 Task: Font style For heading Use Arabic Typesetting with dark cornflower blue 2 colour & Underline. font size for heading '18 Pt. 'Change the font style of data to Batangand font size to  9 Pt. Change the alignment of both headline & data to  Align left. In the sheet  analysisMonthlySales_Analysis_2022
Action: Mouse moved to (113, 126)
Screenshot: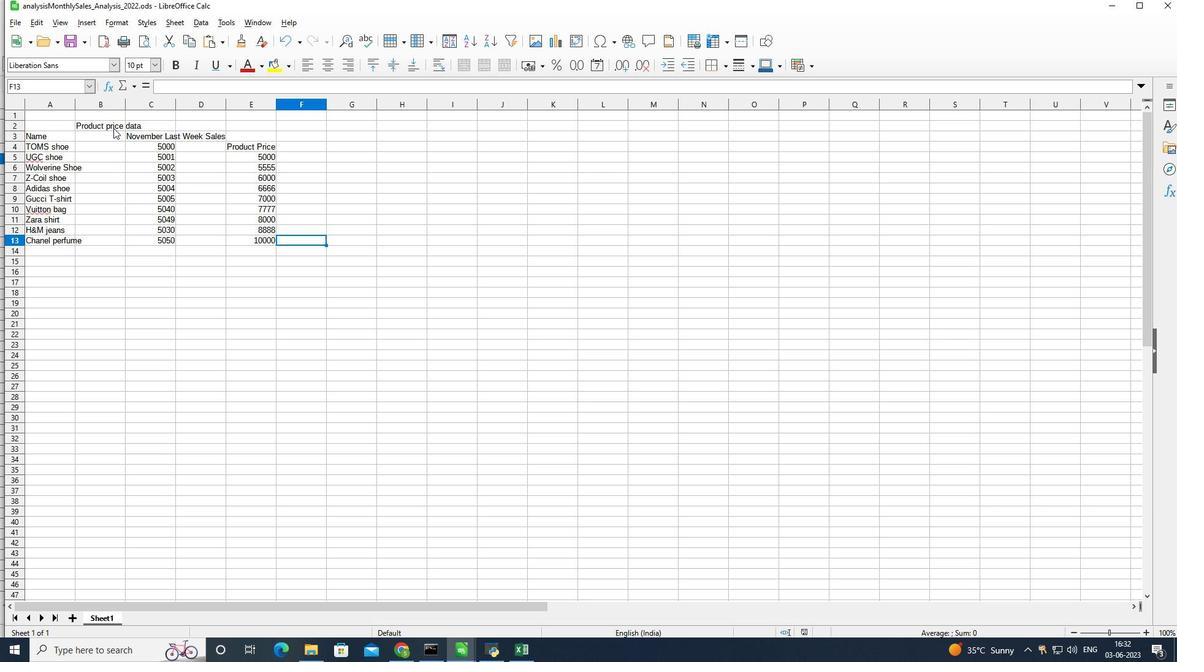 
Action: Mouse pressed left at (113, 126)
Screenshot: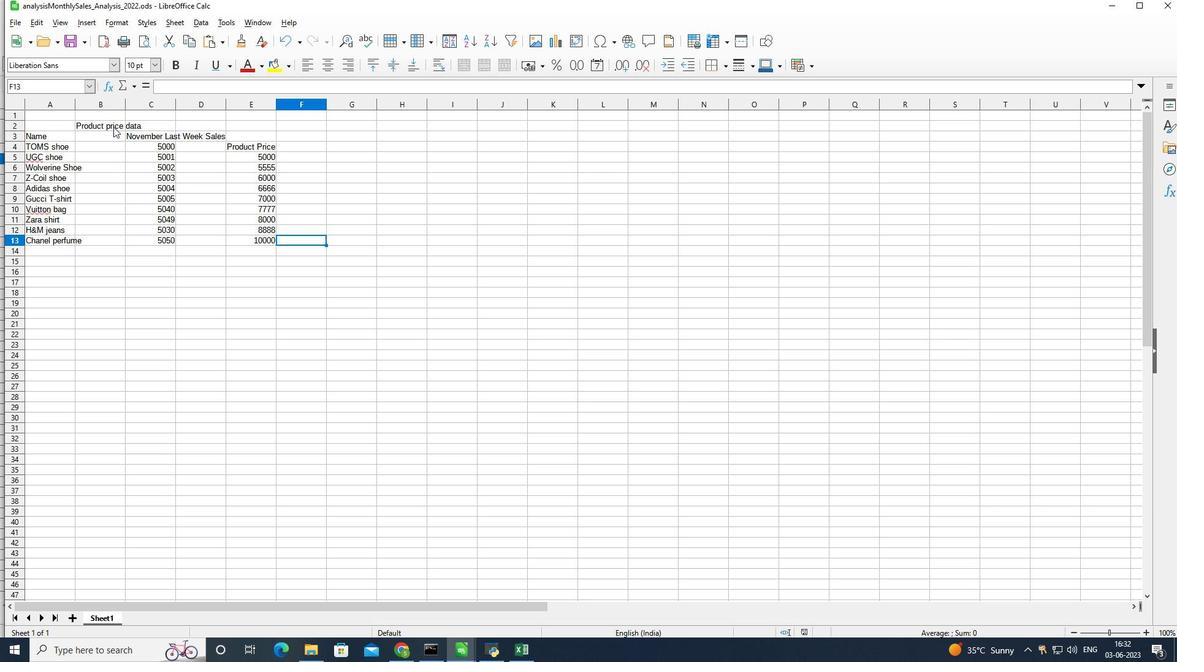 
Action: Mouse pressed left at (113, 126)
Screenshot: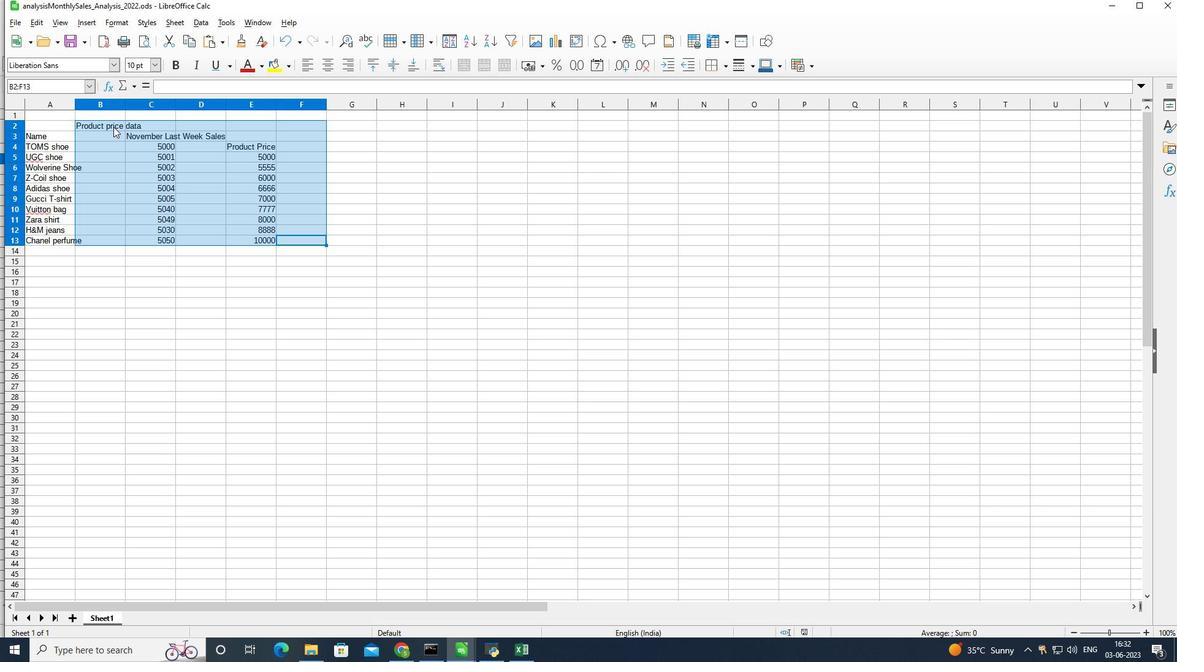 
Action: Mouse pressed left at (113, 126)
Screenshot: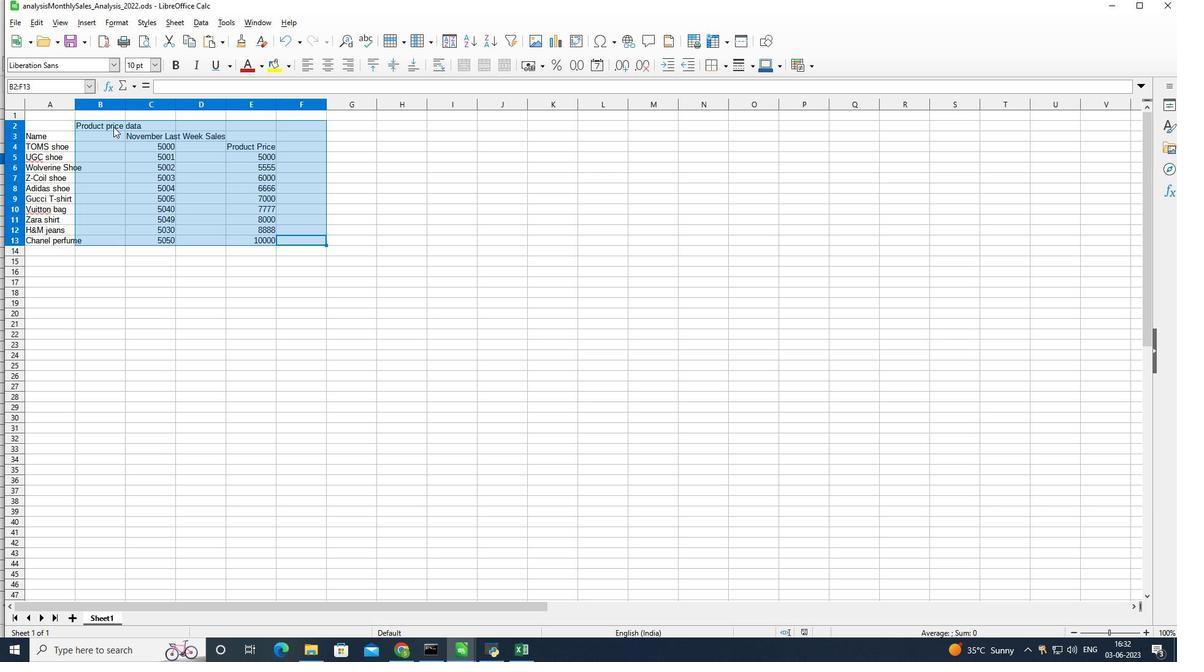 
Action: Mouse moved to (117, 301)
Screenshot: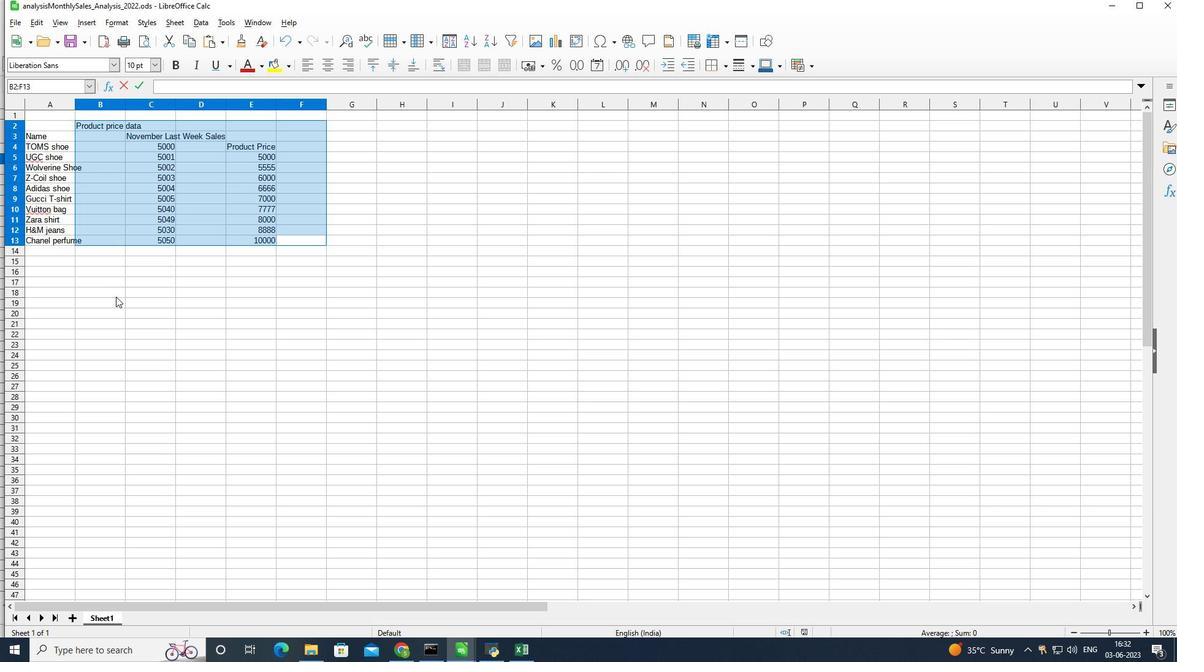
Action: Mouse pressed left at (117, 301)
Screenshot: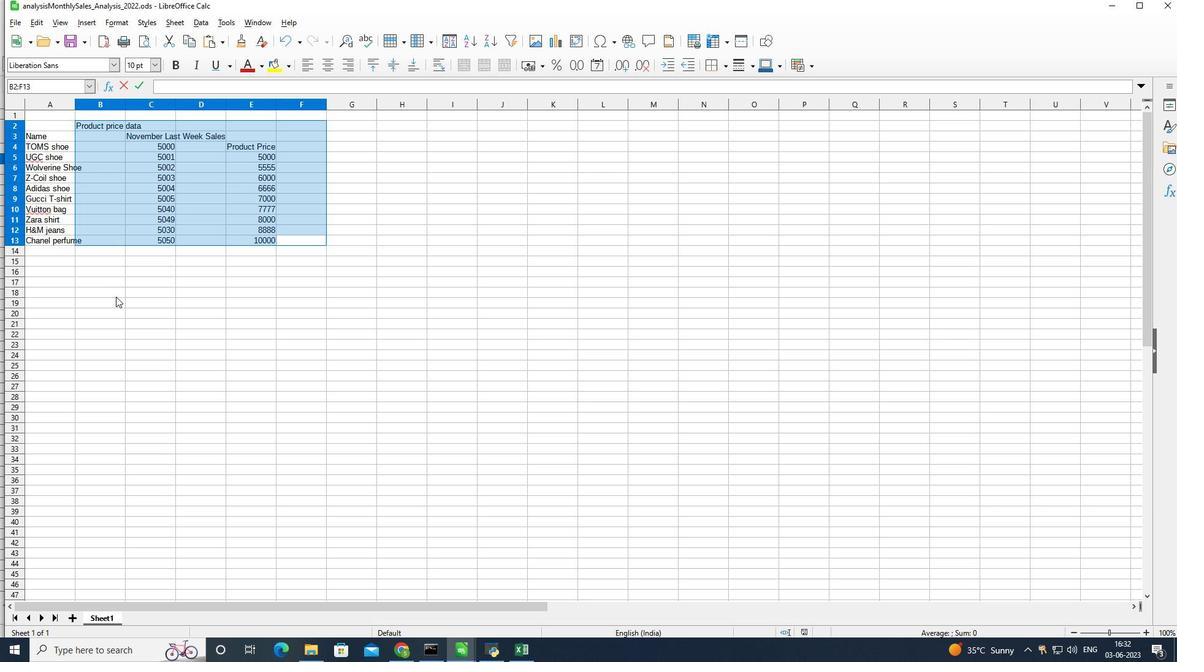 
Action: Mouse moved to (93, 121)
Screenshot: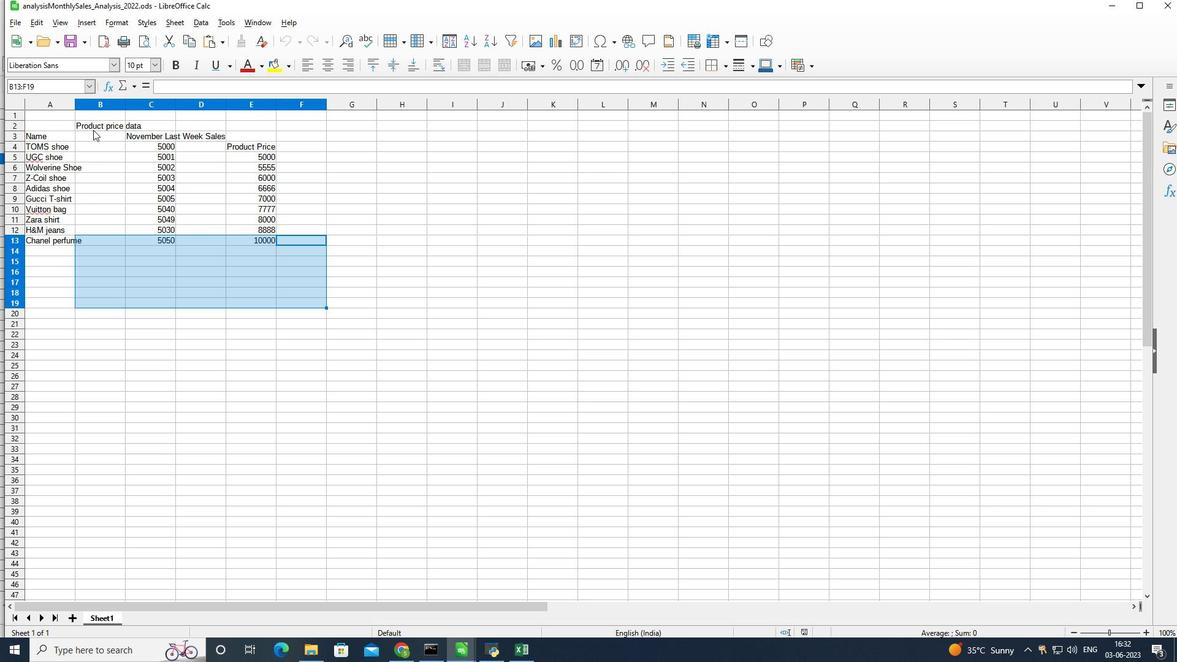 
Action: Mouse pressed left at (93, 121)
Screenshot: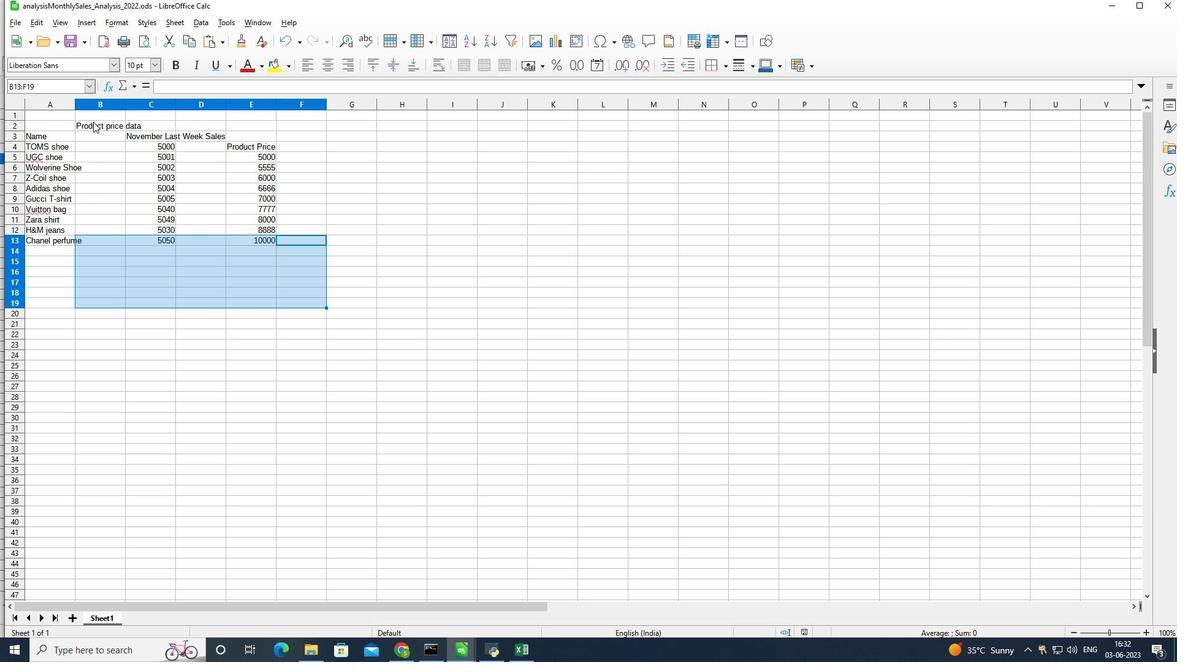 
Action: Mouse moved to (66, 261)
Screenshot: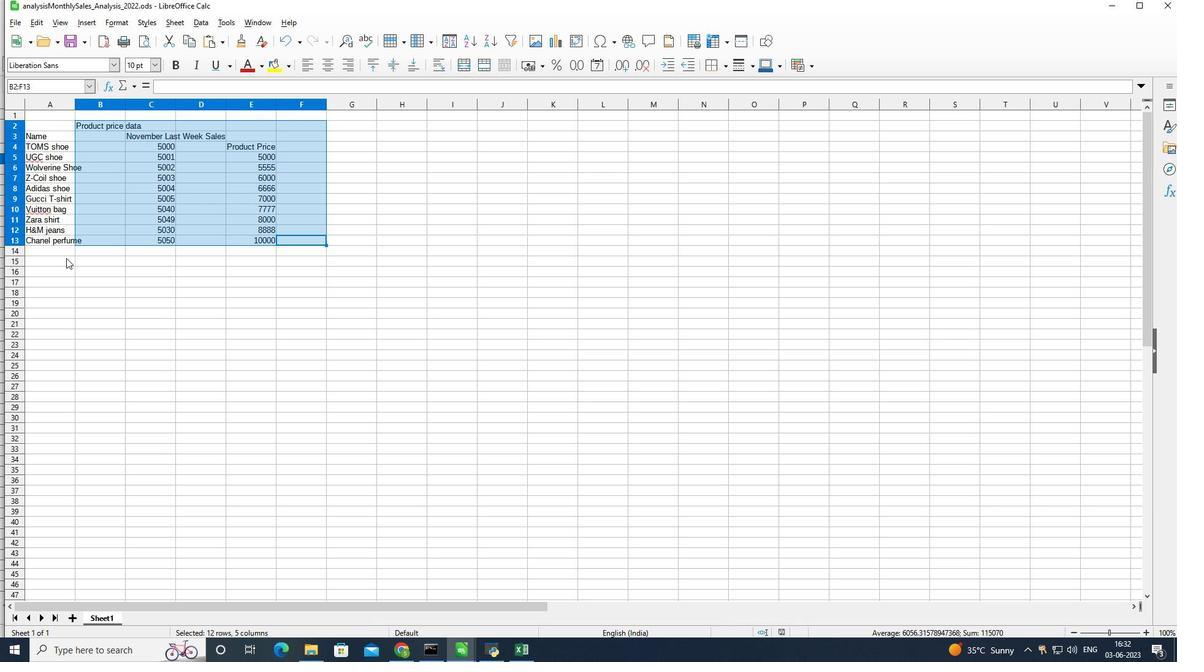 
Action: Mouse pressed left at (66, 261)
Screenshot: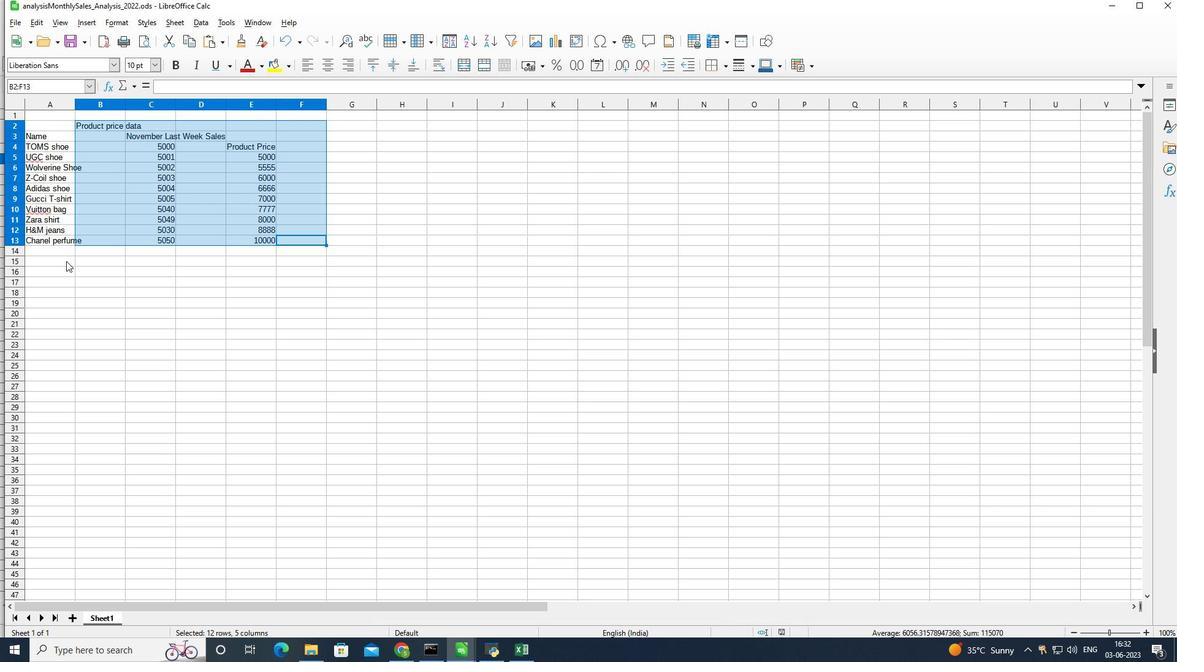 
Action: Mouse moved to (104, 316)
Screenshot: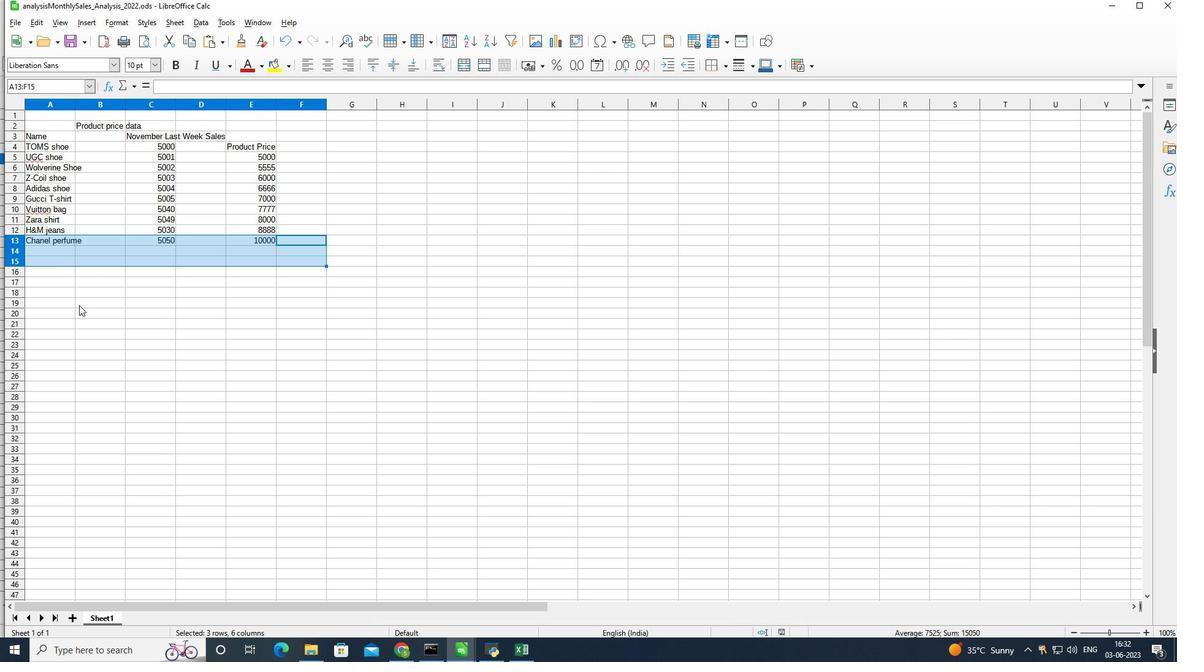 
Action: Mouse pressed left at (104, 316)
Screenshot: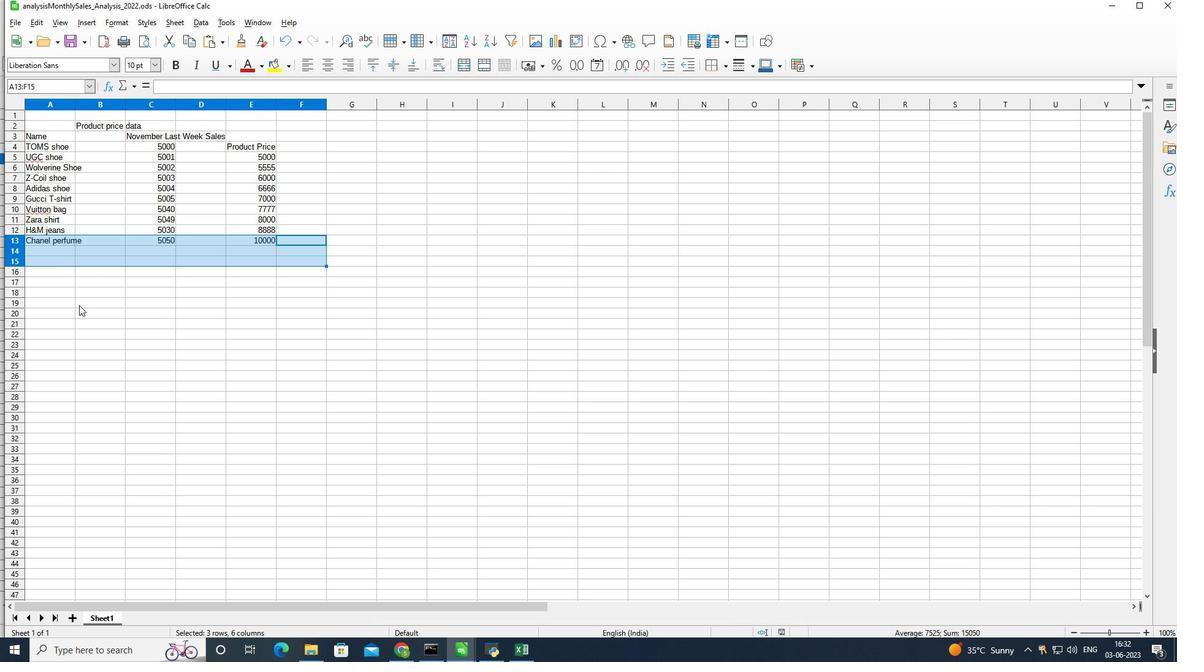
Action: Mouse moved to (349, 348)
Screenshot: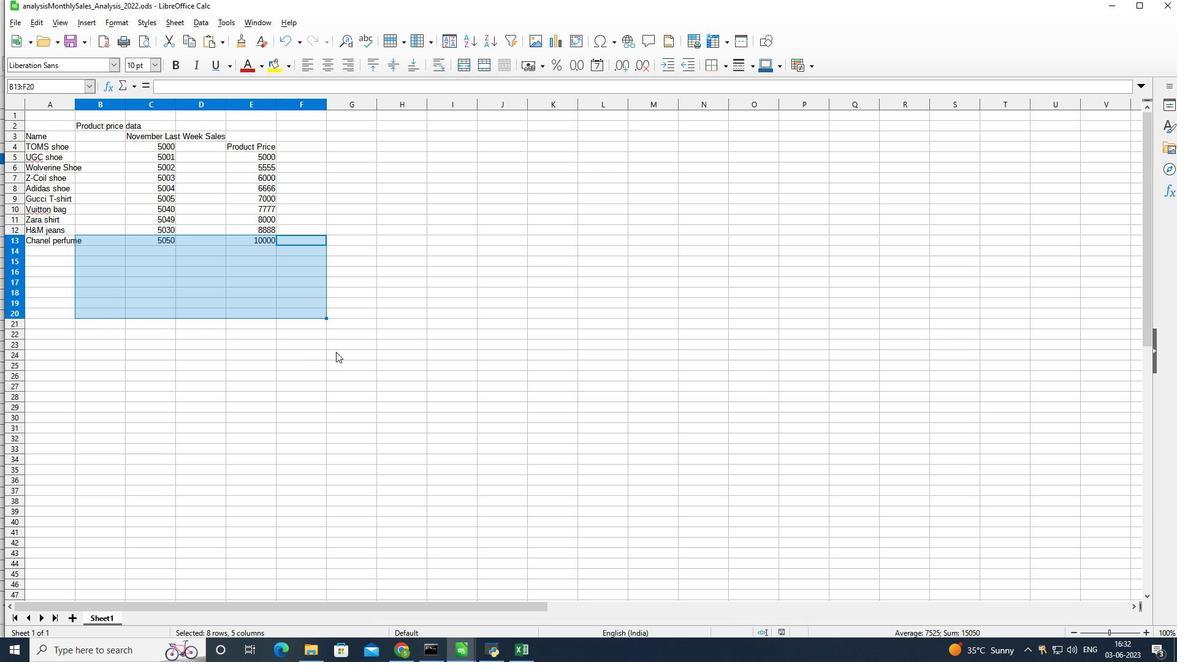 
Action: Mouse pressed left at (343, 350)
Screenshot: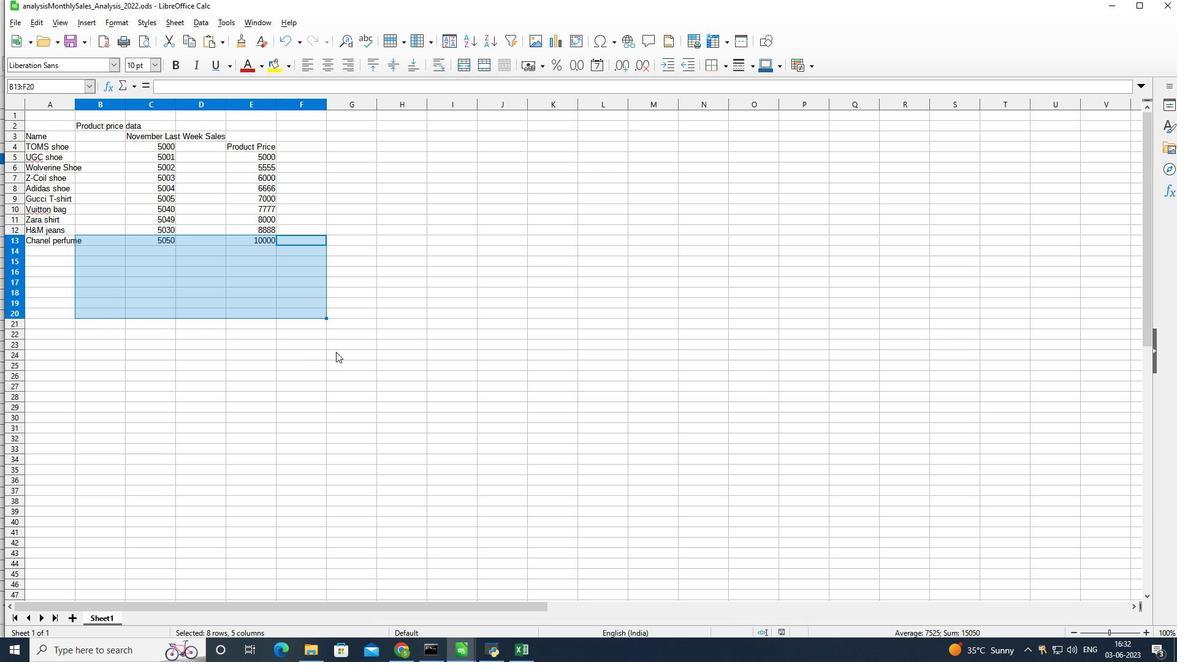 
Action: Mouse moved to (603, 314)
Screenshot: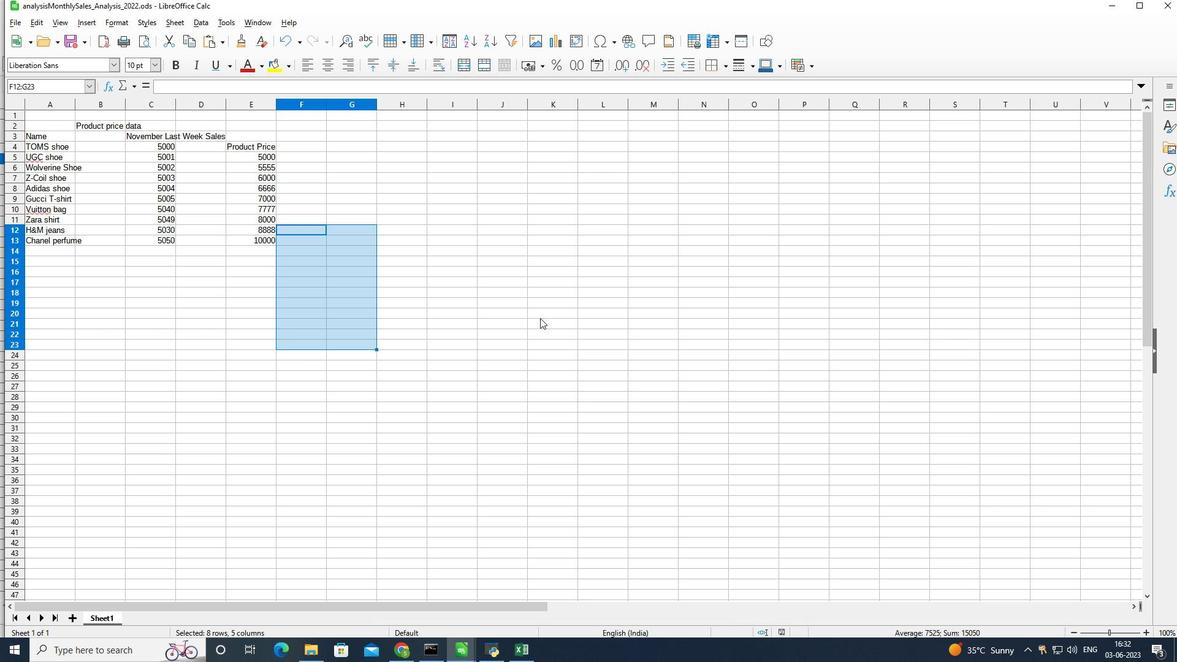 
Action: Mouse pressed left at (603, 314)
Screenshot: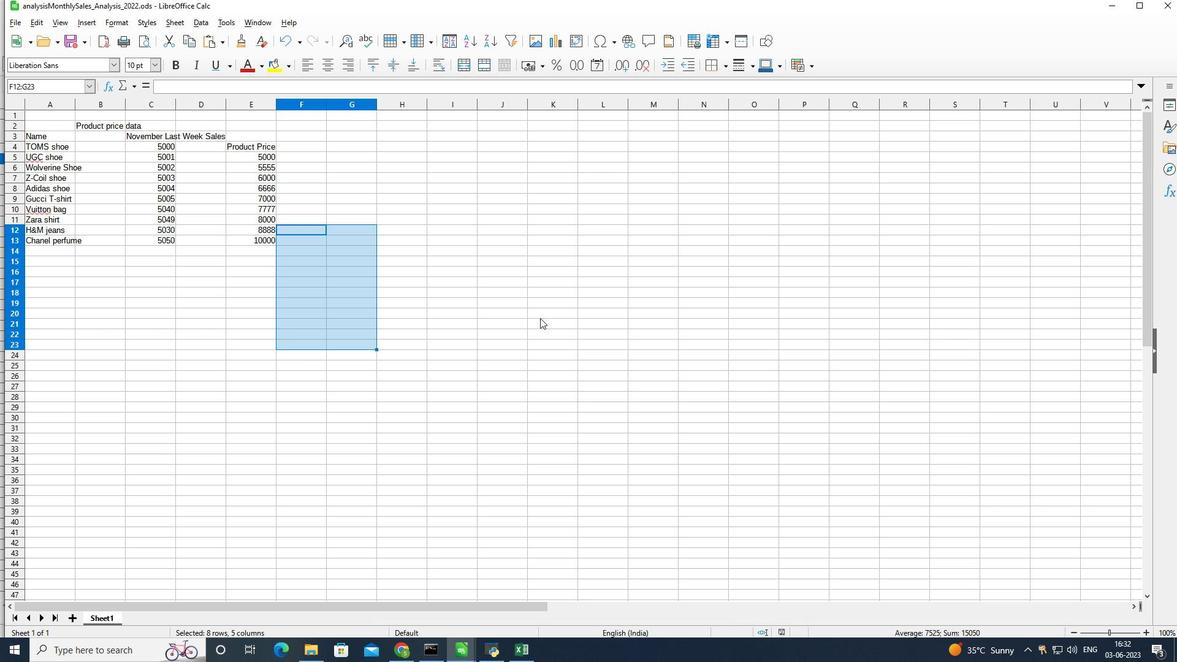
Action: Mouse moved to (712, 305)
Screenshot: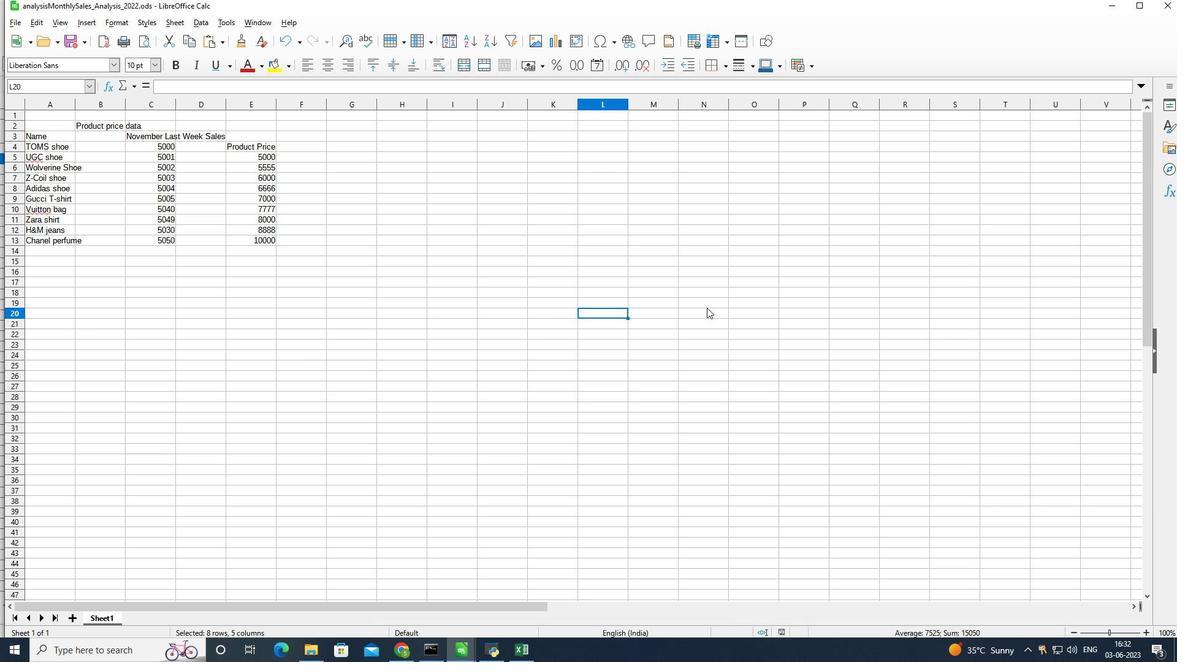 
Action: Mouse pressed left at (712, 305)
Screenshot: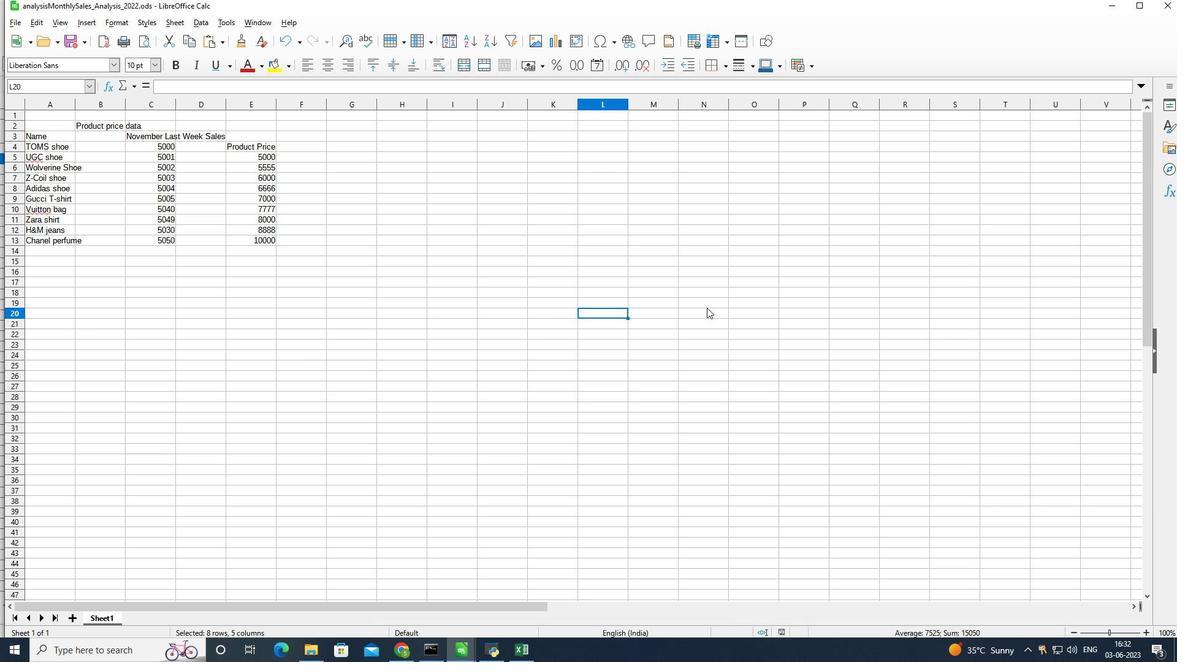
Action: Mouse moved to (812, 282)
Screenshot: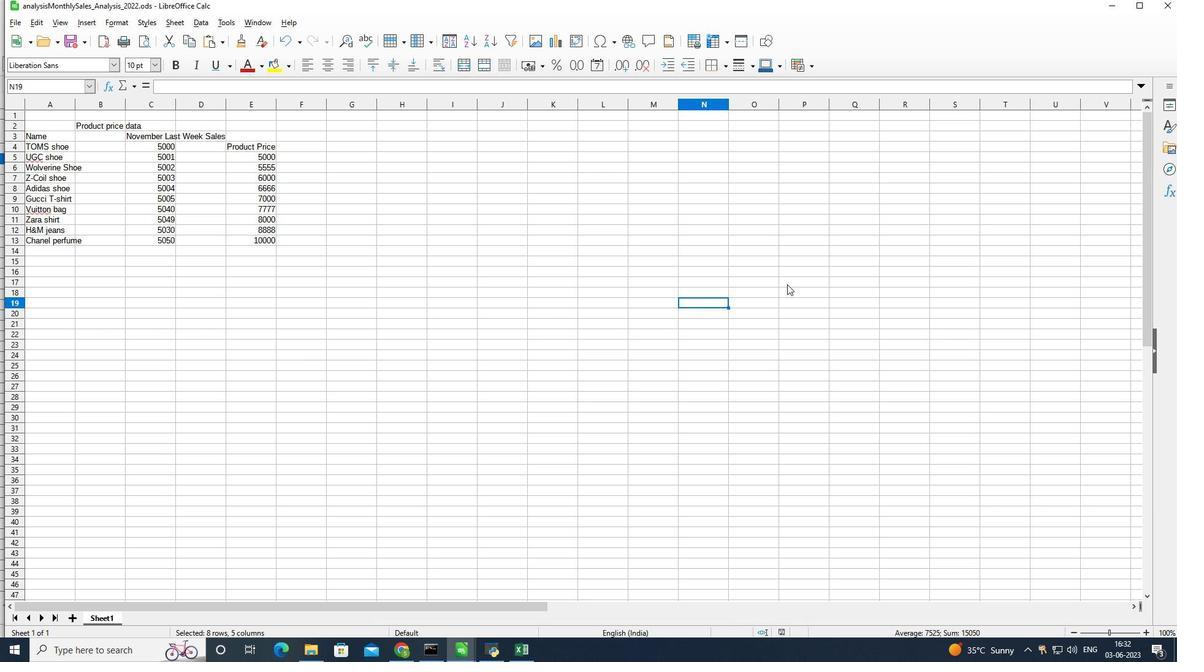 
Action: Mouse pressed left at (812, 282)
Screenshot: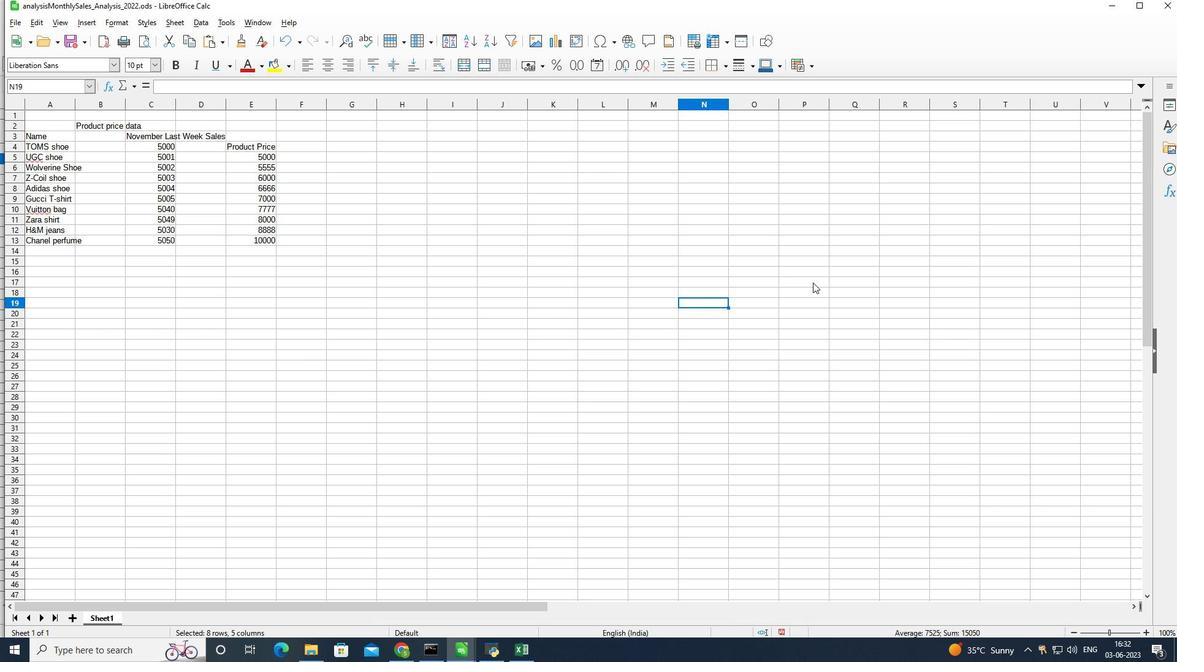 
Action: Mouse moved to (134, 185)
Screenshot: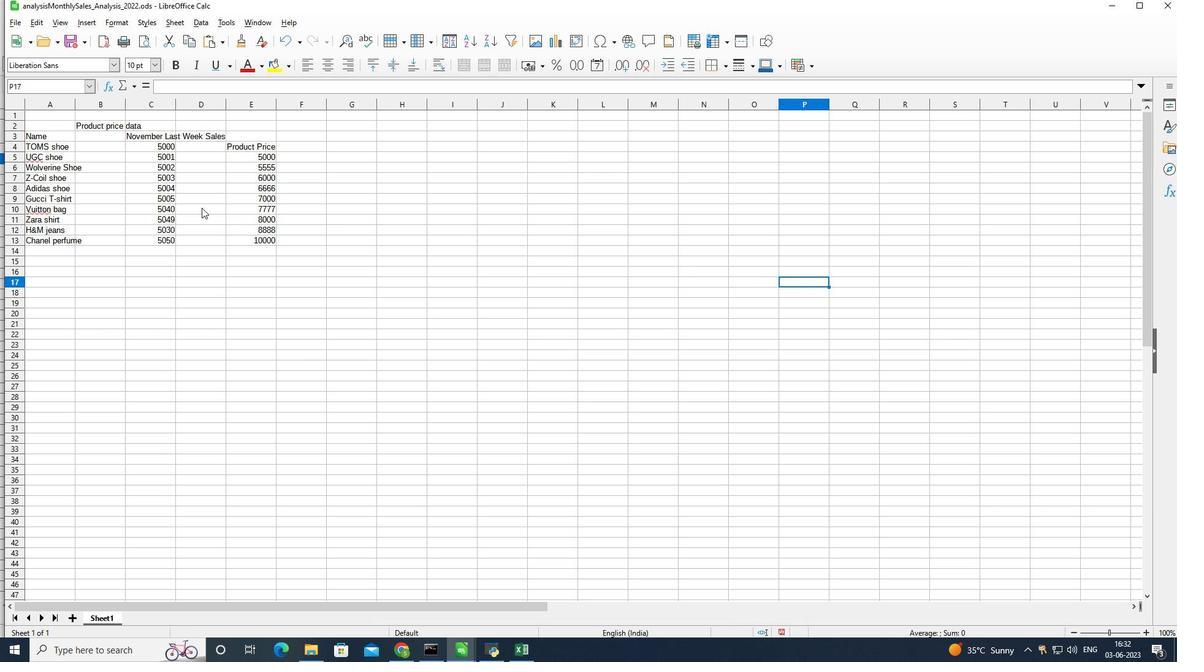 
Action: Mouse pressed left at (134, 185)
Screenshot: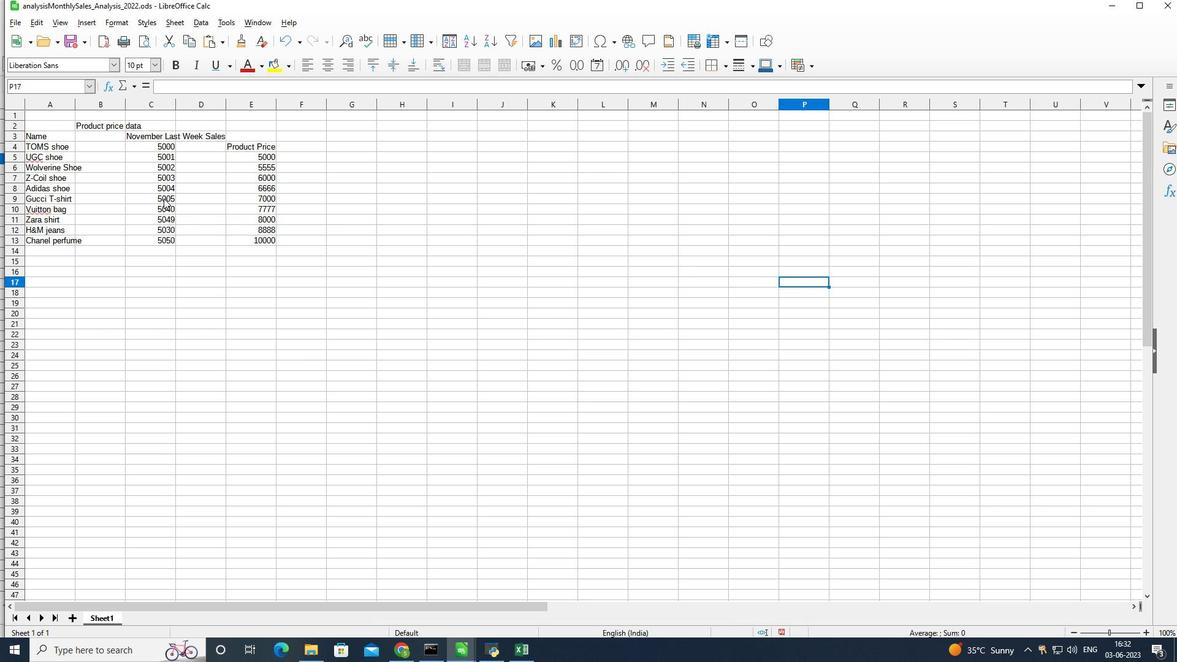 
Action: Mouse moved to (97, 125)
Screenshot: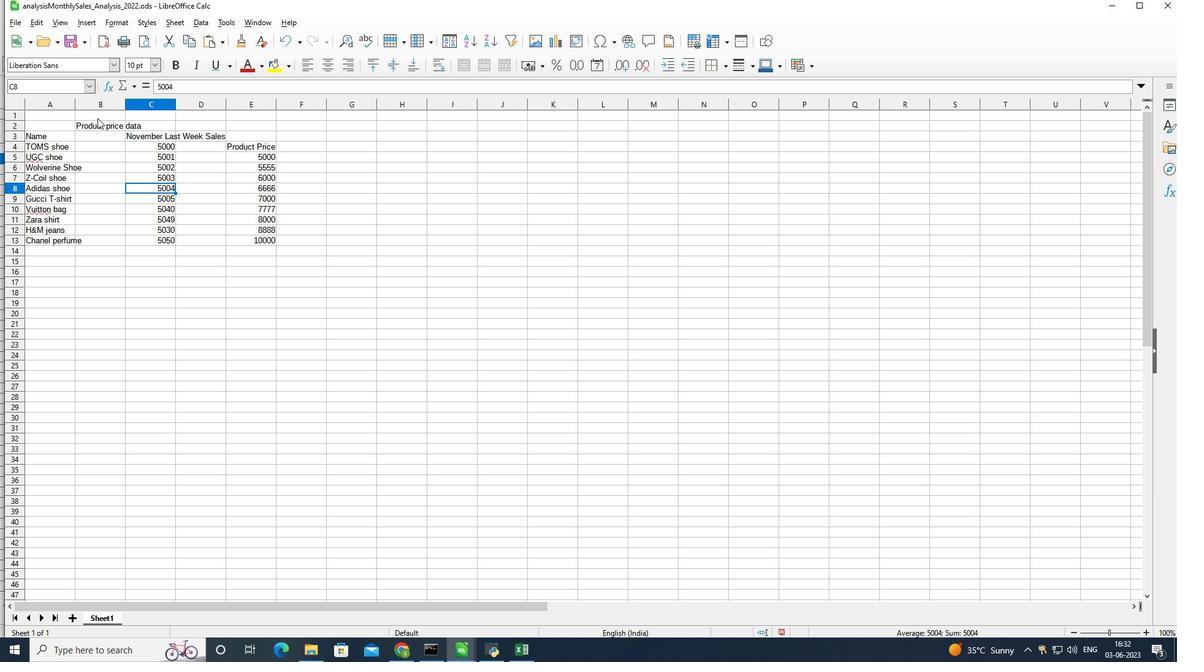 
Action: Mouse pressed left at (97, 125)
Screenshot: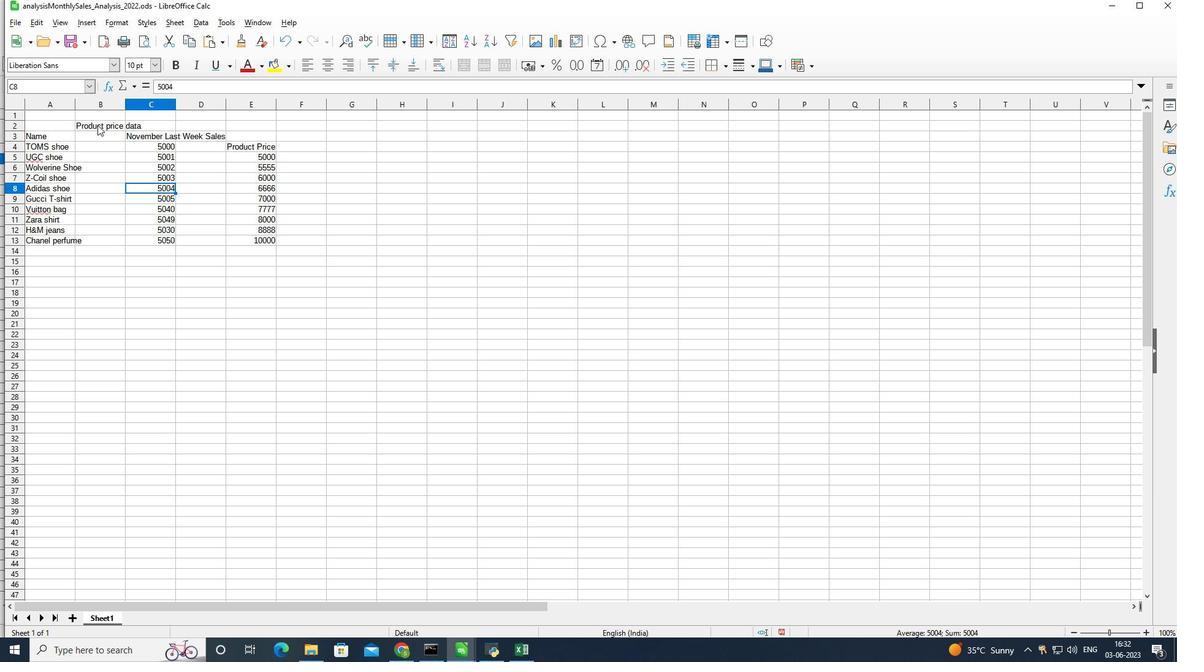 
Action: Mouse pressed left at (97, 125)
Screenshot: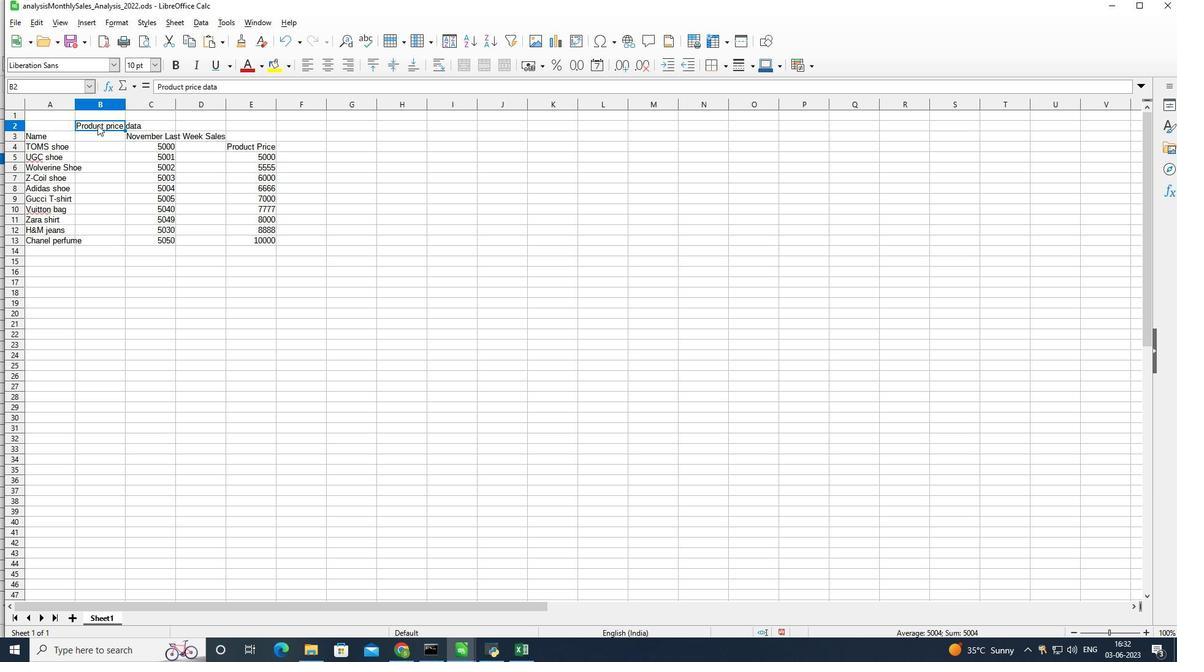 
Action: Mouse pressed left at (97, 125)
Screenshot: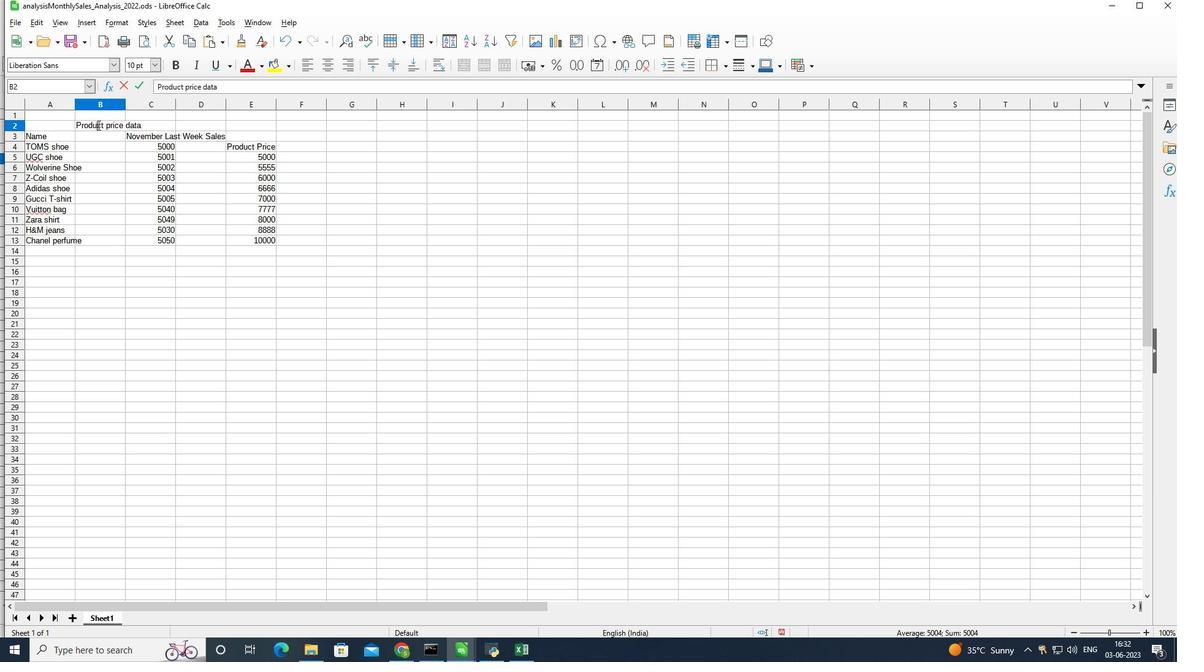 
Action: Mouse moved to (61, 67)
Screenshot: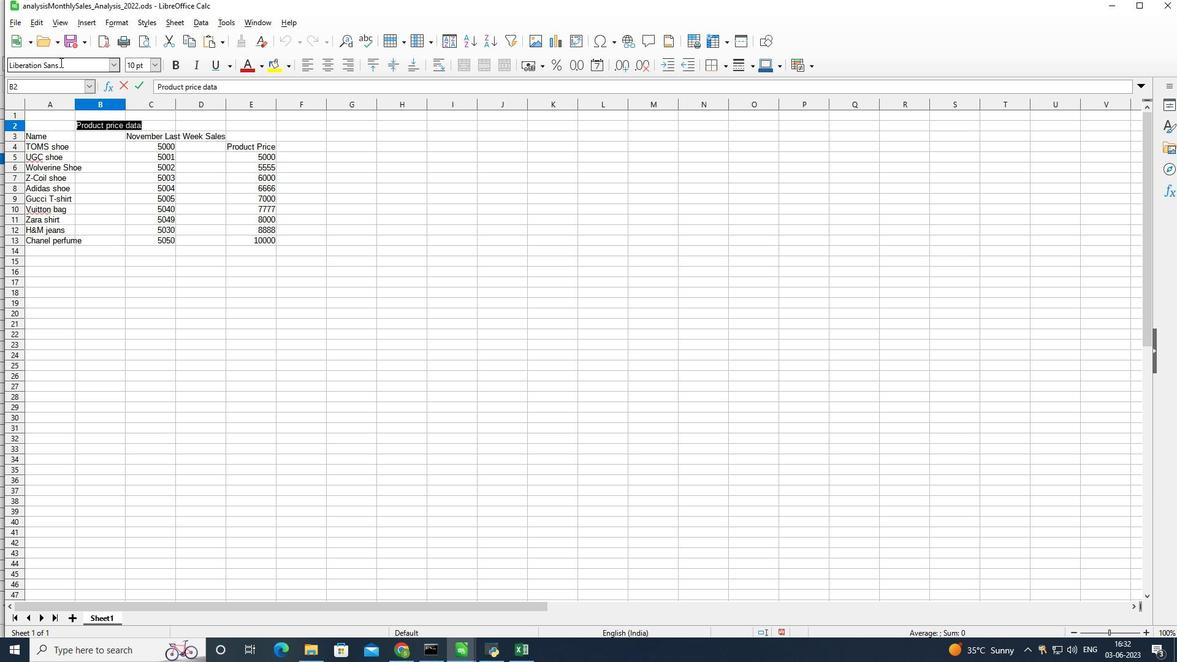 
Action: Mouse pressed left at (61, 67)
Screenshot: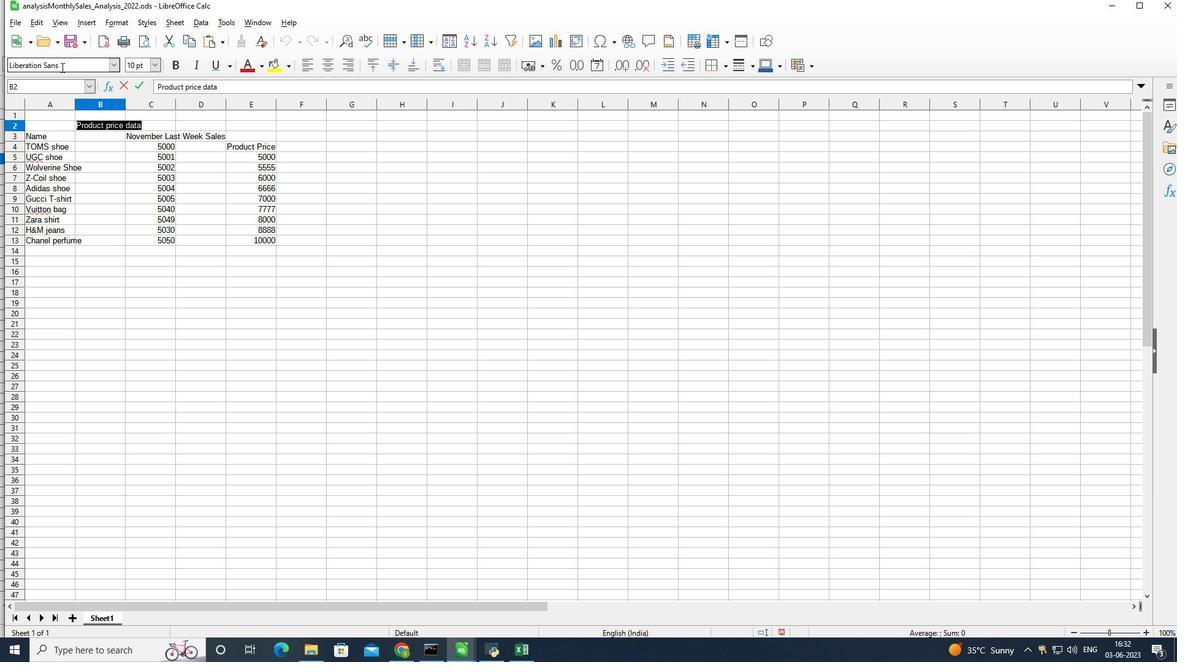 
Action: Mouse moved to (167, 75)
Screenshot: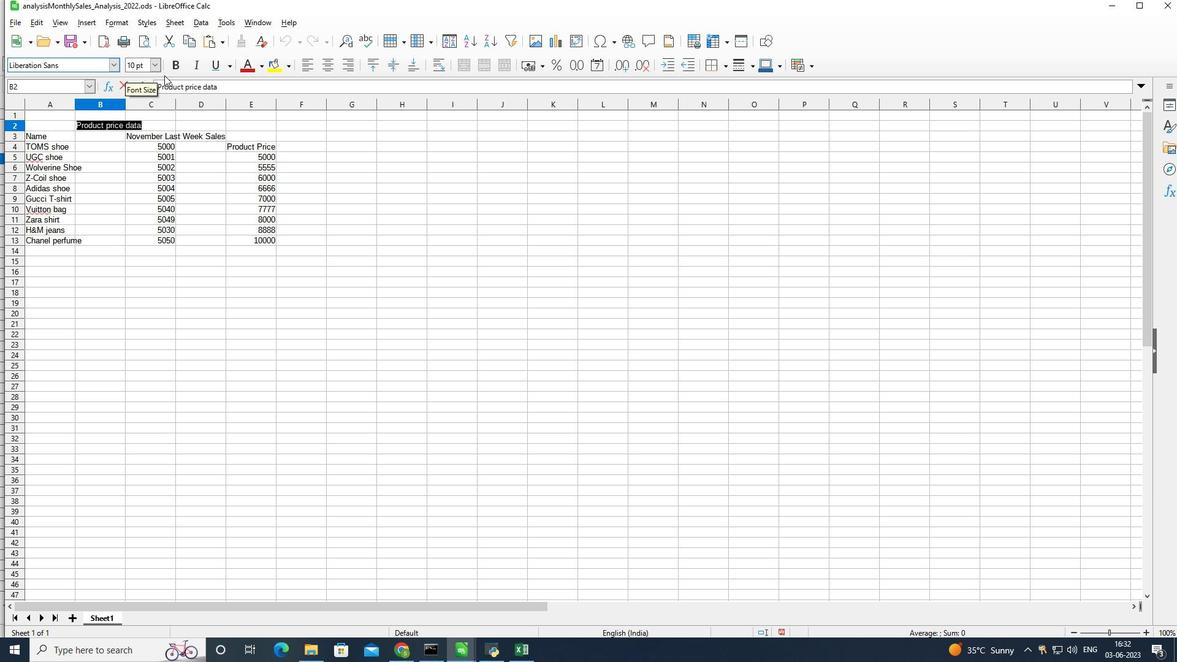 
Action: Key pressed <Key.backspace><Key.backspace><Key.backspace><Key.backspace><Key.backspace><Key.backspace><Key.backspace><Key.backspace><Key.backspace><Key.backspace><Key.backspace><Key.backspace><Key.backspace><Key.backspace><Key.backspace><Key.backspace><Key.backspace><Key.backspace><Key.shift>Arabic<Key.enter>
Screenshot: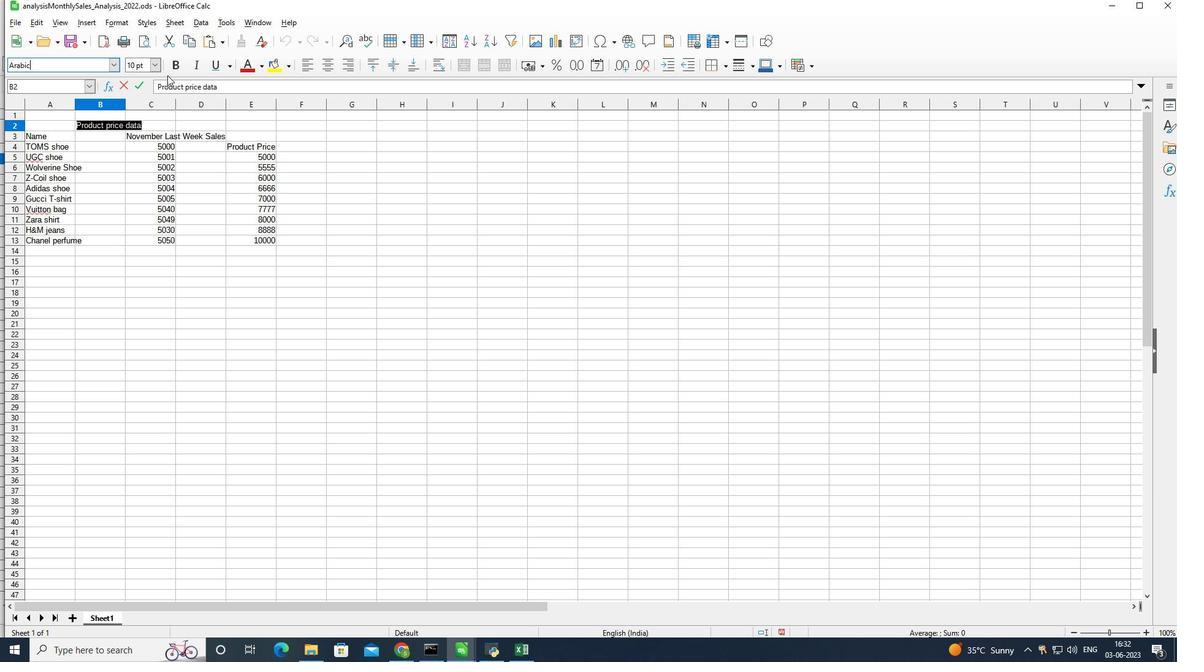 
Action: Mouse moved to (258, 66)
Screenshot: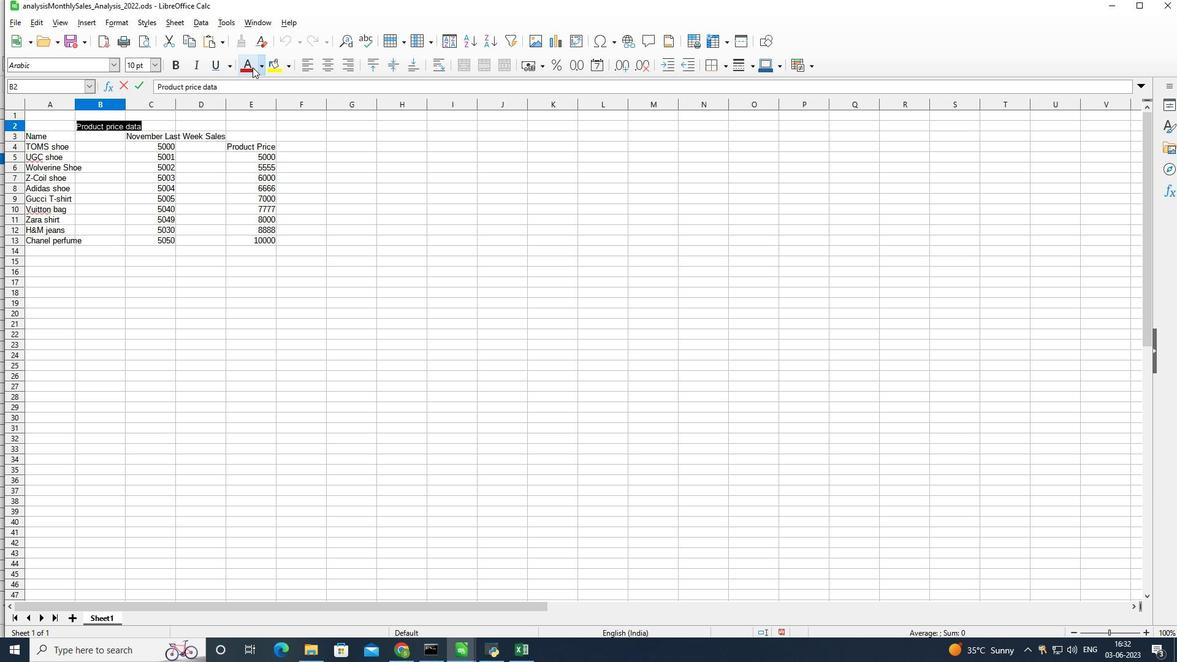 
Action: Mouse pressed left at (258, 66)
Screenshot: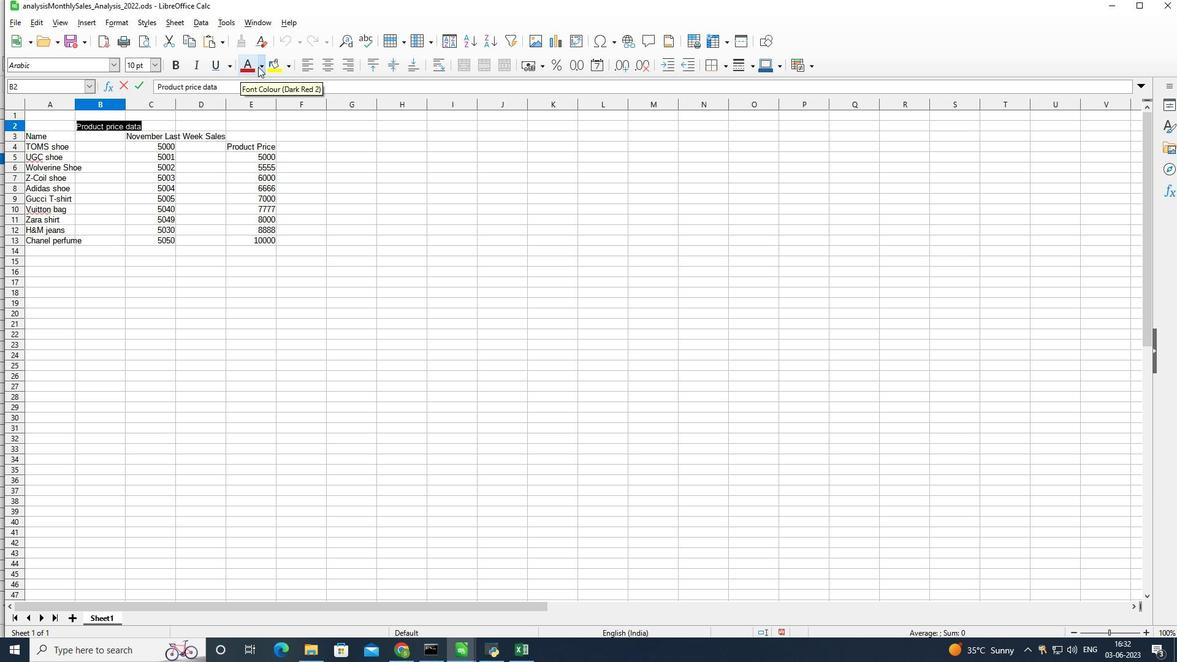 
Action: Mouse moved to (301, 125)
Screenshot: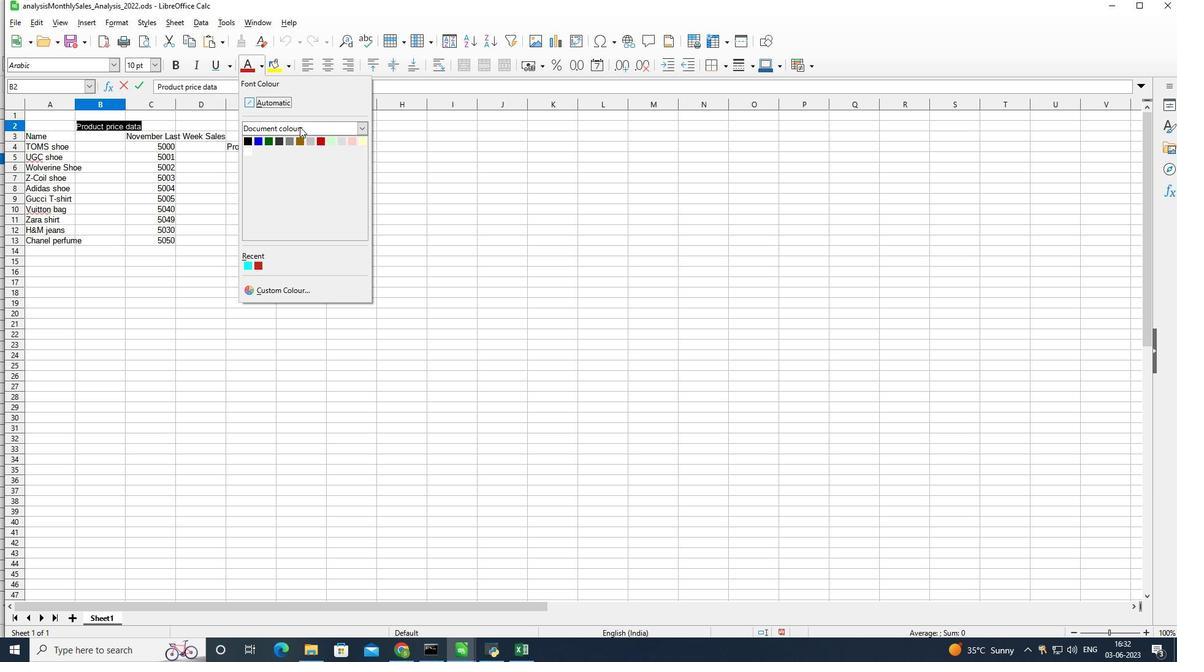 
Action: Mouse pressed left at (301, 125)
Screenshot: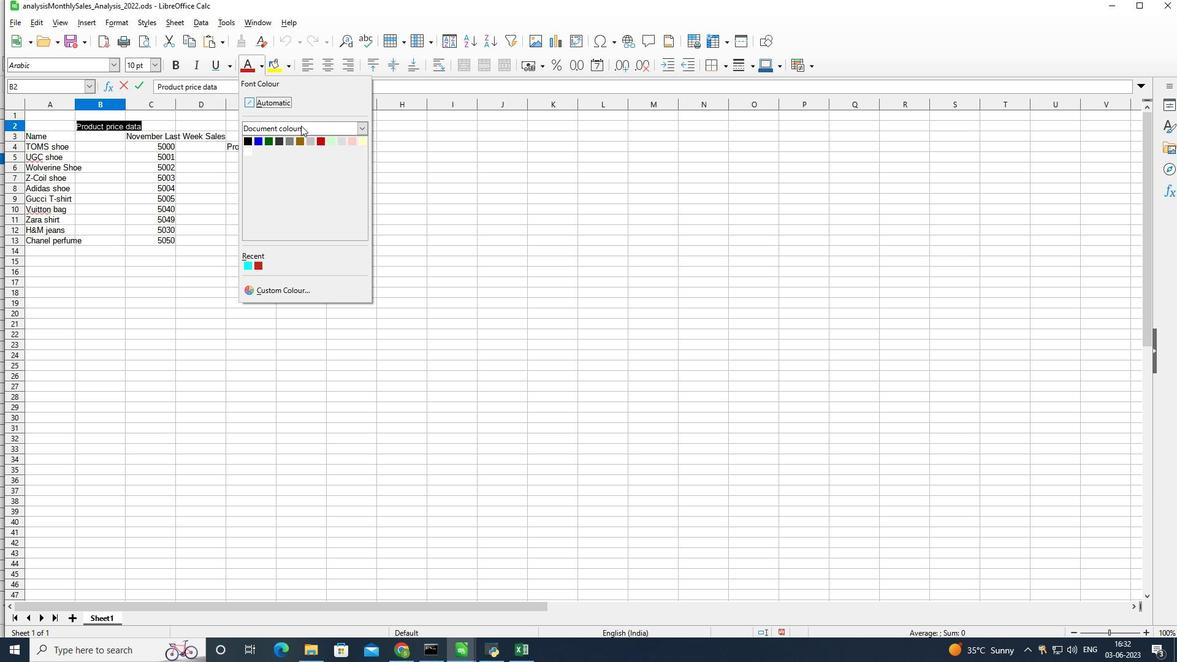 
Action: Mouse moved to (301, 291)
Screenshot: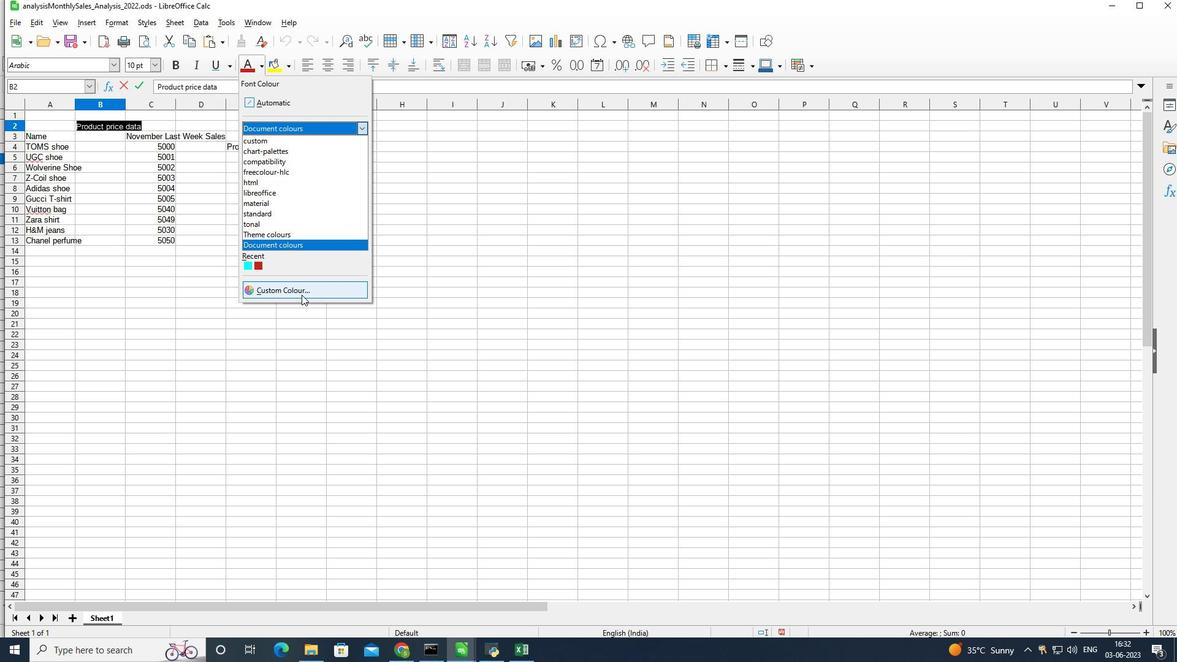 
Action: Mouse pressed left at (301, 291)
Screenshot: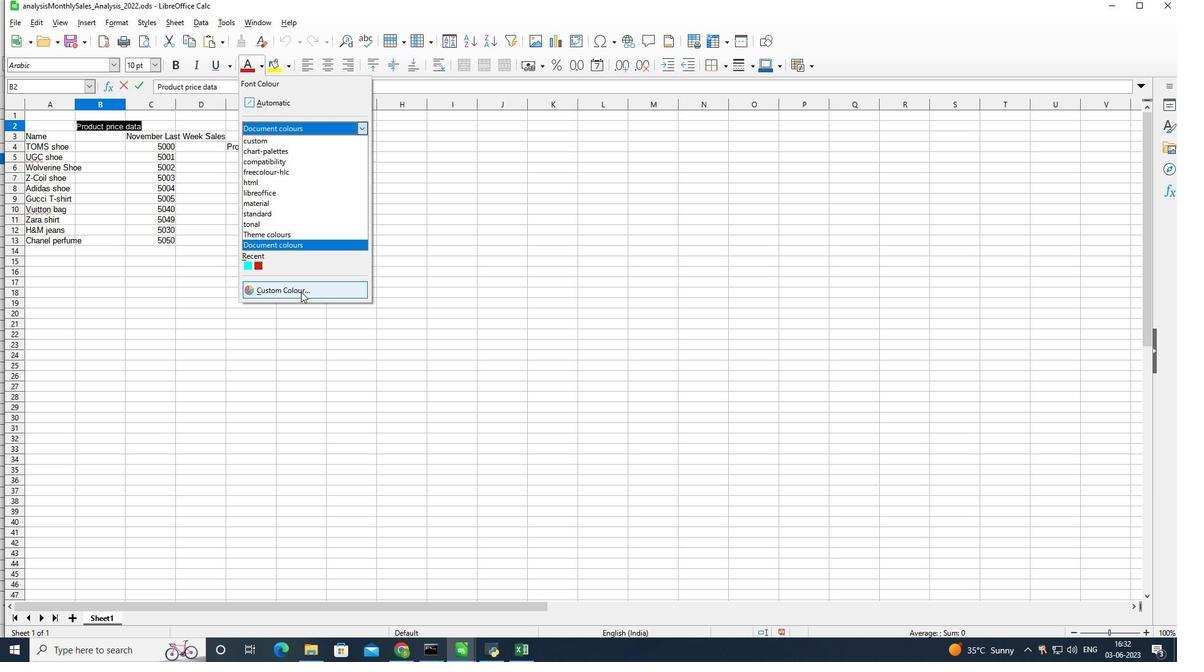 
Action: Mouse moved to (706, 269)
Screenshot: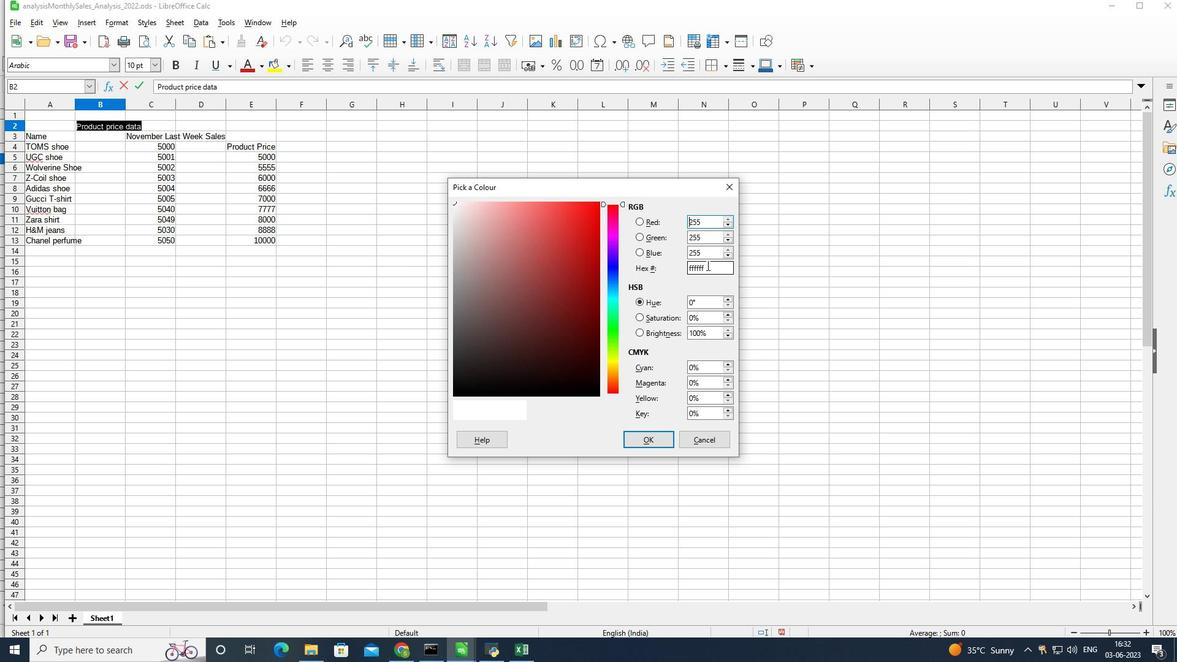
Action: Mouse pressed left at (706, 269)
Screenshot: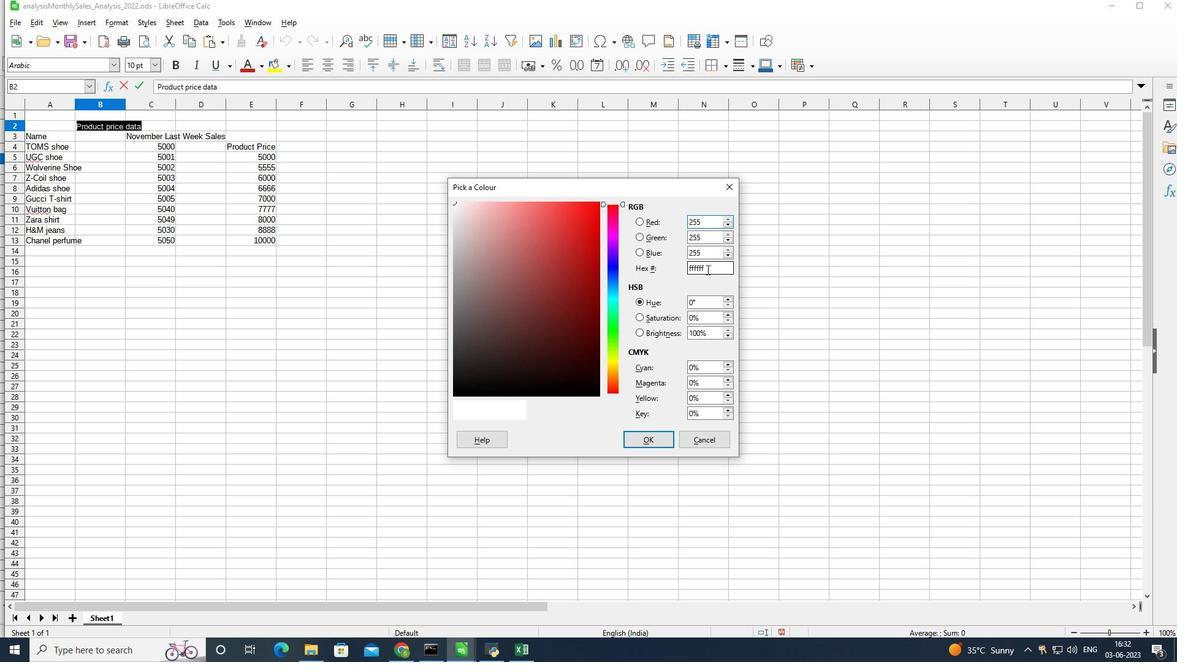 
Action: Mouse moved to (728, 259)
Screenshot: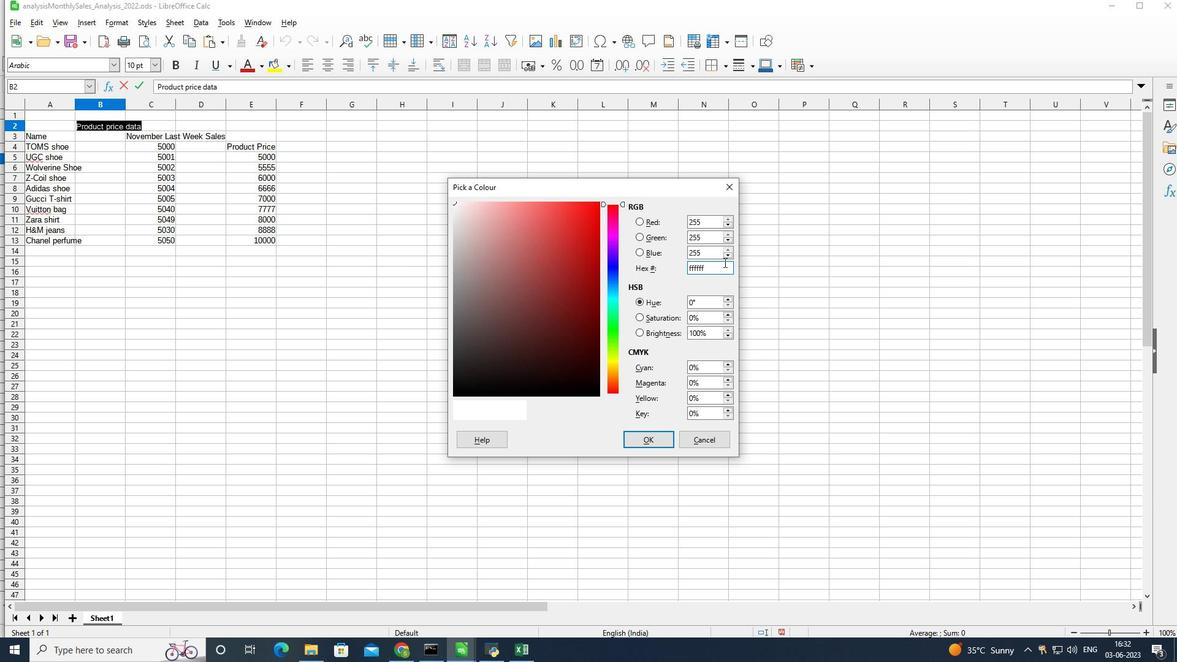 
Action: Key pressed <Key.backspace><Key.backspace><Key.backspace><Key.backspace><Key.backspace><Key.backspace><Key.backspace><Key.backspace><Key.backspace>
Screenshot: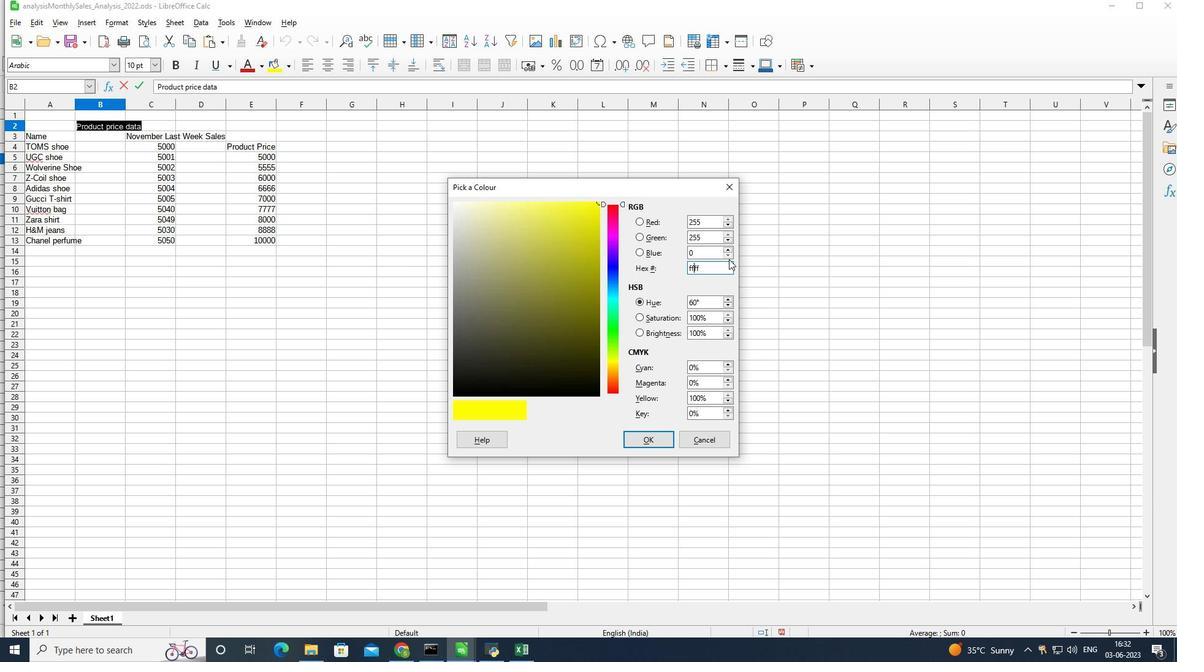 
Action: Mouse moved to (760, 240)
Screenshot: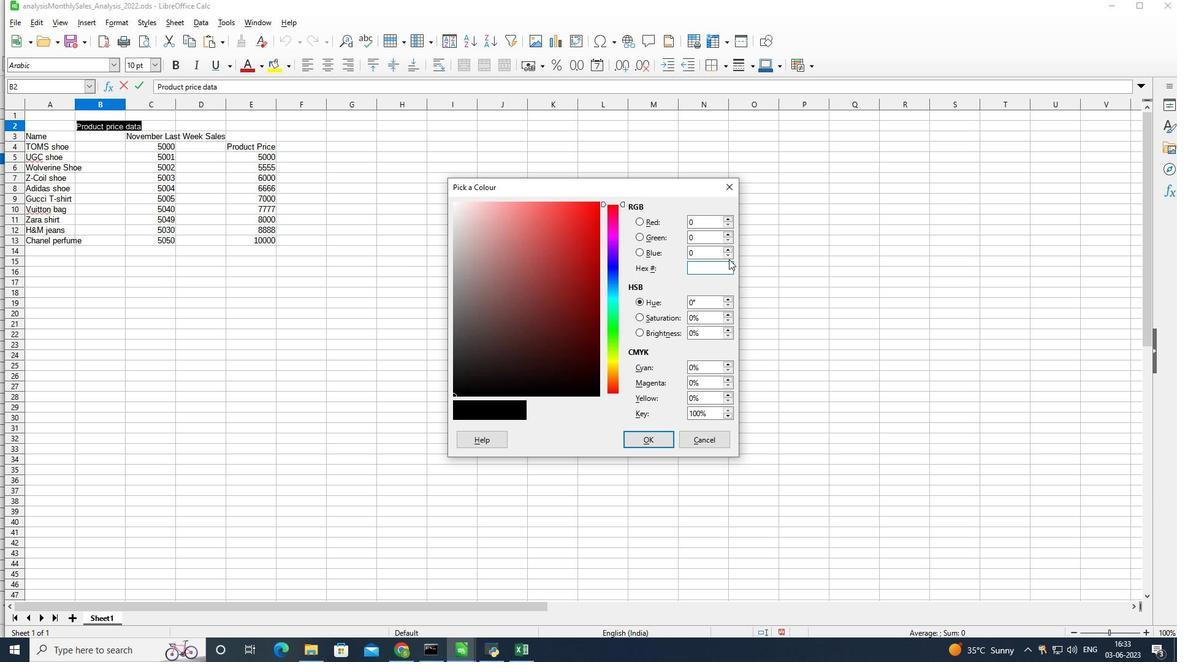 
Action: Key pressed <Key.shift>#a4c2f4<Key.enter>
Screenshot: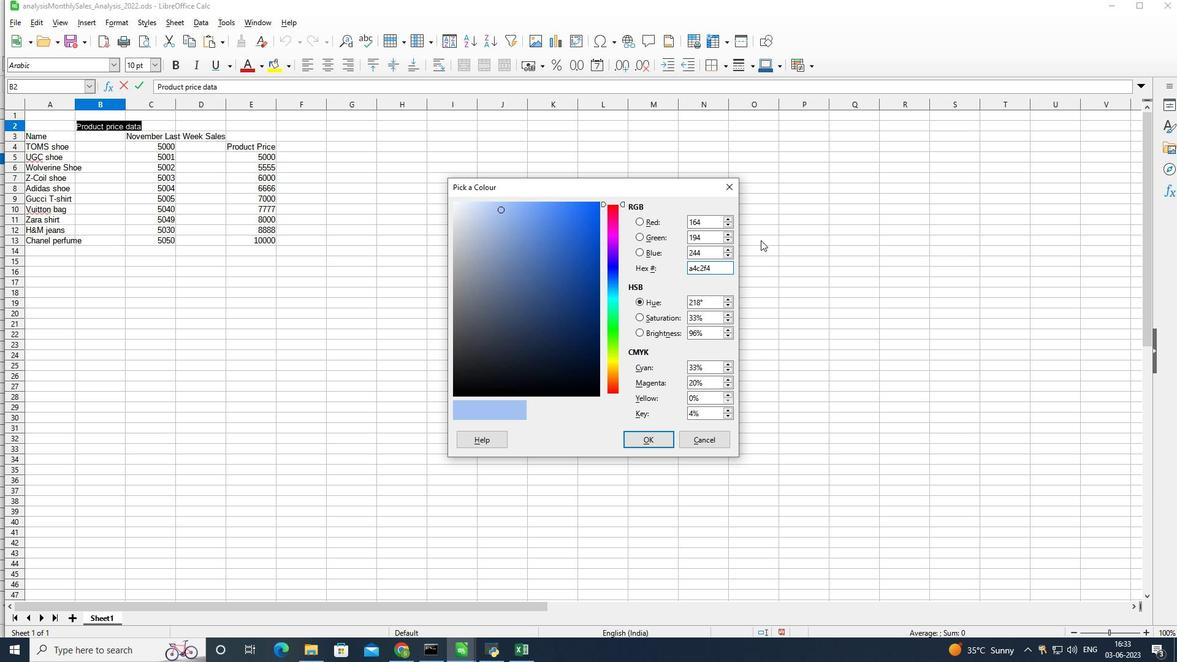 
Action: Mouse moved to (213, 68)
Screenshot: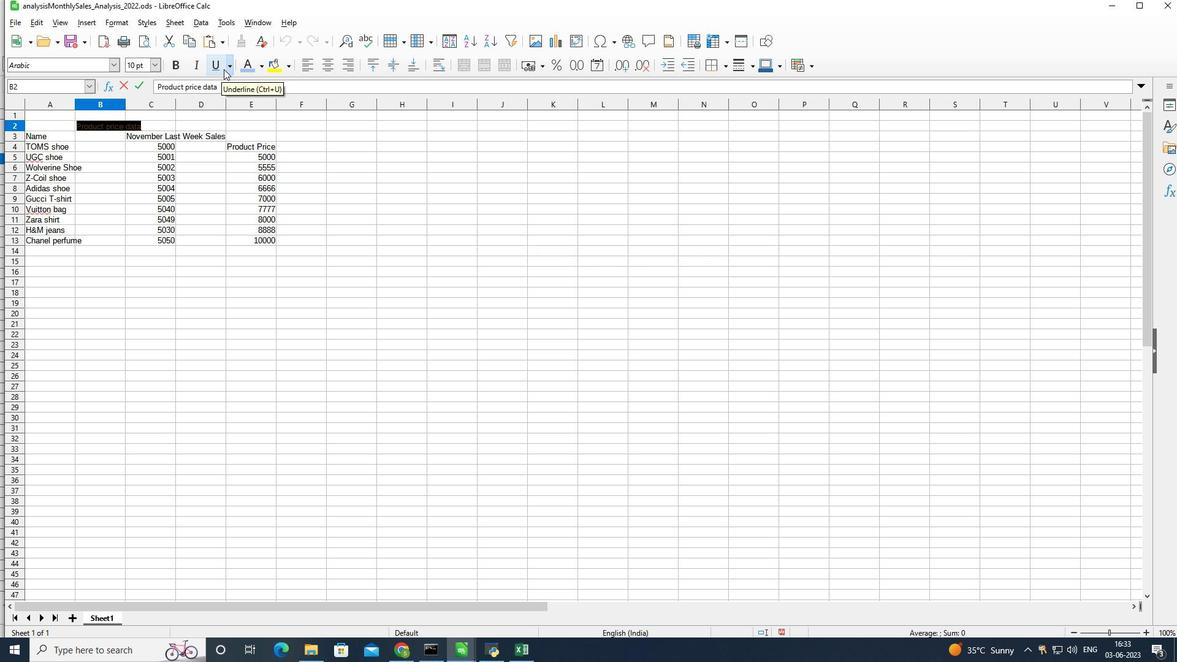 
Action: Mouse pressed left at (213, 68)
Screenshot: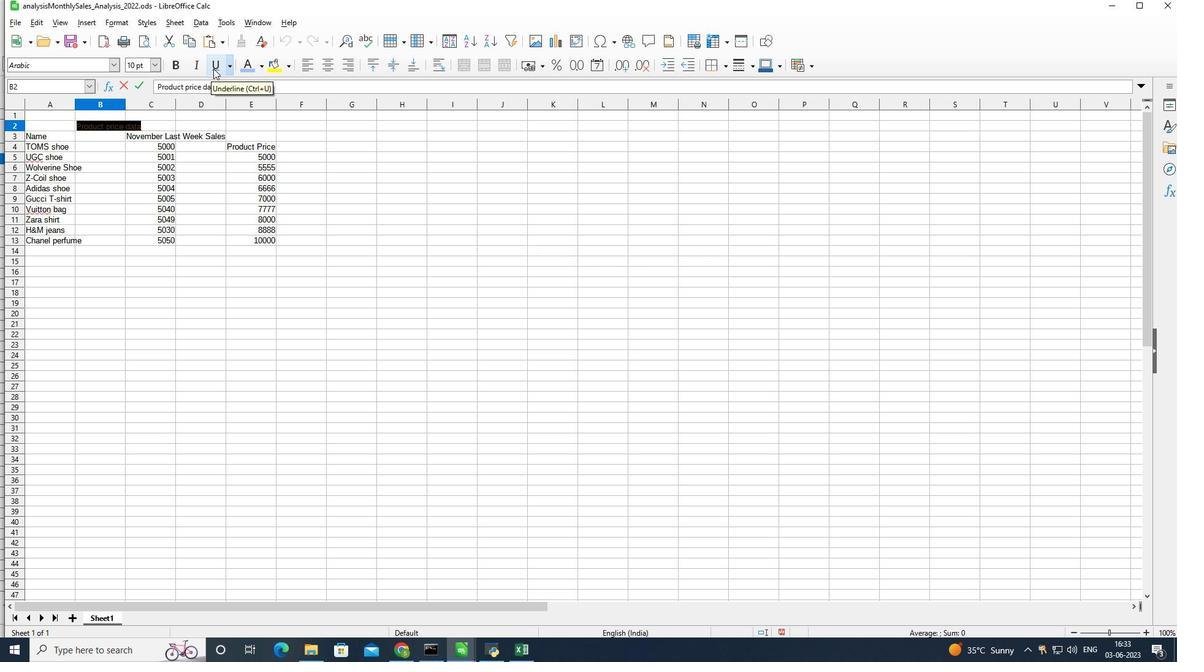 
Action: Mouse moved to (157, 64)
Screenshot: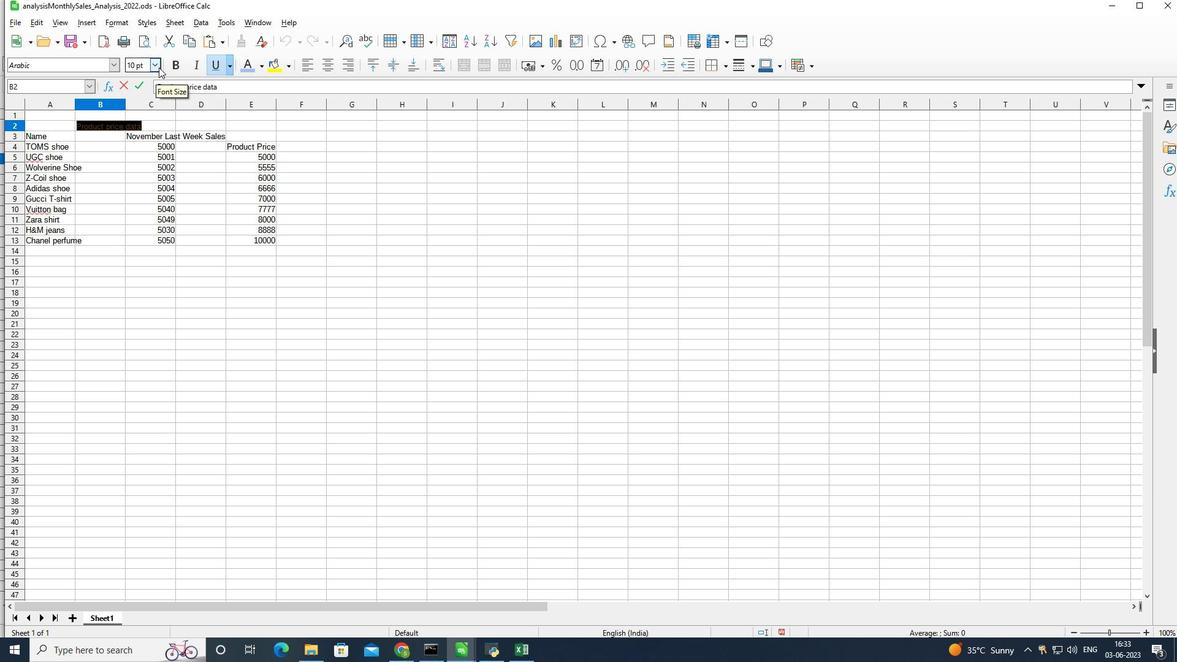 
Action: Mouse pressed left at (157, 64)
Screenshot: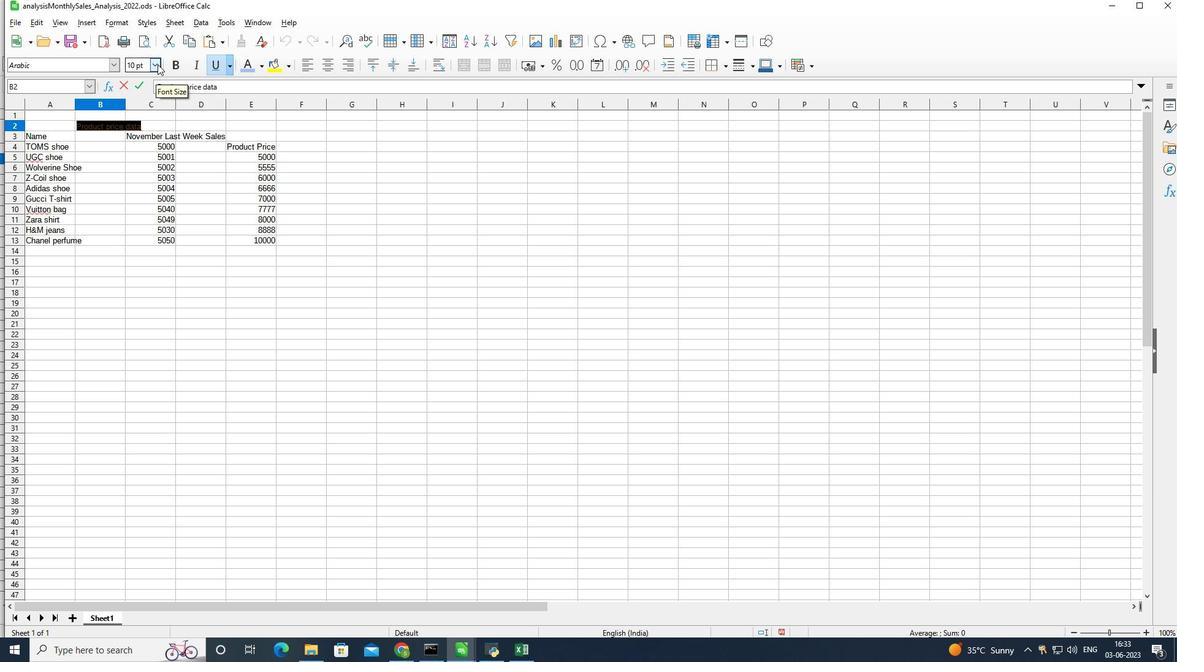 
Action: Mouse moved to (133, 199)
Screenshot: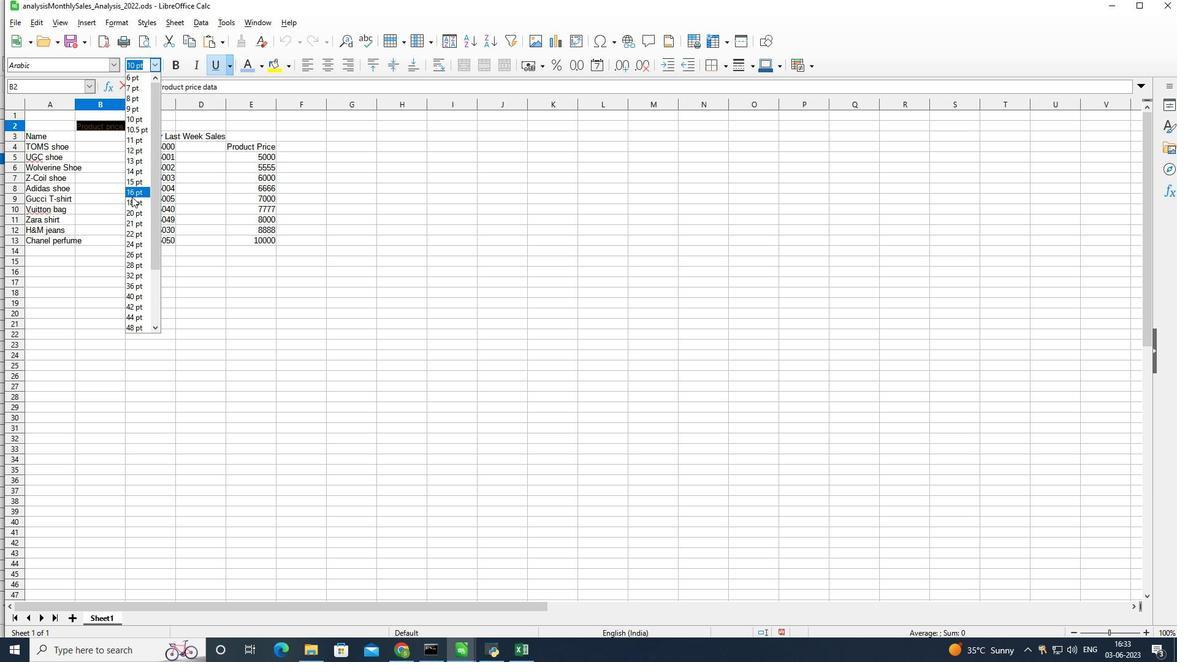 
Action: Mouse pressed left at (133, 199)
Screenshot: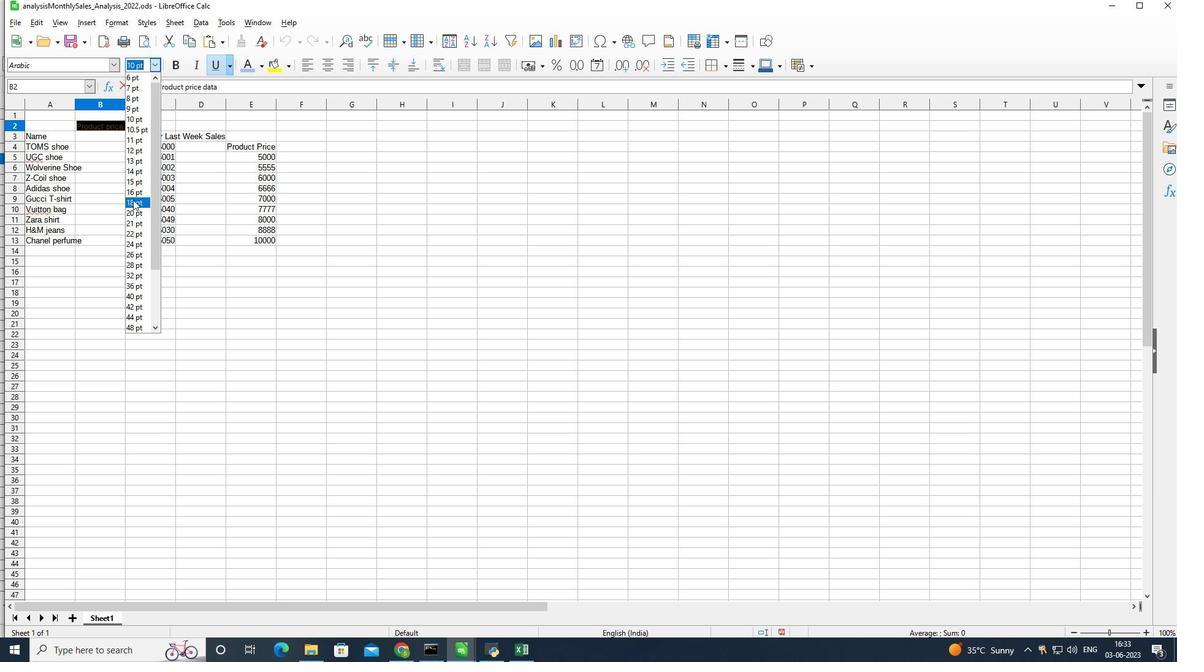 
Action: Mouse moved to (139, 192)
Screenshot: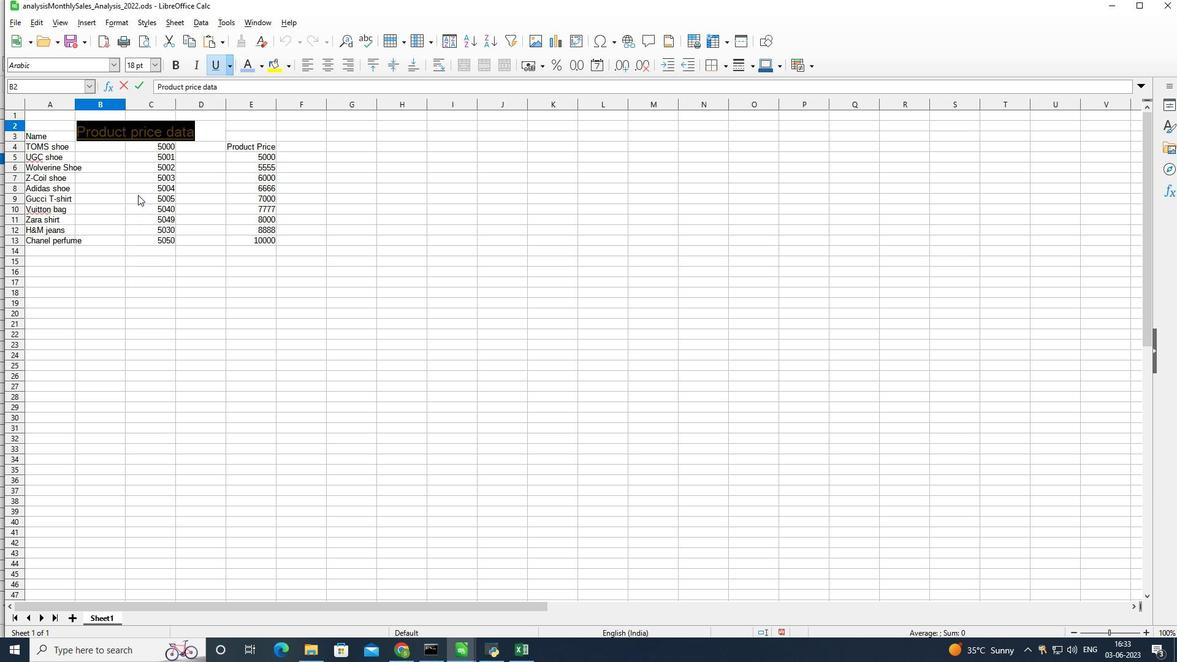 
Action: Mouse pressed left at (139, 192)
Screenshot: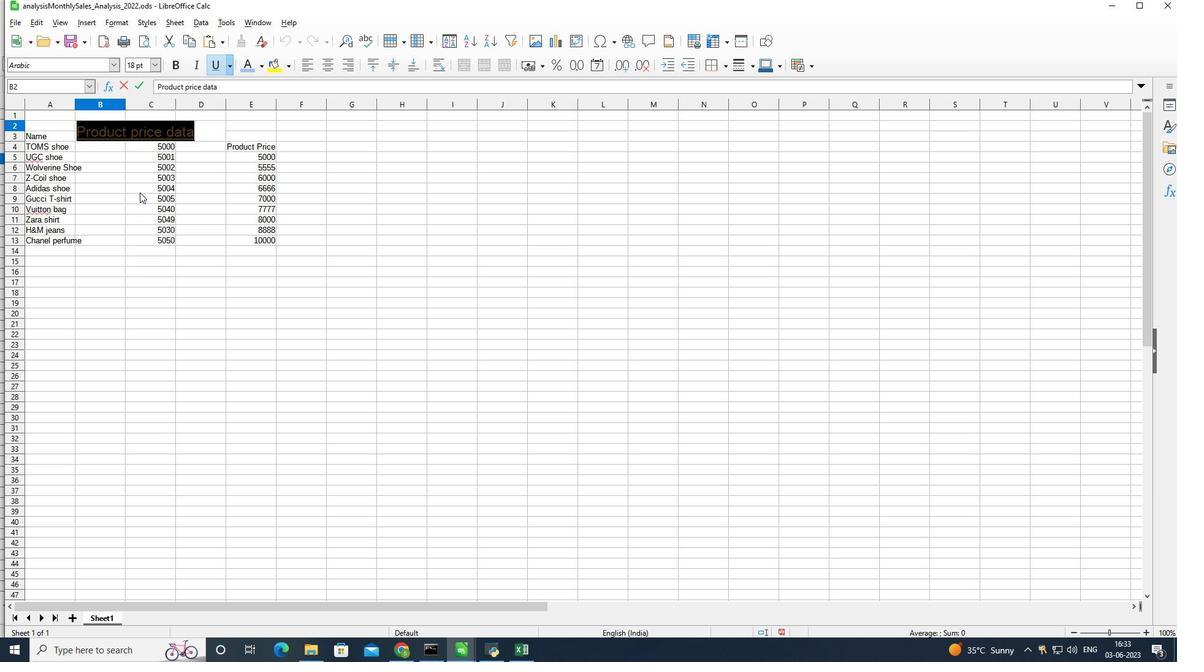 
Action: Mouse moved to (37, 141)
Screenshot: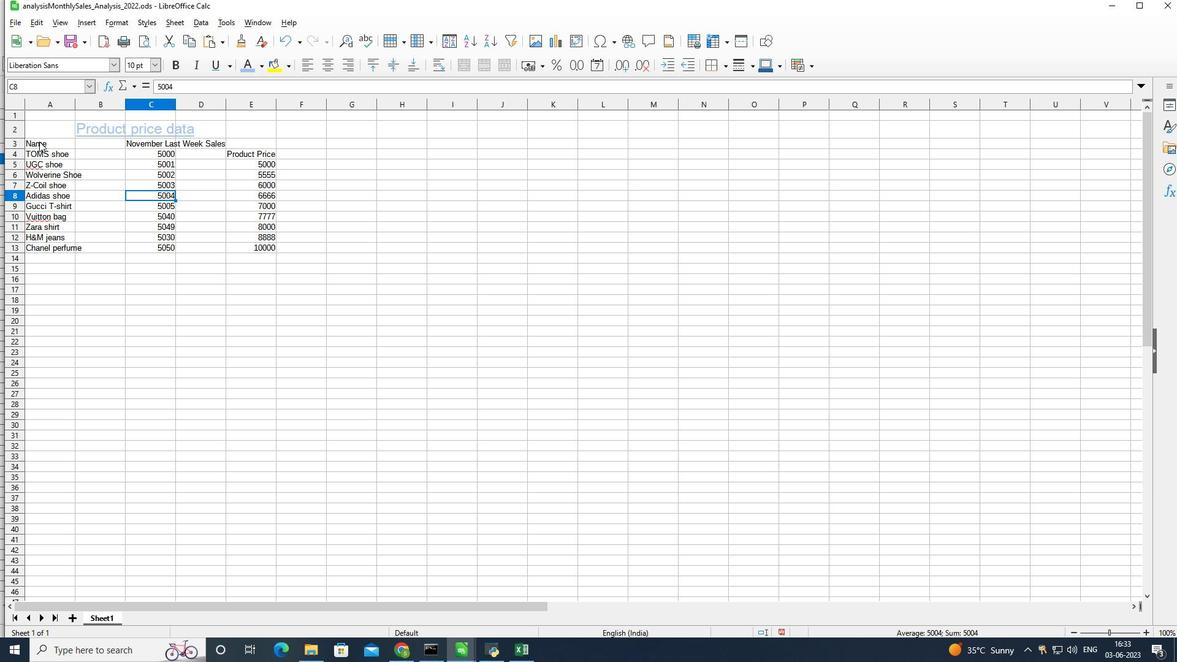 
Action: Mouse pressed left at (37, 141)
Screenshot: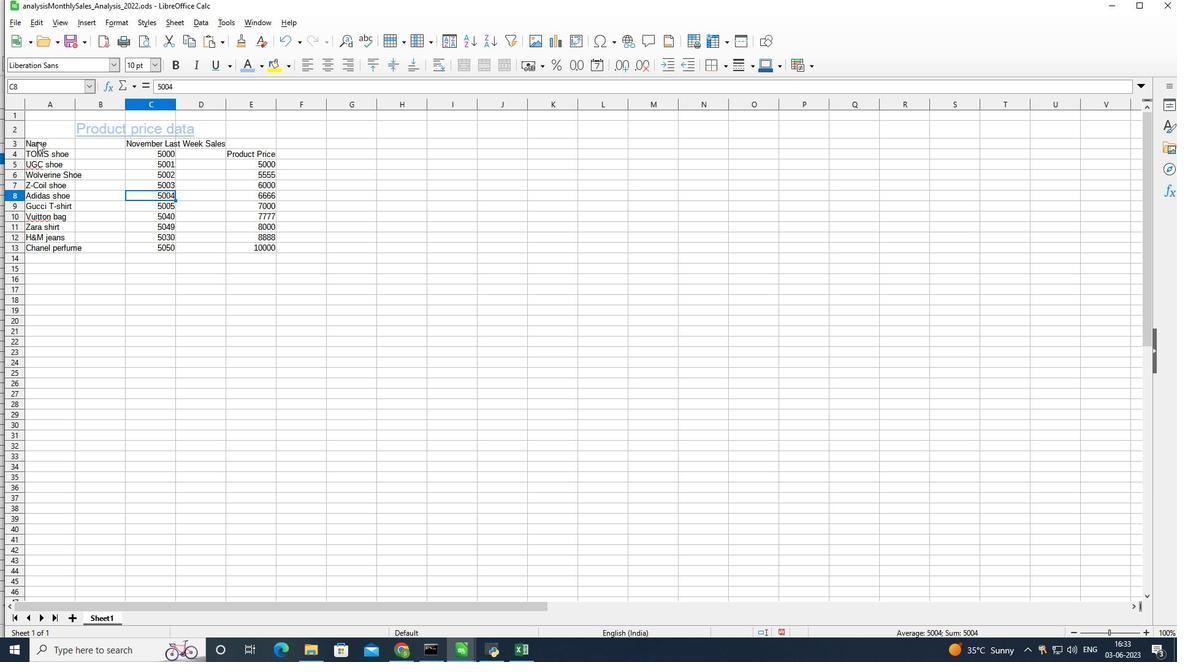 
Action: Mouse pressed left at (37, 141)
Screenshot: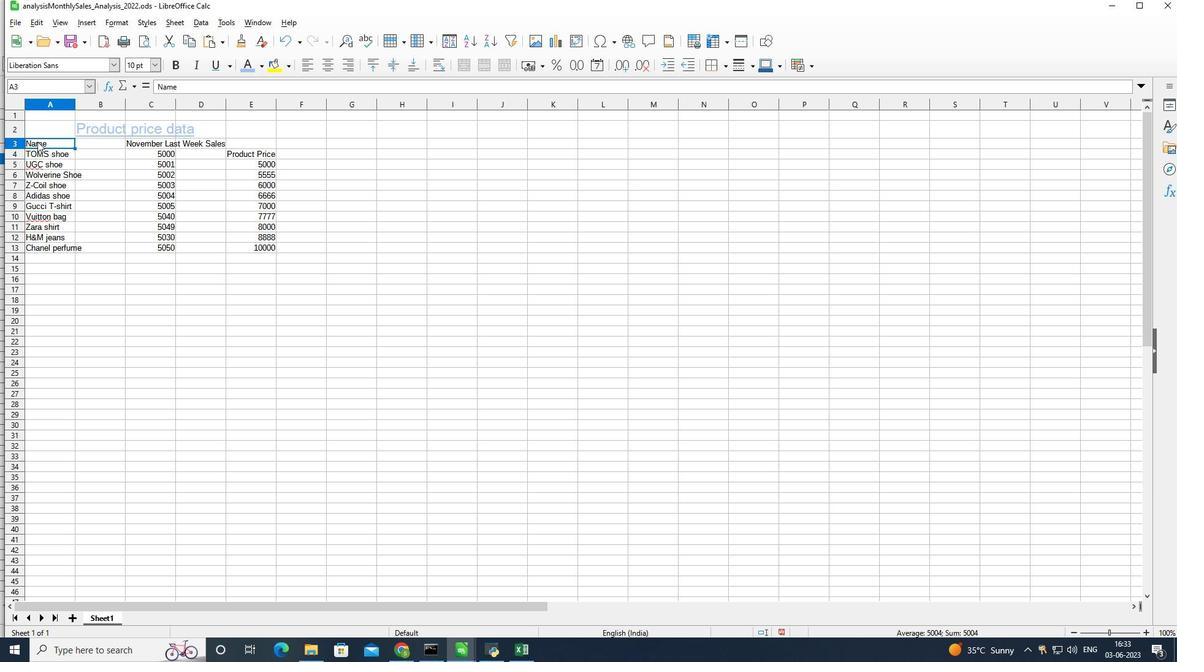 
Action: Mouse moved to (26, 140)
Screenshot: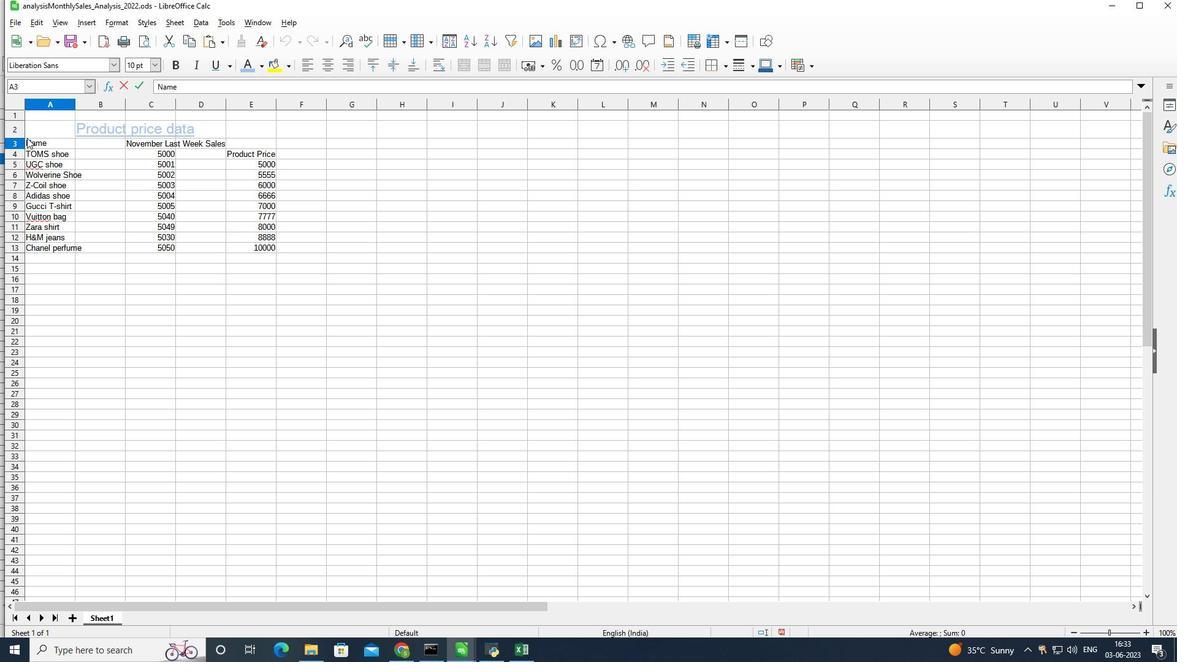
Action: Mouse pressed left at (26, 140)
Screenshot: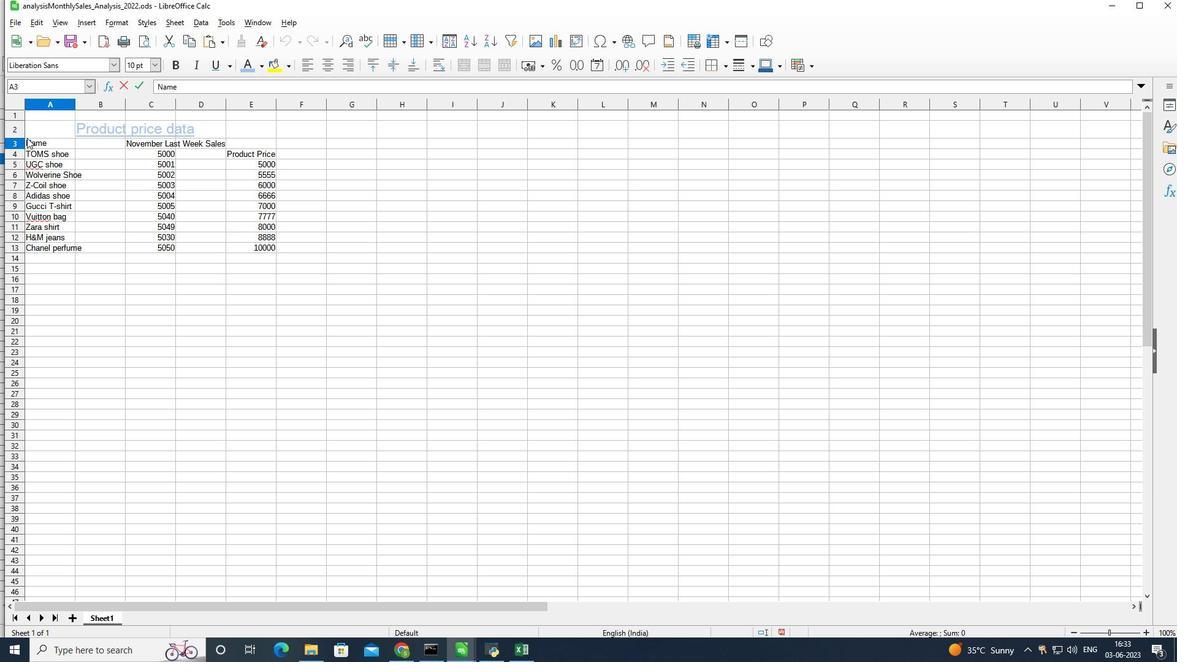 
Action: Mouse moved to (55, 144)
Screenshot: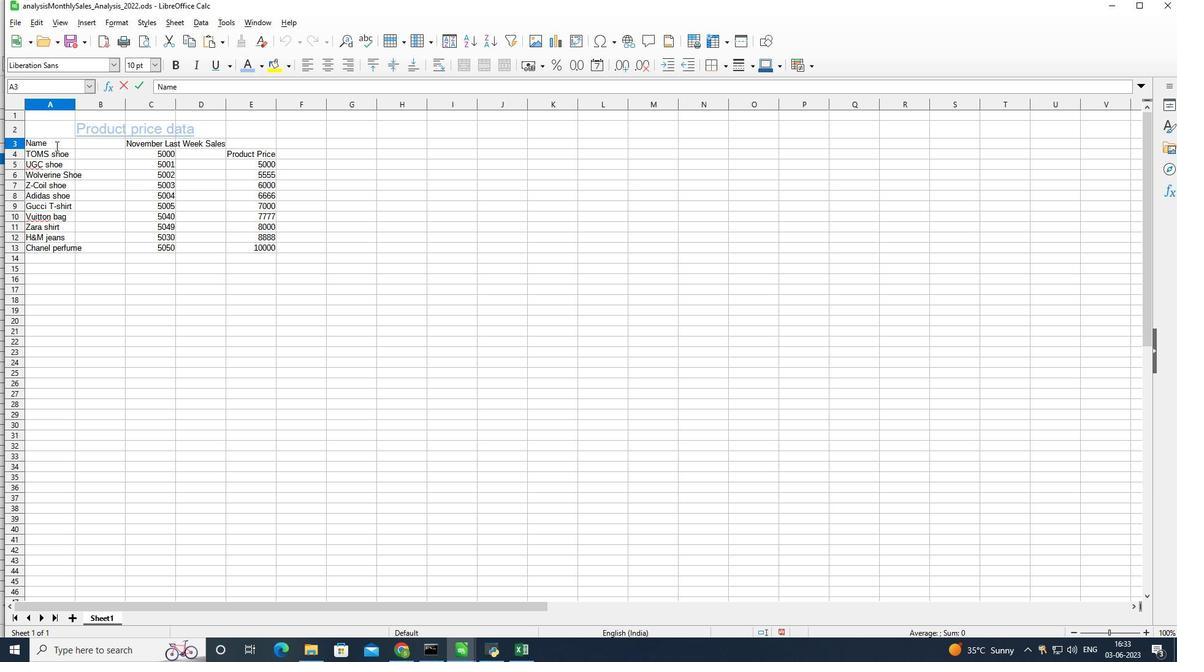 
Action: Mouse pressed left at (55, 144)
Screenshot: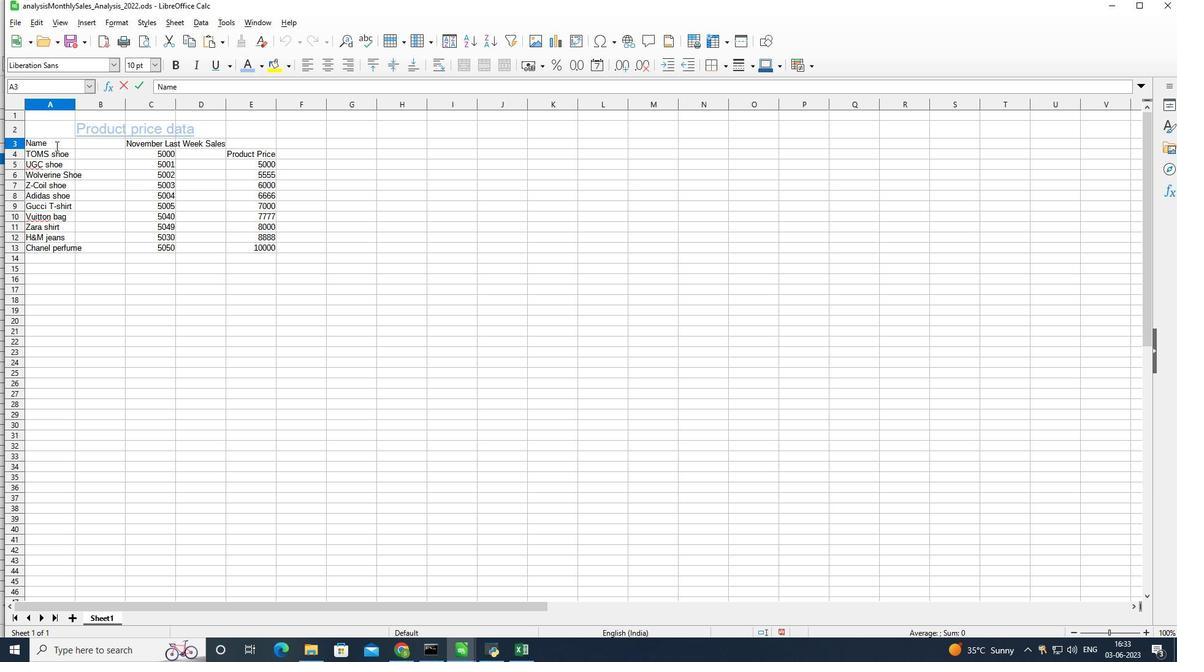 
Action: Mouse moved to (54, 144)
Screenshot: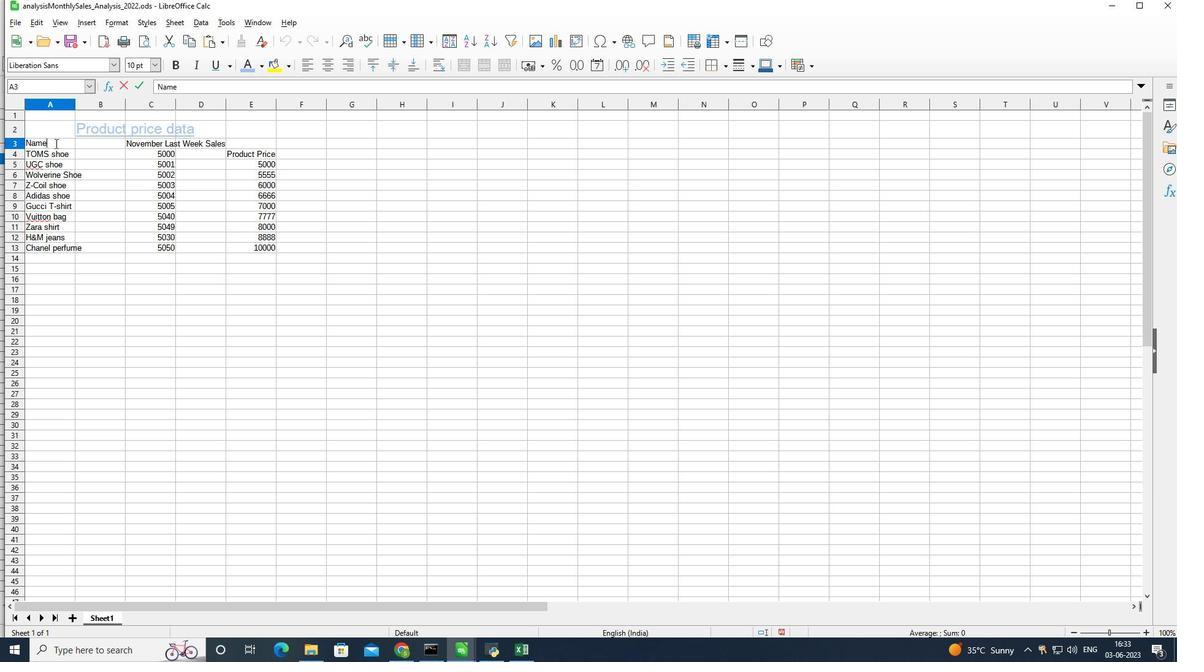 
Action: Mouse pressed left at (54, 144)
Screenshot: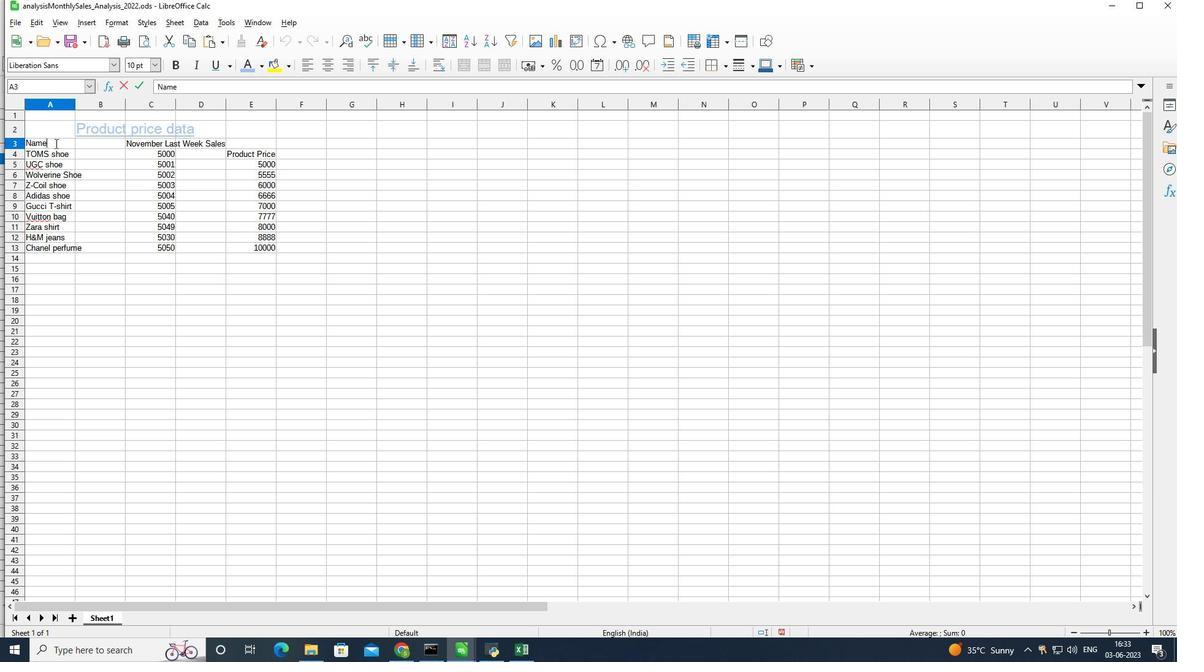
Action: Mouse moved to (61, 177)
Screenshot: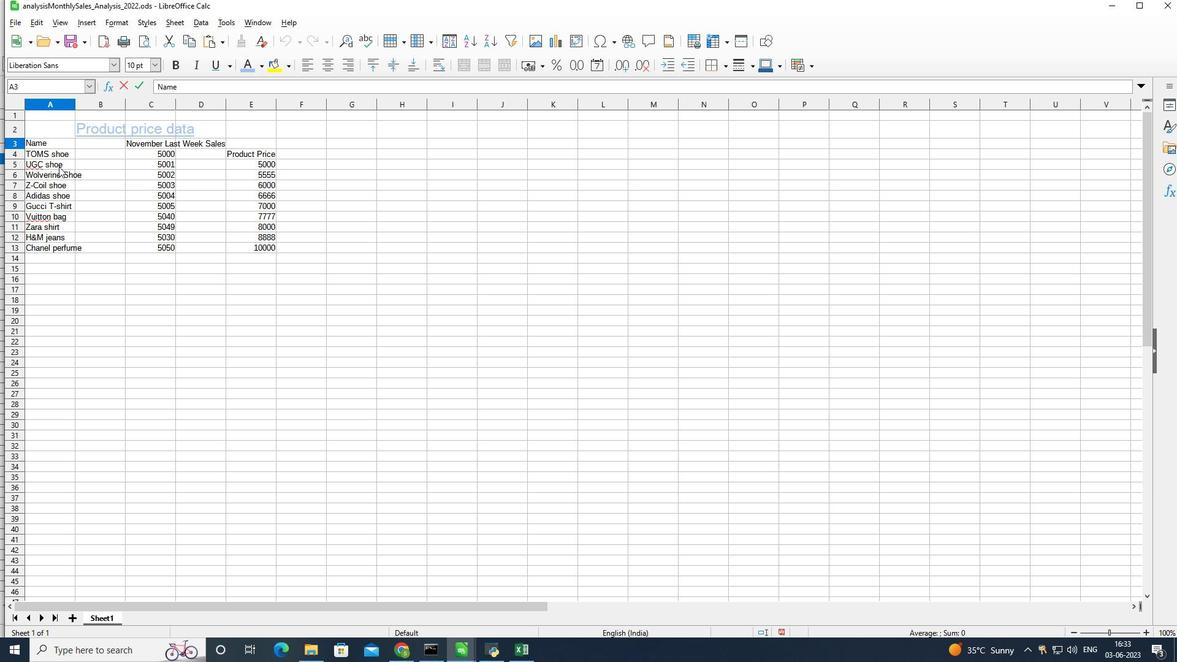 
Action: Mouse pressed left at (61, 177)
Screenshot: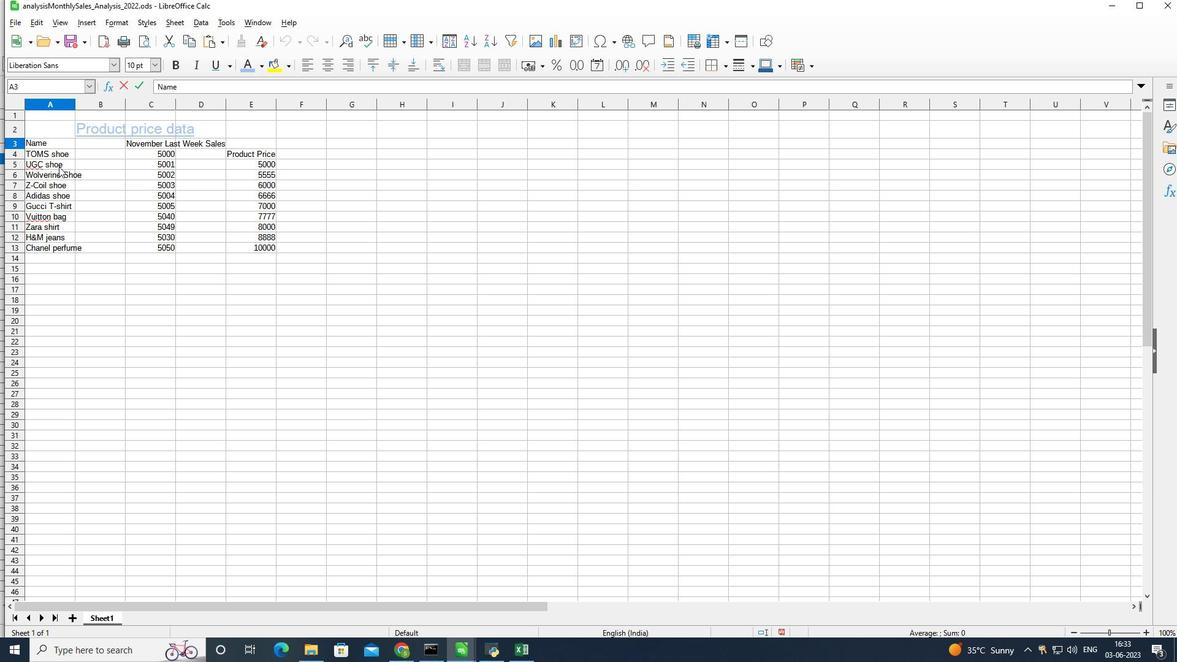 
Action: Mouse moved to (44, 142)
Screenshot: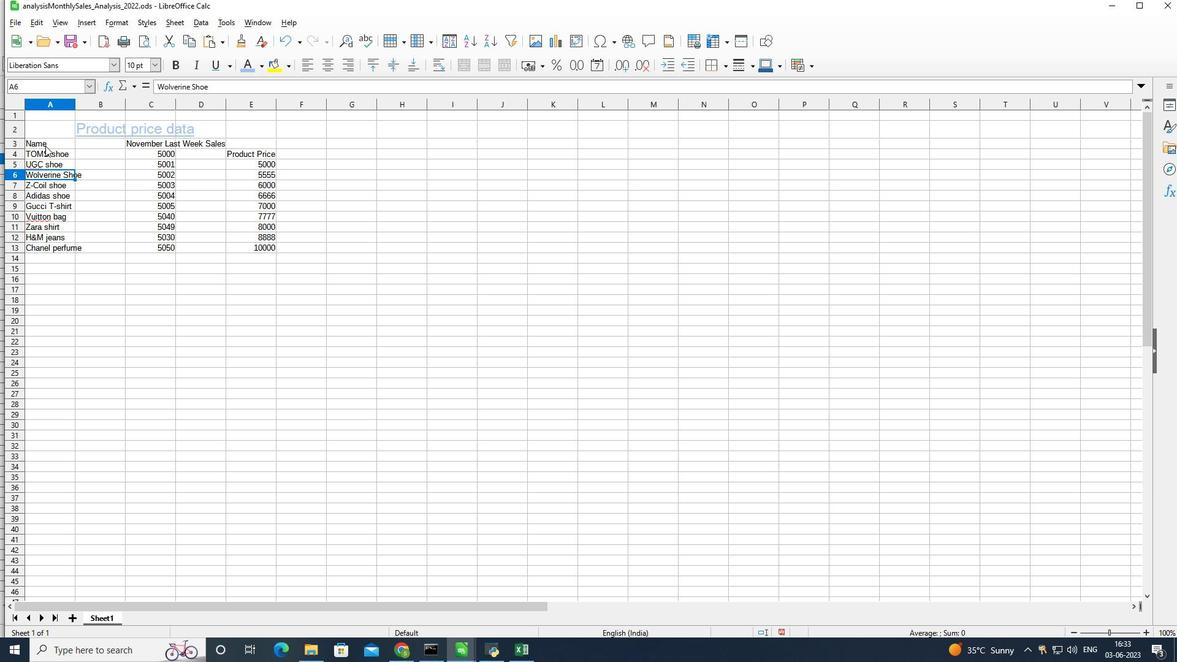 
Action: Mouse pressed left at (44, 142)
Screenshot: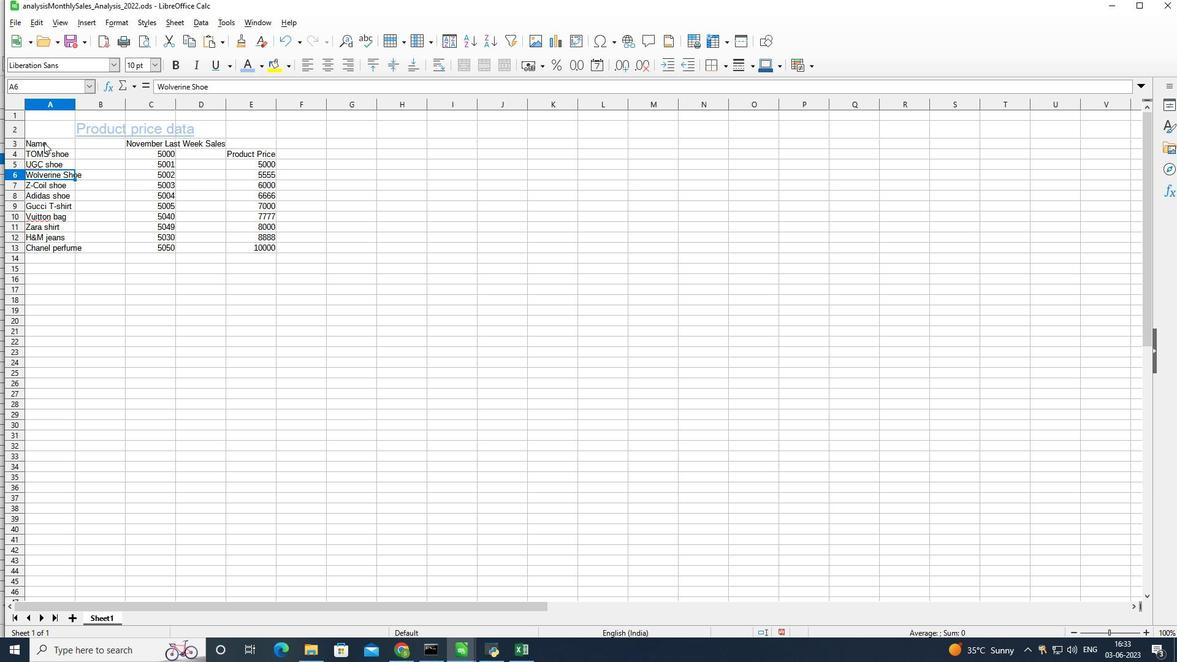 
Action: Mouse moved to (35, 142)
Screenshot: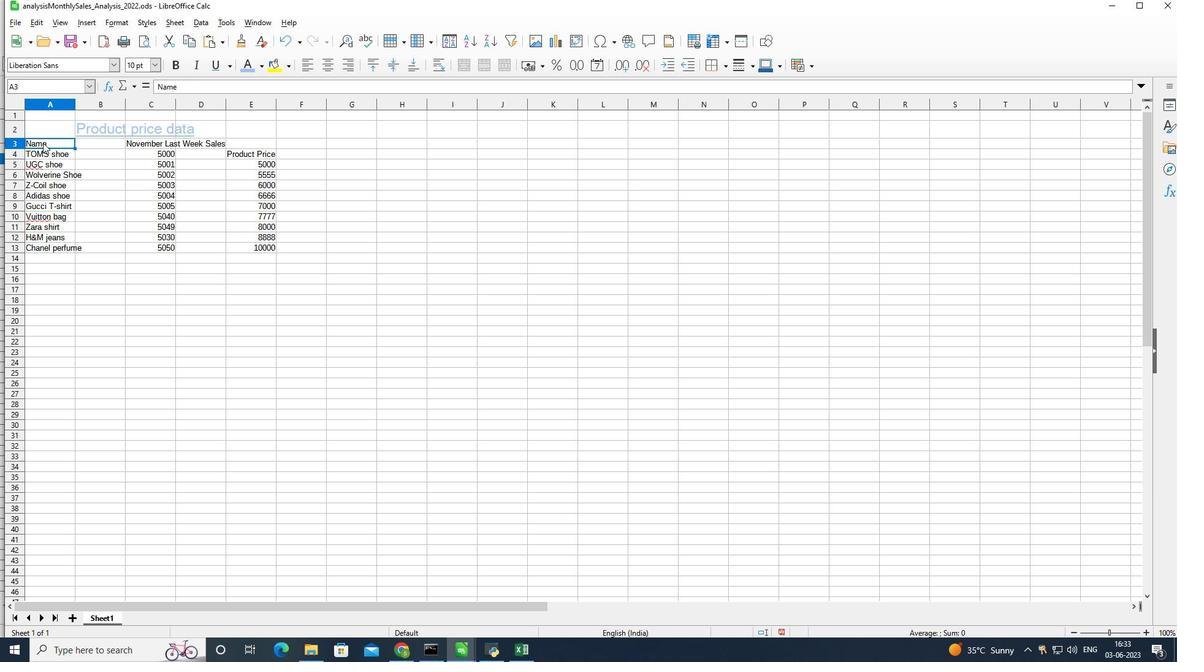 
Action: Mouse pressed left at (35, 142)
Screenshot: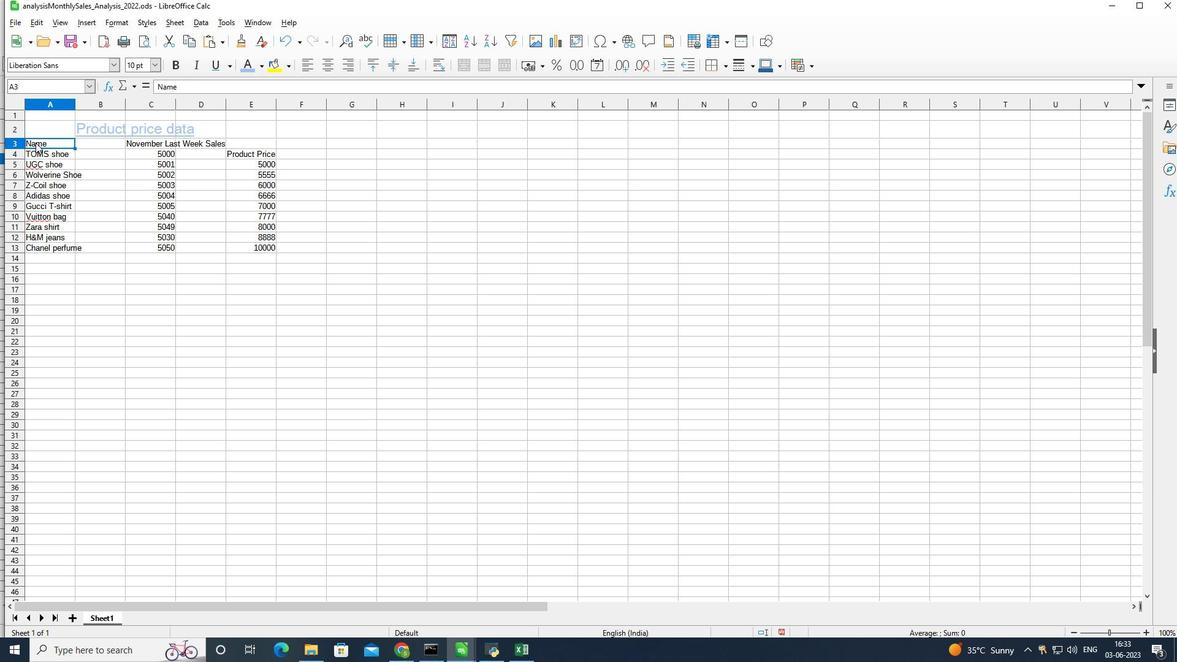 
Action: Mouse pressed left at (35, 142)
Screenshot: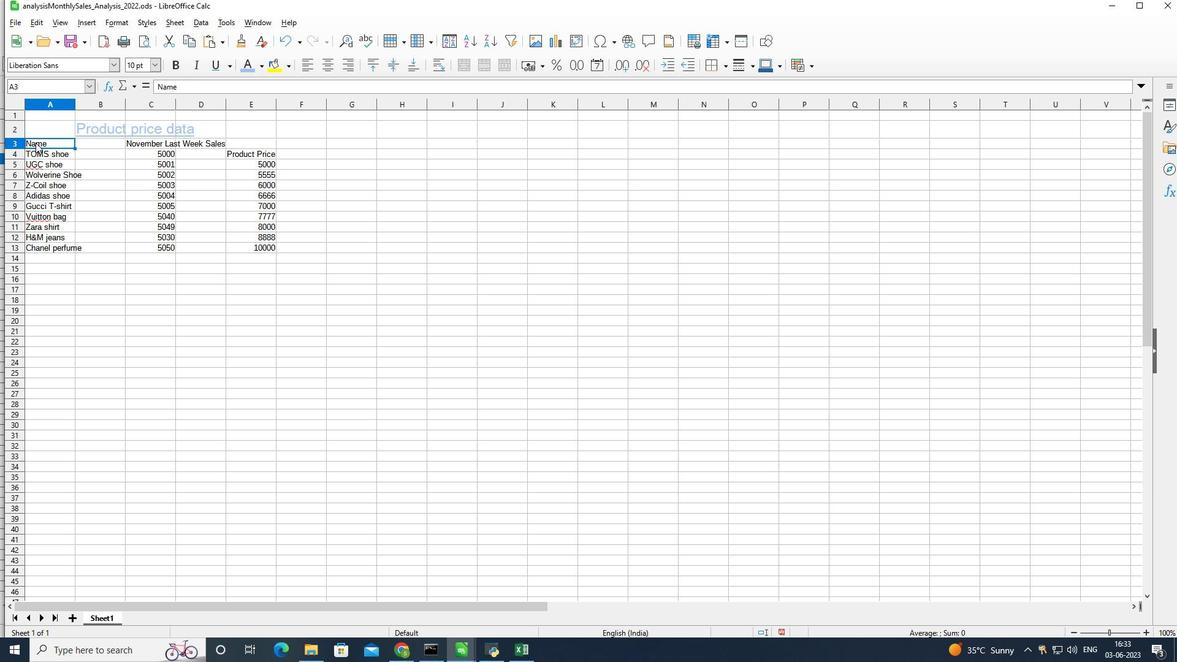 
Action: Mouse moved to (42, 142)
Screenshot: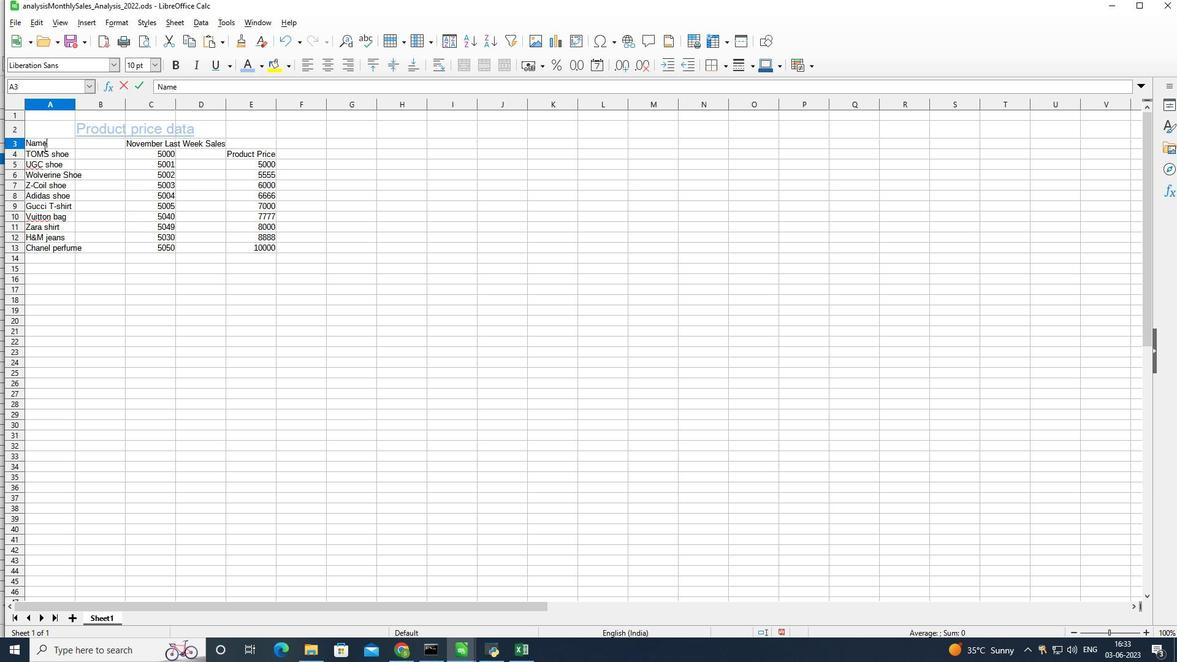 
Action: Mouse pressed left at (42, 142)
Screenshot: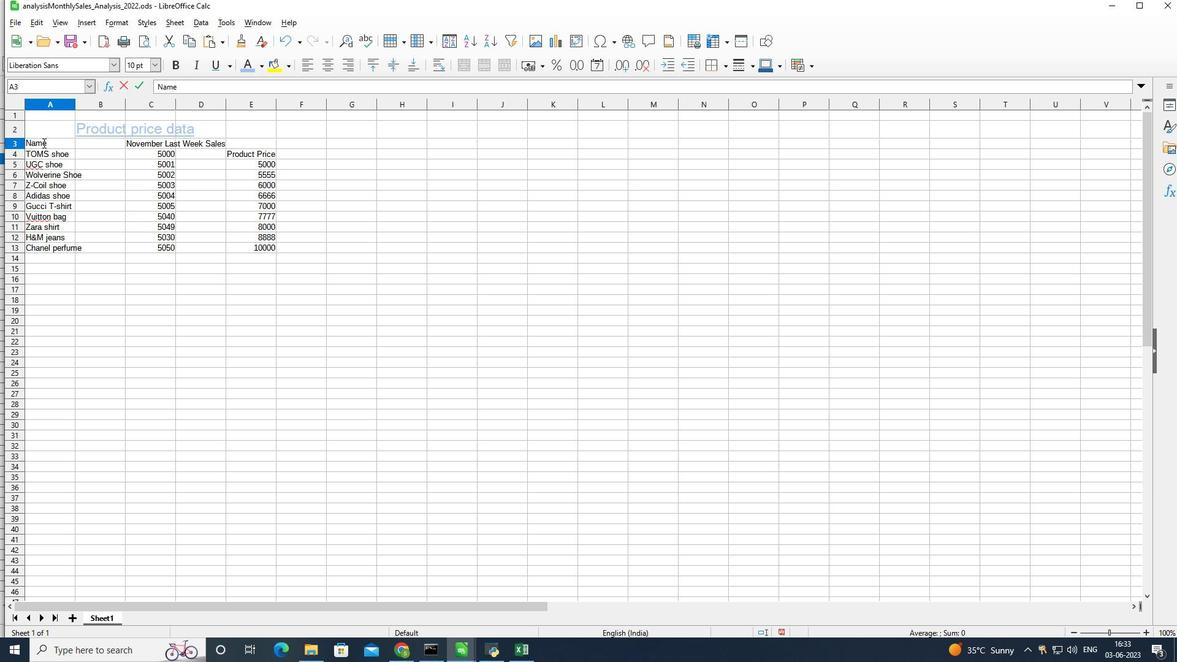 
Action: Mouse moved to (86, 156)
Screenshot: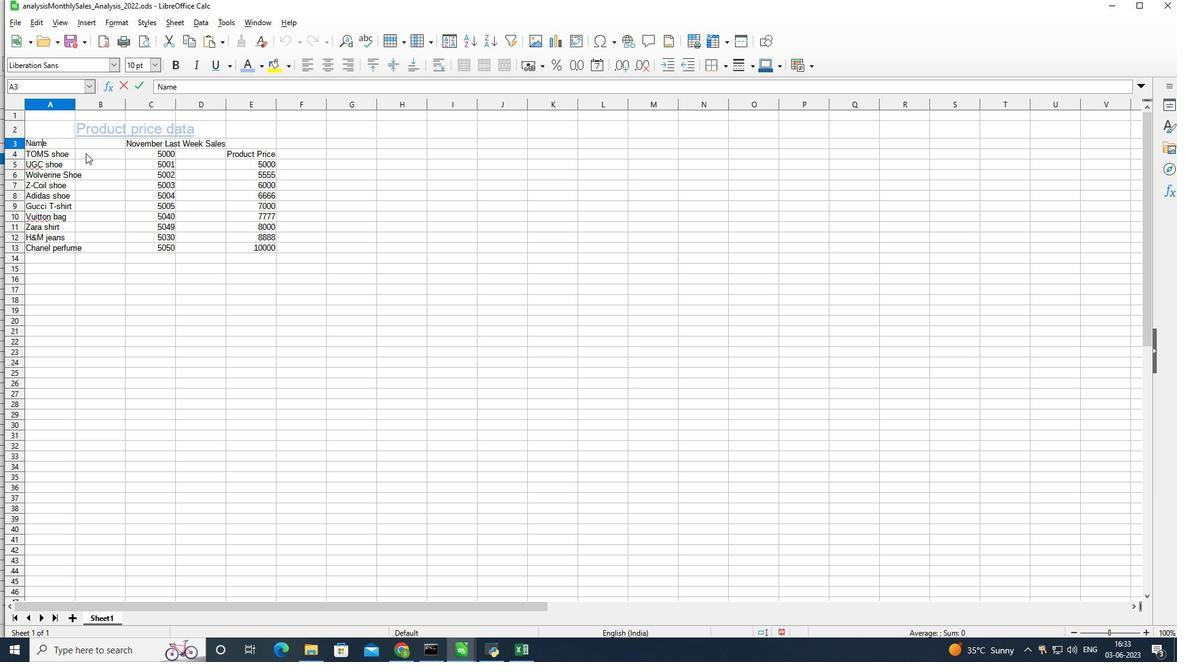 
Action: Mouse pressed left at (86, 156)
Screenshot: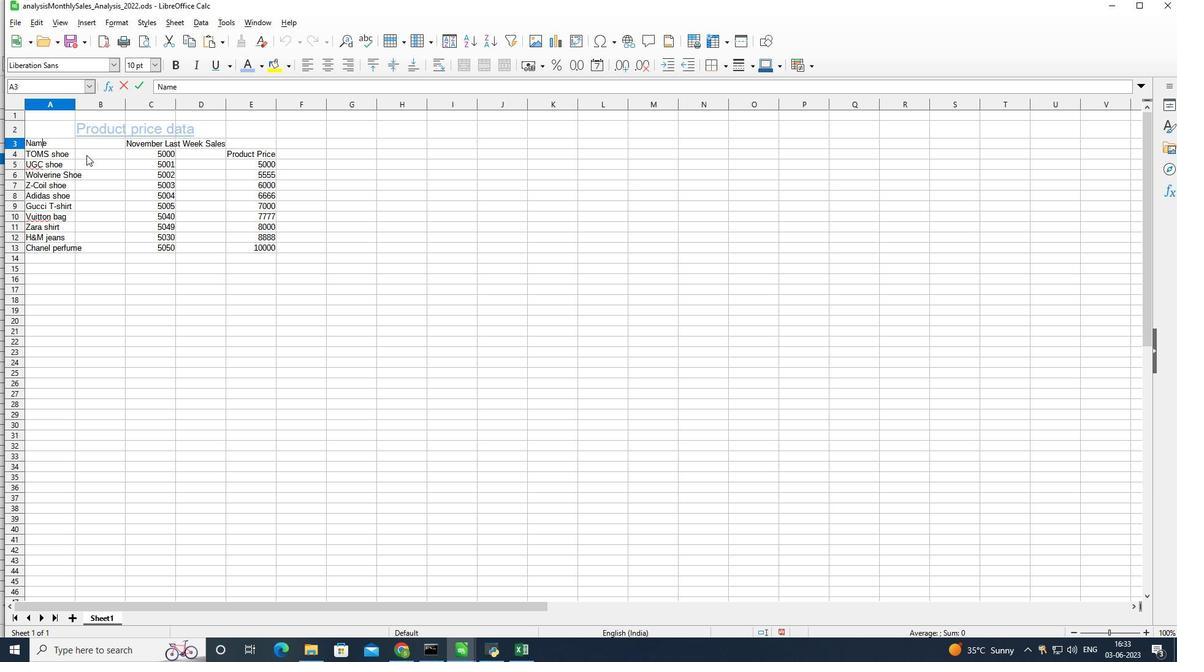 
Action: Mouse moved to (49, 144)
Screenshot: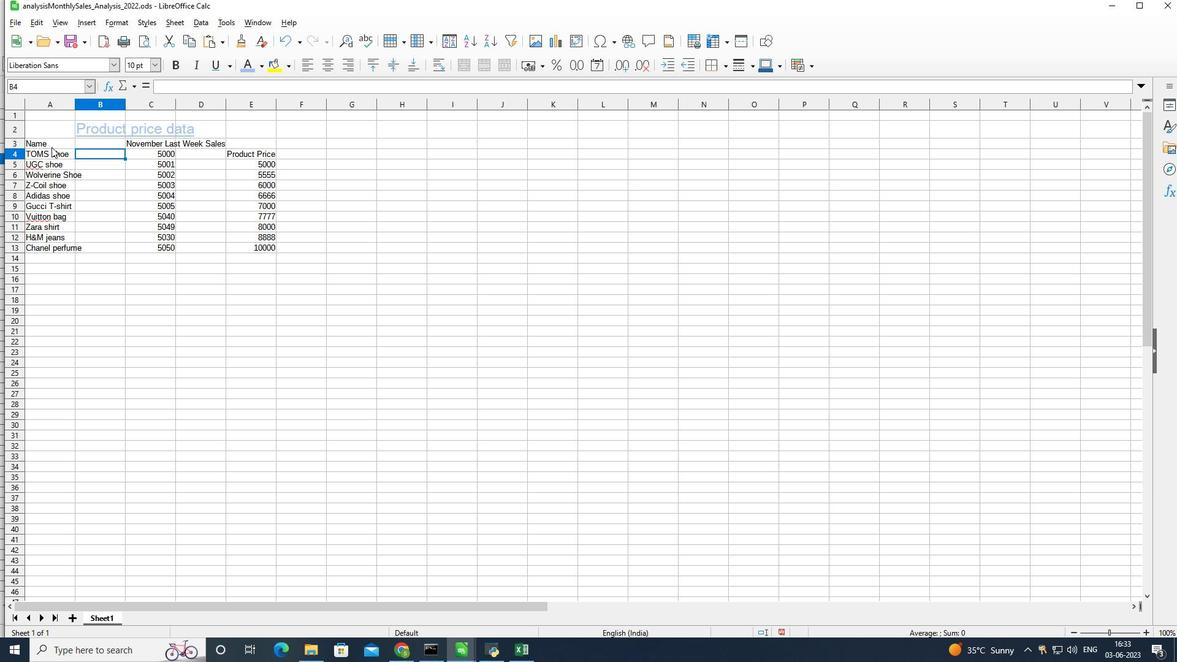 
Action: Mouse pressed left at (49, 144)
Screenshot: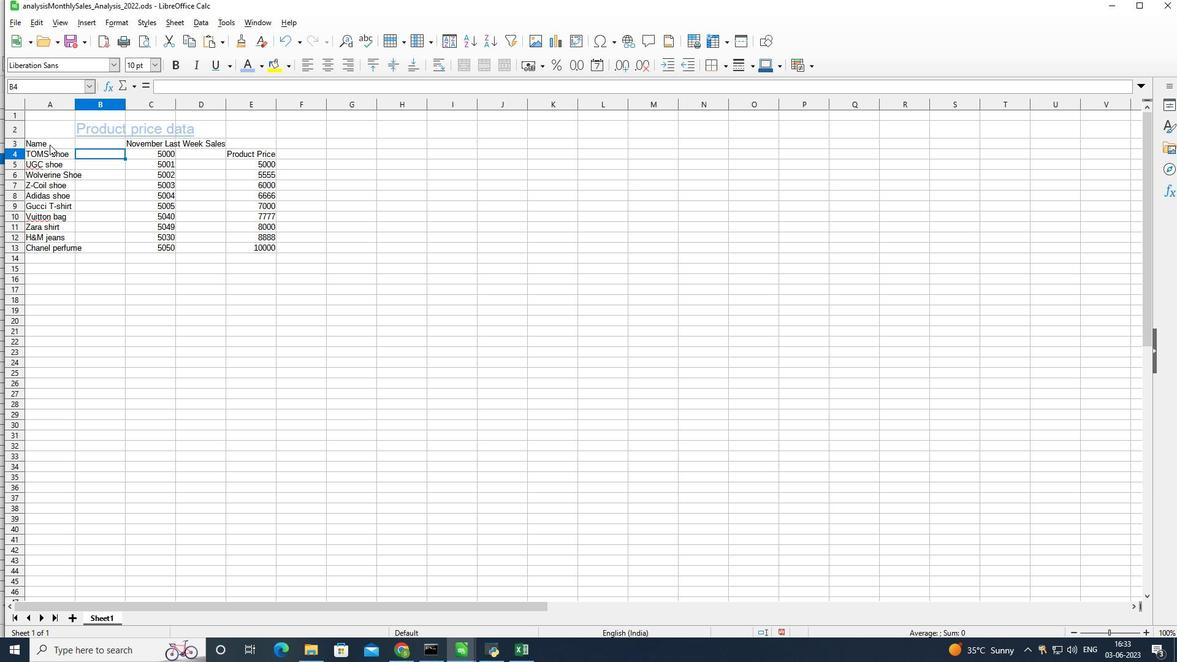 
Action: Mouse moved to (25, 139)
Screenshot: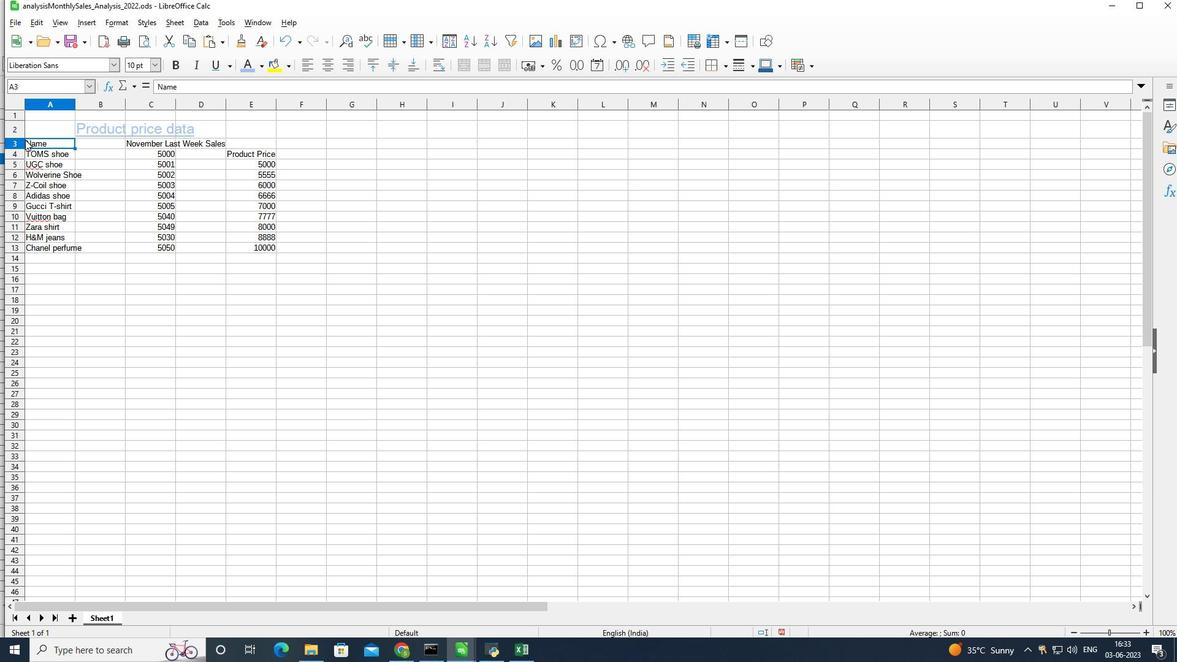 
Action: Mouse pressed left at (25, 139)
Screenshot: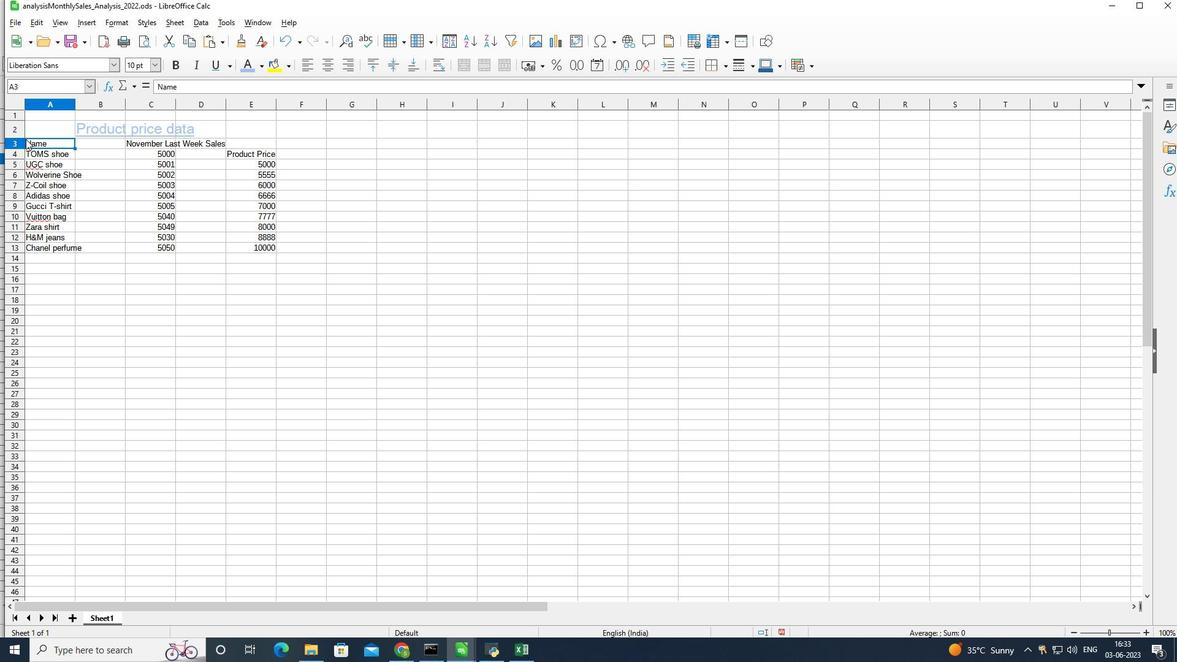 
Action: Mouse moved to (72, 64)
Screenshot: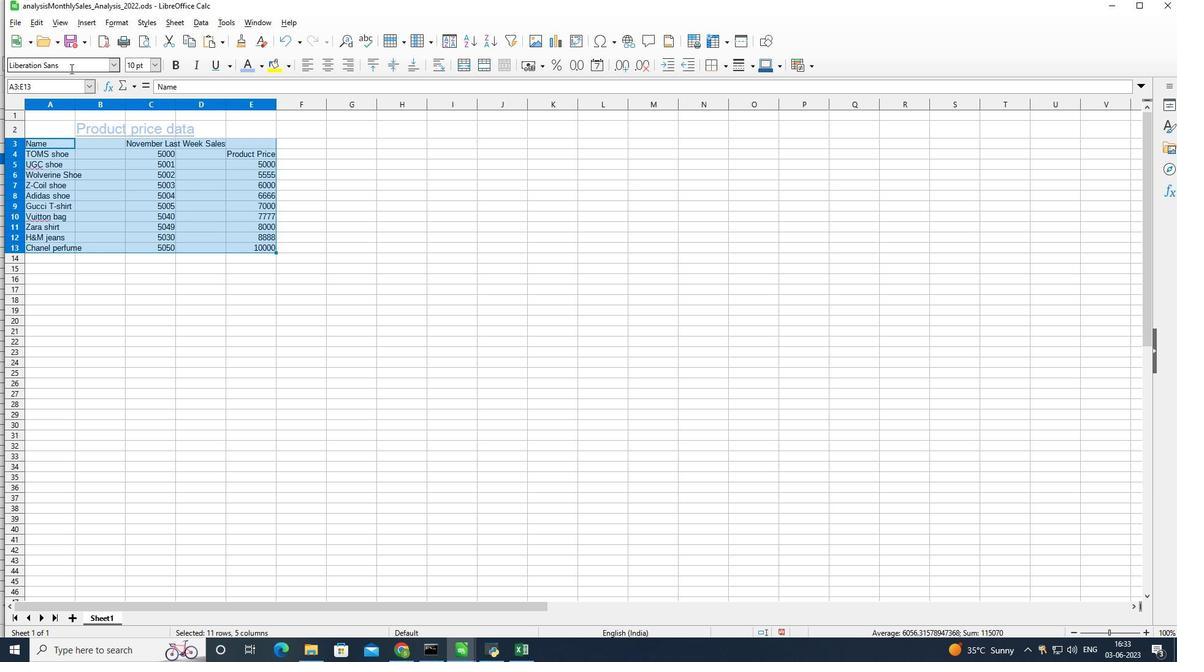 
Action: Mouse pressed left at (72, 64)
Screenshot: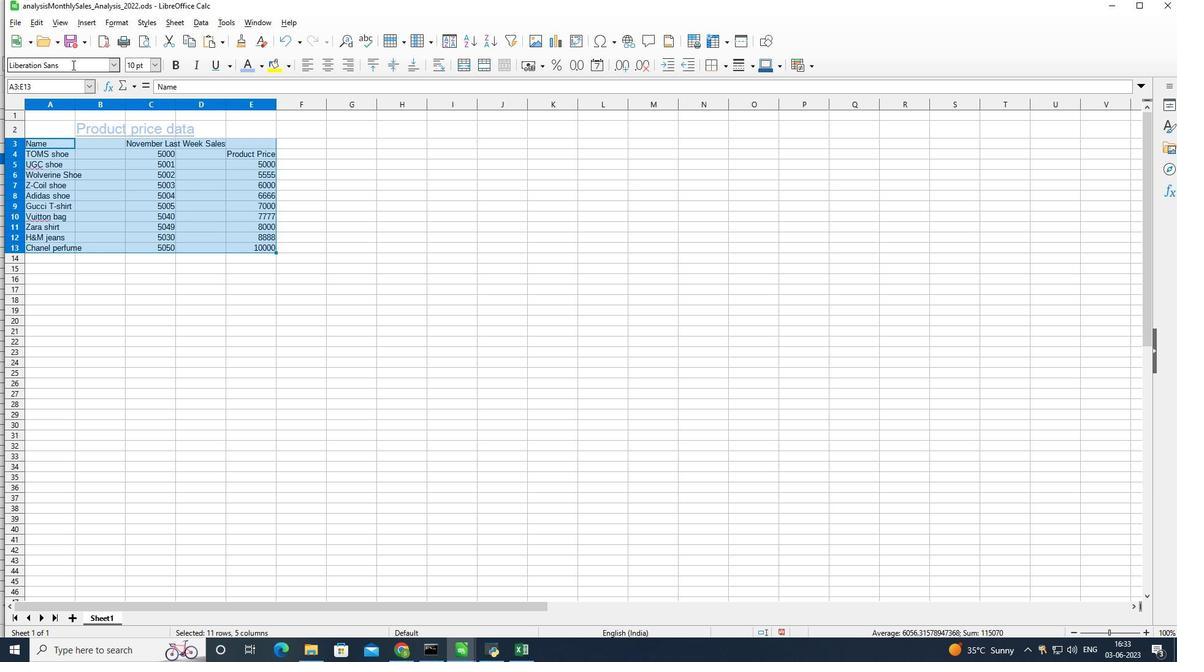 
Action: Mouse moved to (76, 64)
Screenshot: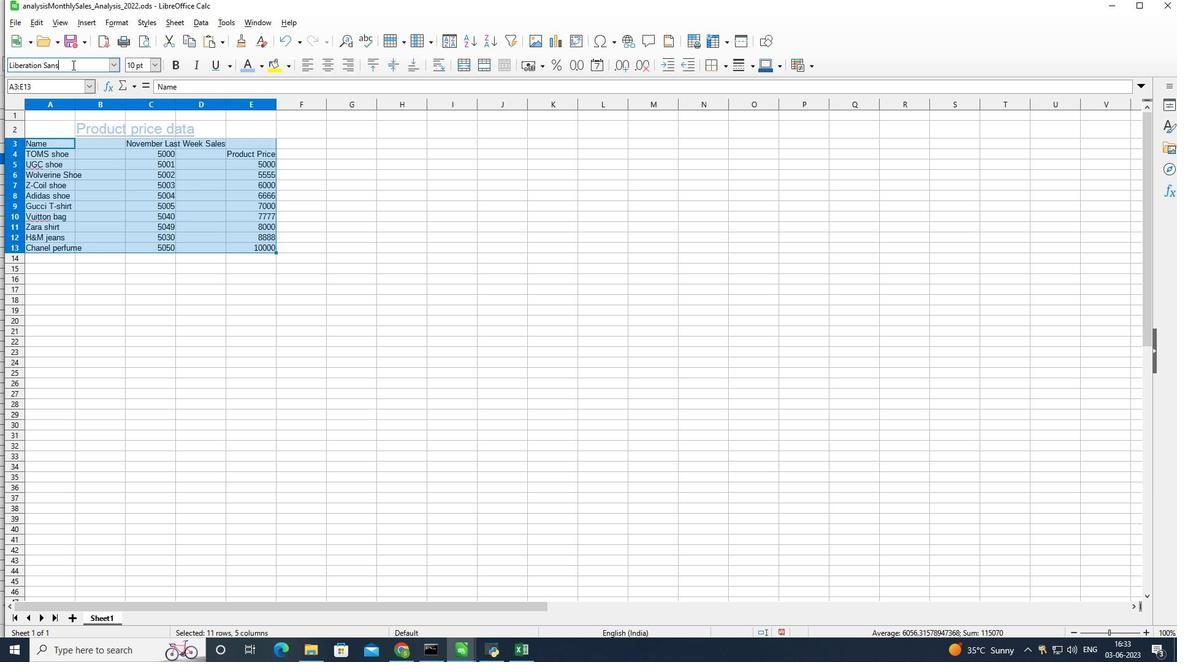 
Action: Key pressed <Key.backspace><Key.backspace><Key.backspace><Key.backspace><Key.backspace><Key.backspace><Key.backspace><Key.backspace><Key.backspace><Key.backspace><Key.backspace><Key.backspace><Key.backspace><Key.backspace><Key.backspace><Key.backspace><Key.backspace><Key.backspace><Key.backspace><Key.backspace><Key.backspace><Key.shift>Batang<Key.enter>
Screenshot: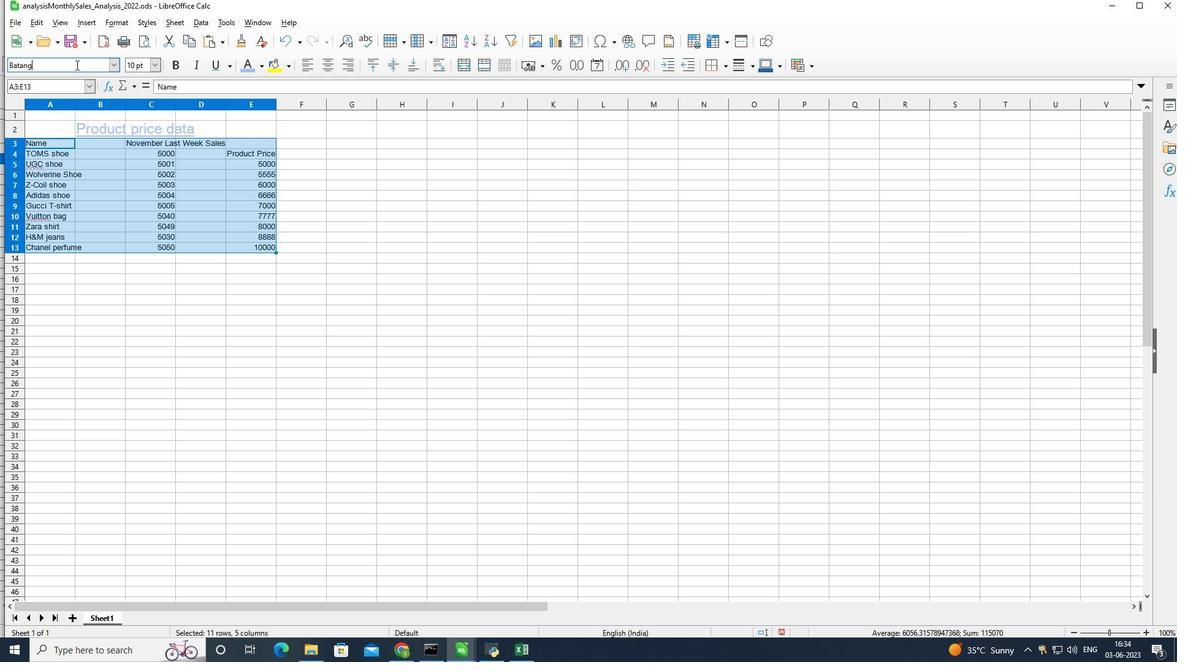 
Action: Mouse moved to (77, 64)
Screenshot: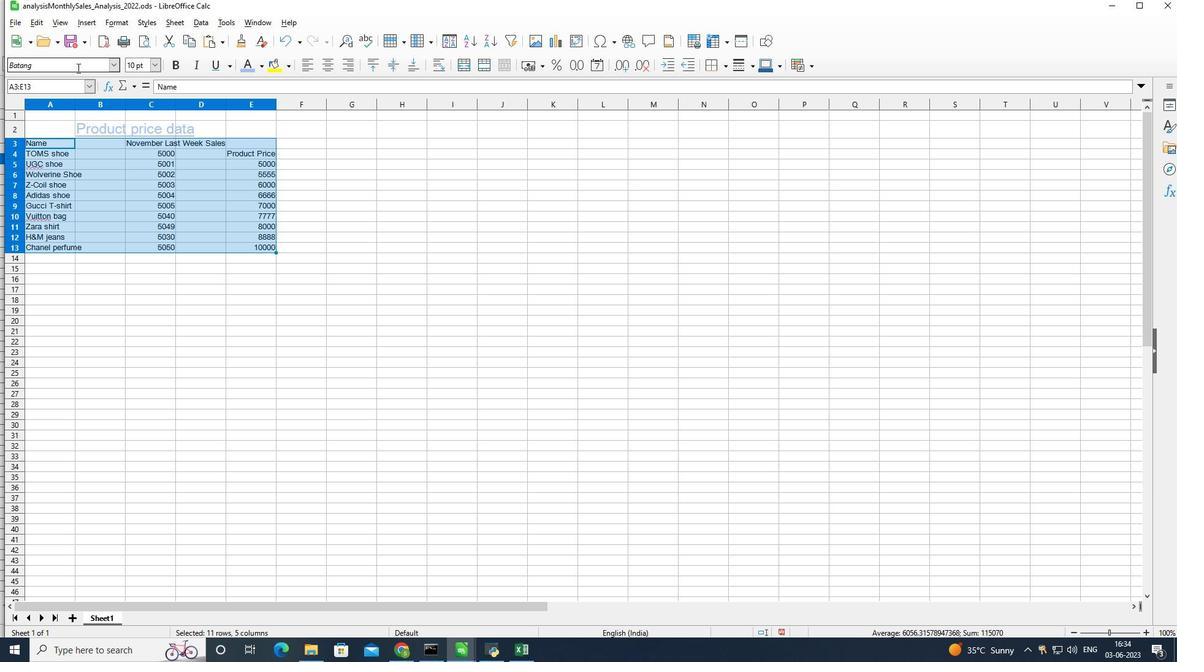 
Action: Mouse pressed left at (77, 64)
Screenshot: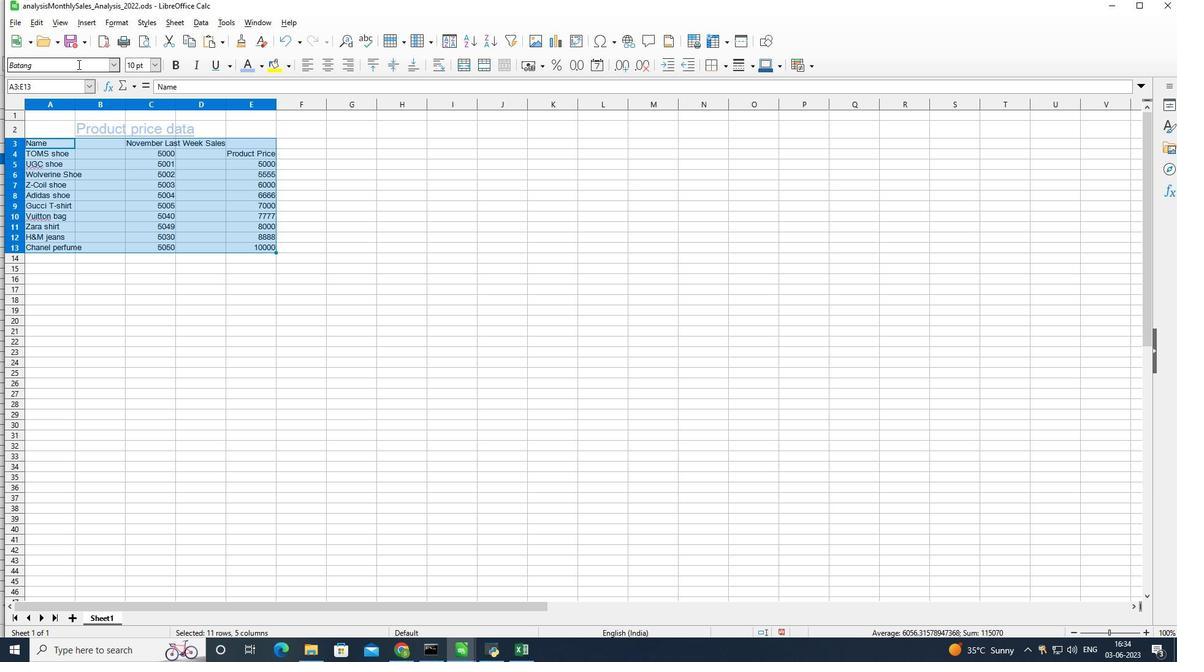 
Action: Mouse moved to (80, 61)
Screenshot: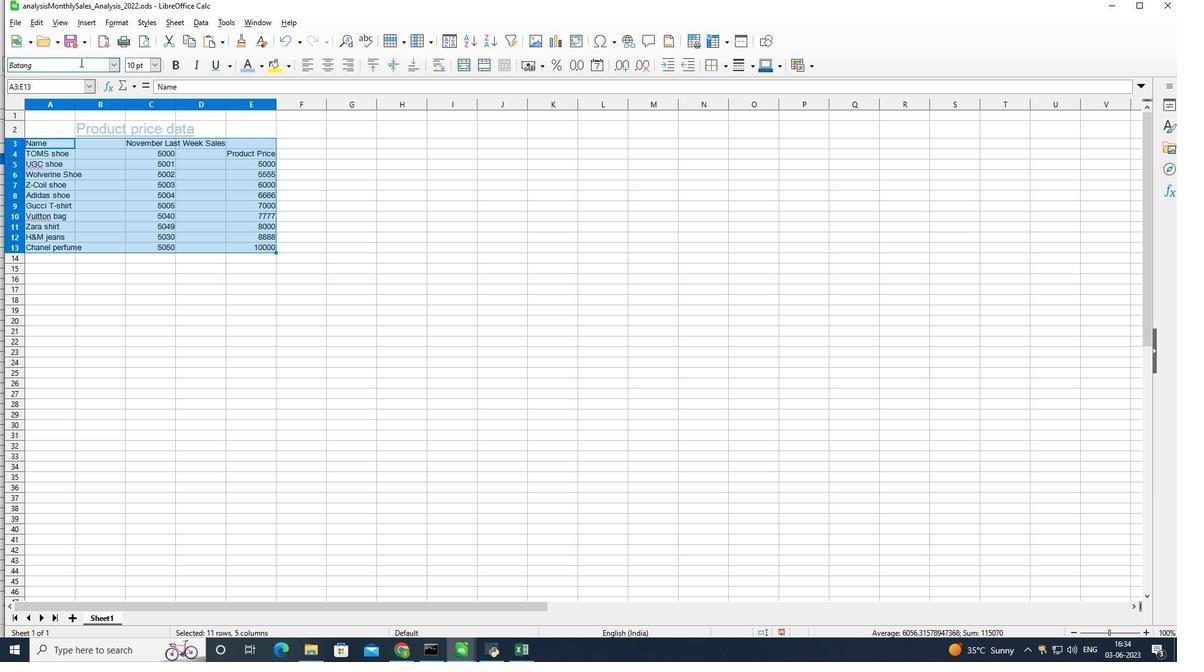 
Action: Key pressed <Key.enter>
Screenshot: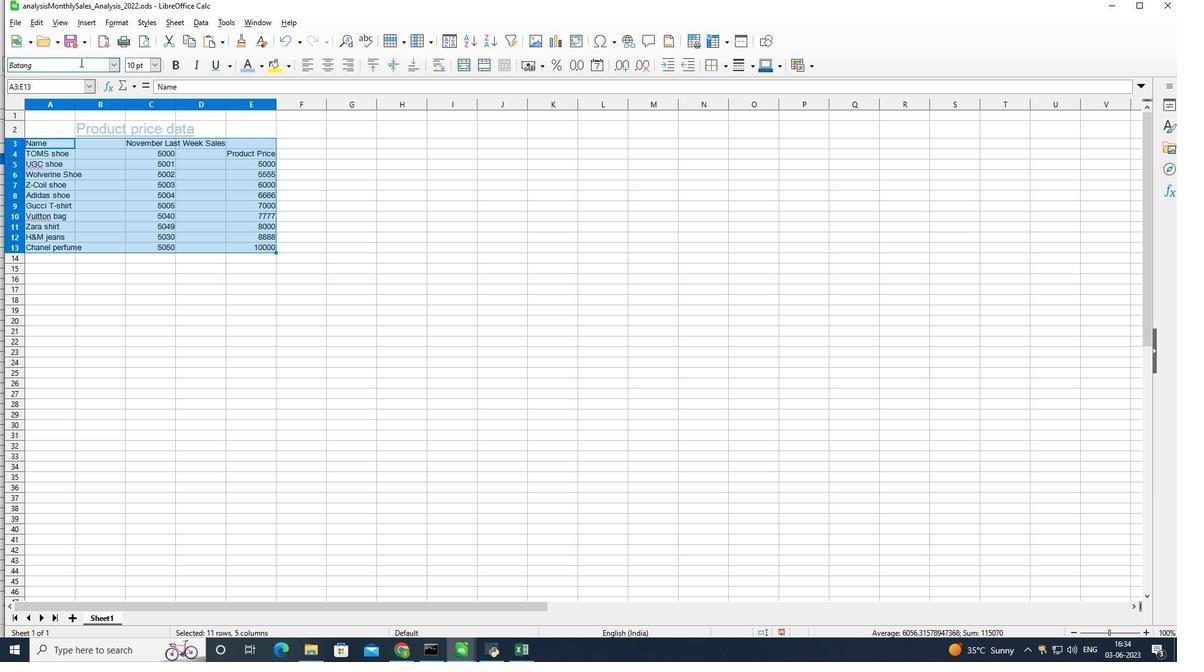 
Action: Mouse moved to (157, 68)
Screenshot: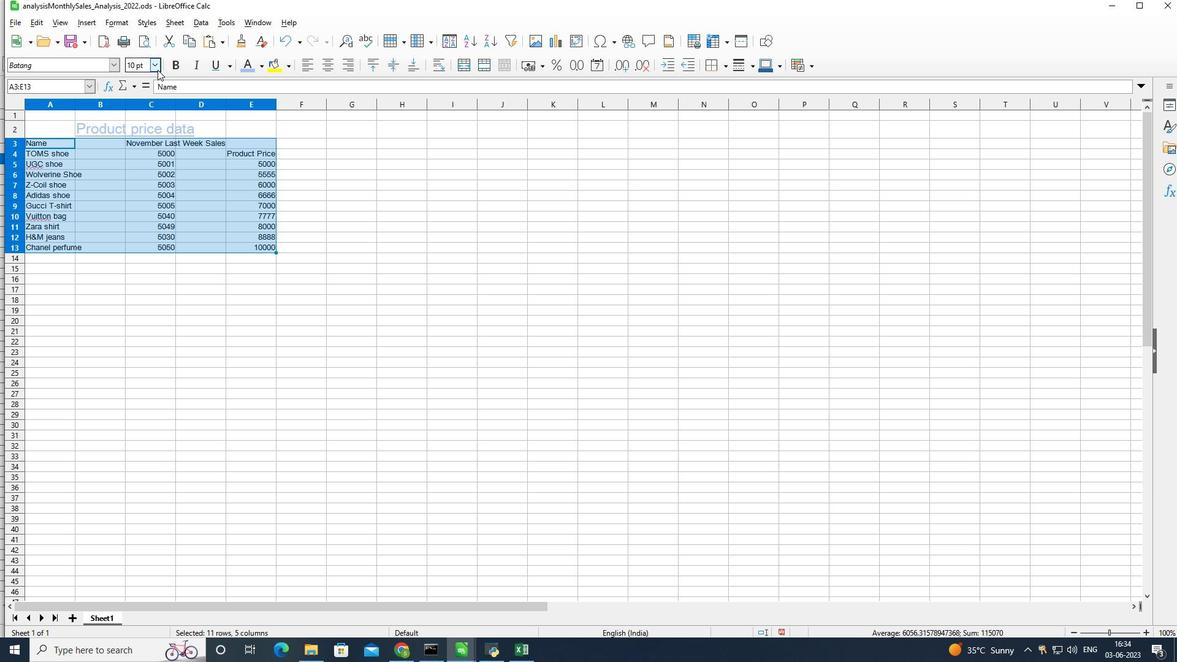 
Action: Mouse pressed left at (157, 68)
Screenshot: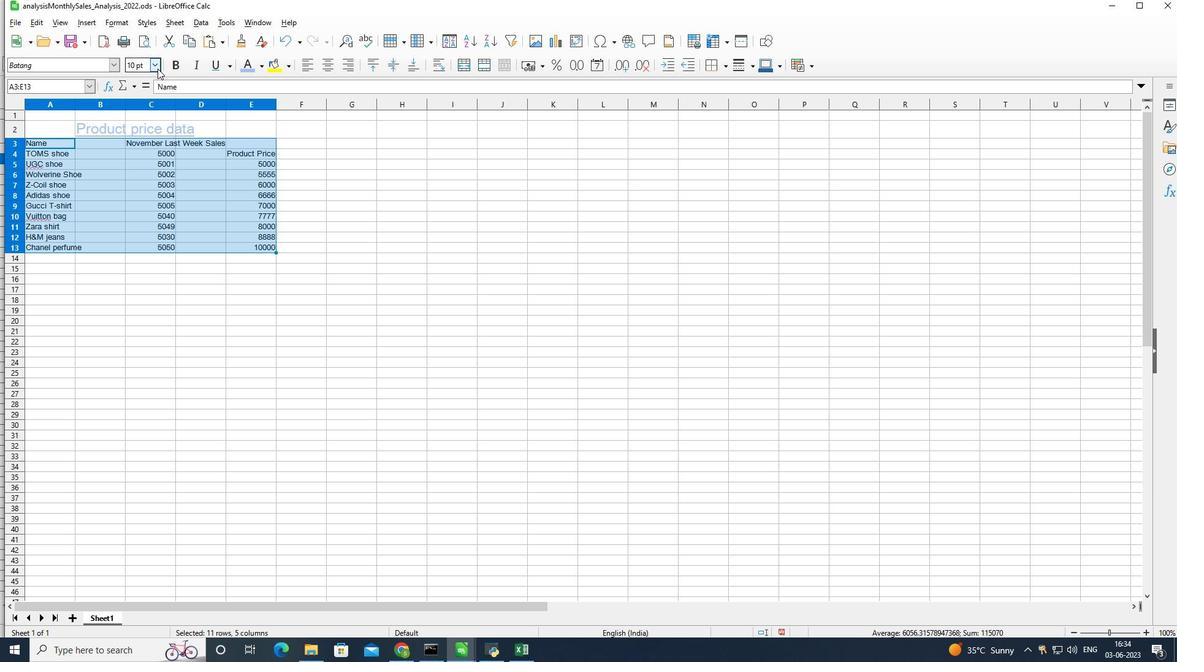 
Action: Mouse moved to (141, 111)
Screenshot: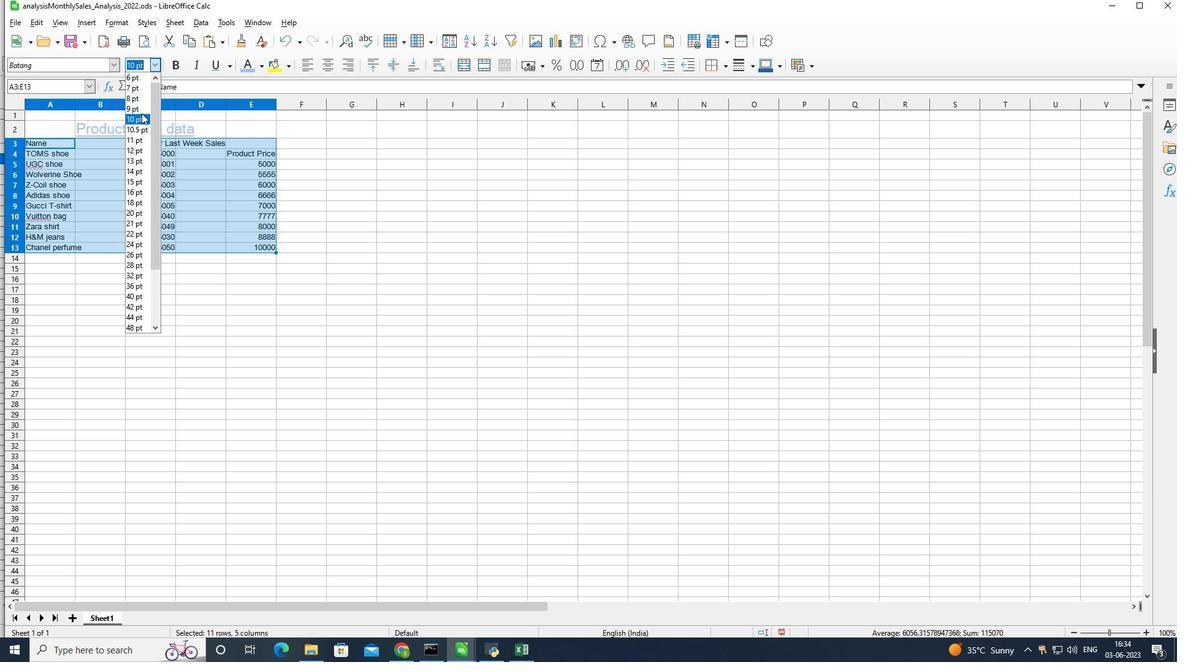 
Action: Mouse pressed left at (141, 111)
Screenshot: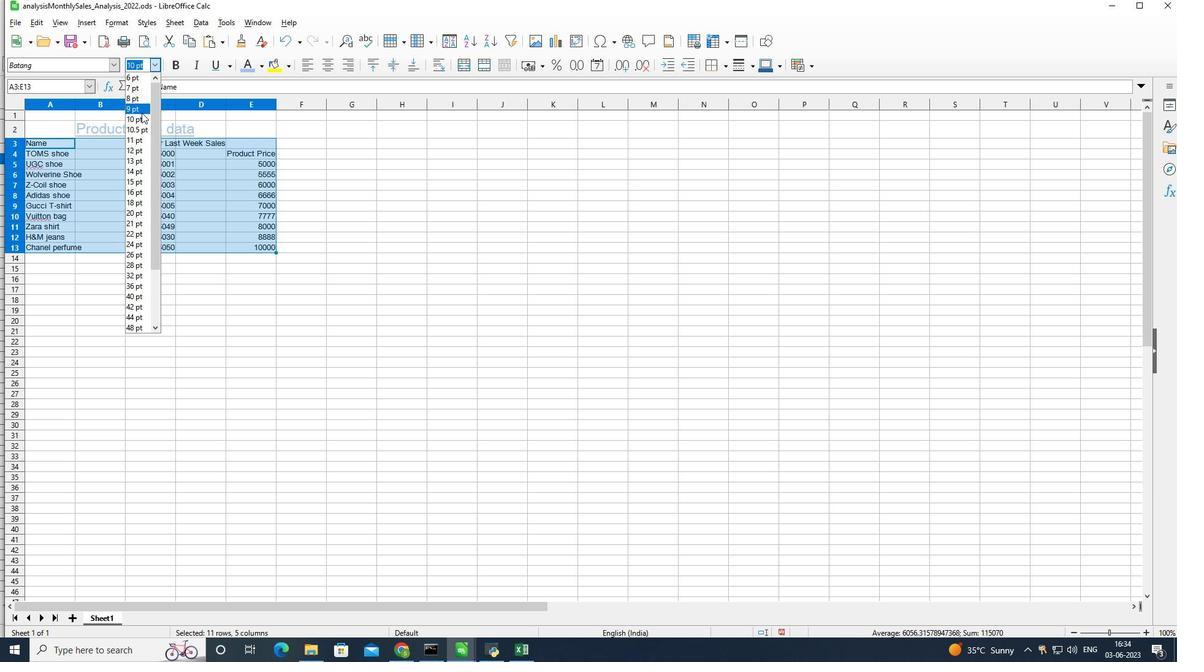 
Action: Mouse moved to (298, 63)
Screenshot: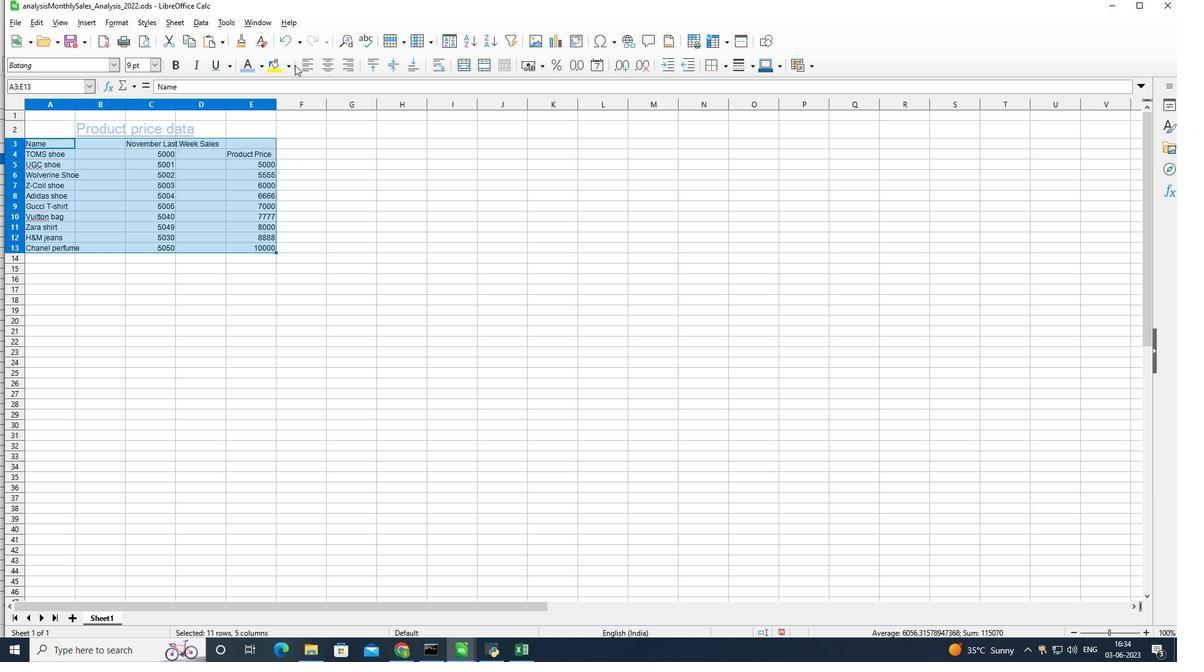 
Action: Mouse pressed left at (298, 63)
Screenshot: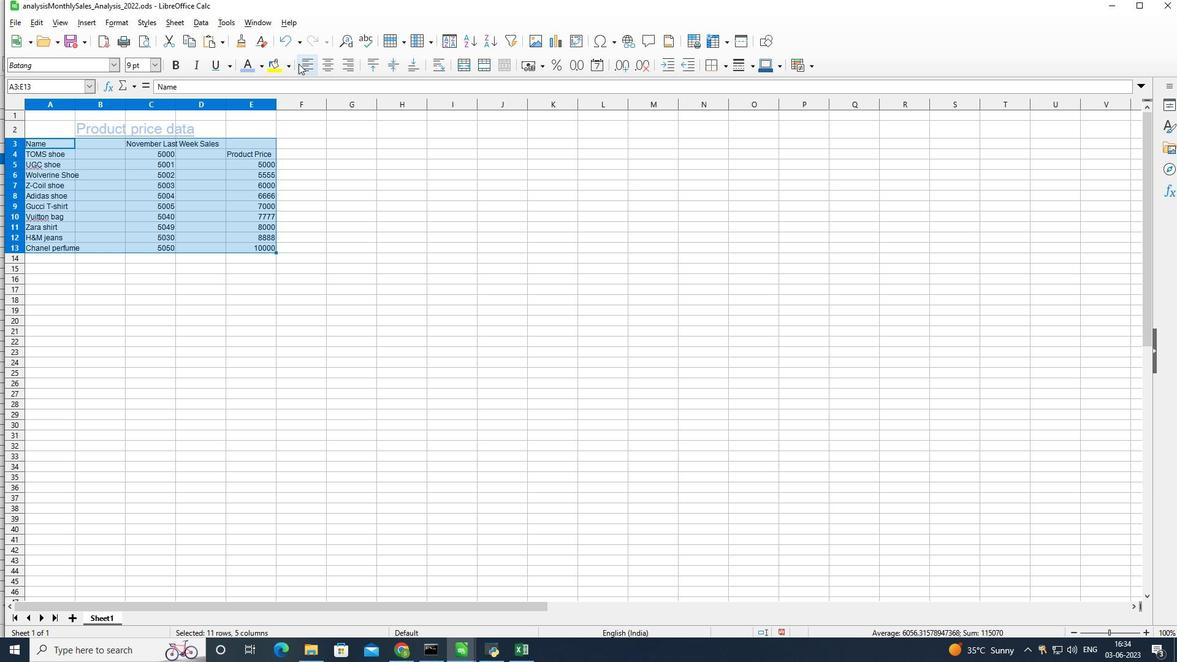 
Action: Mouse moved to (99, 125)
Screenshot: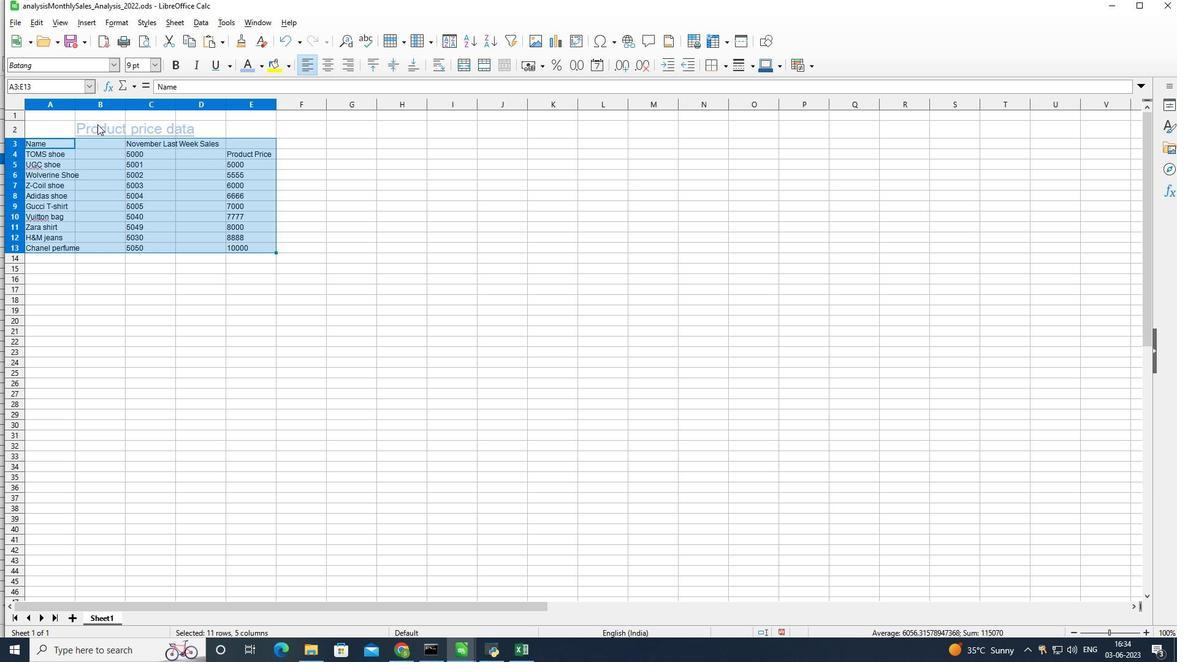 
Action: Mouse pressed left at (99, 125)
Screenshot: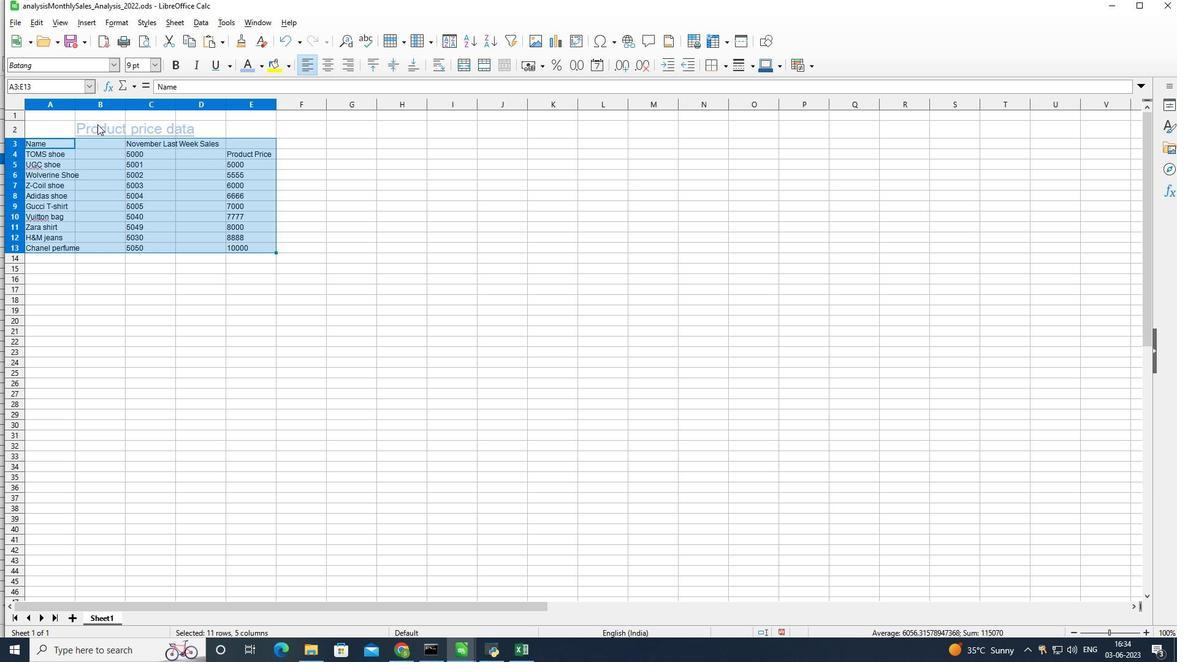 
Action: Mouse pressed left at (99, 125)
Screenshot: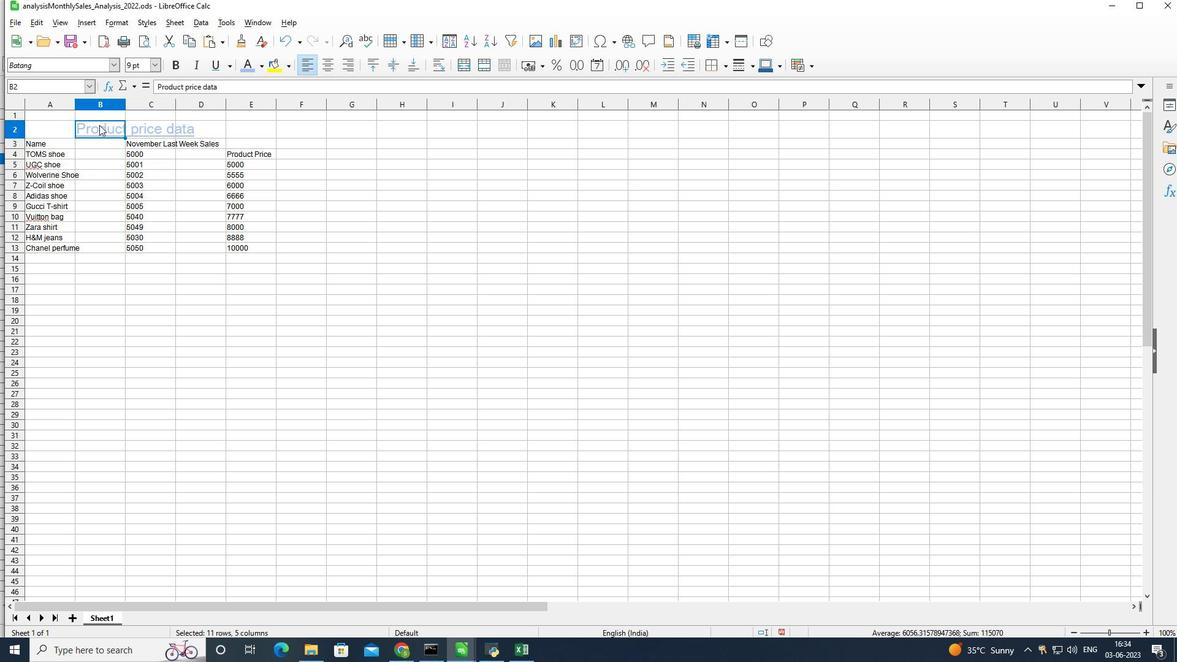 
Action: Mouse pressed left at (99, 125)
Screenshot: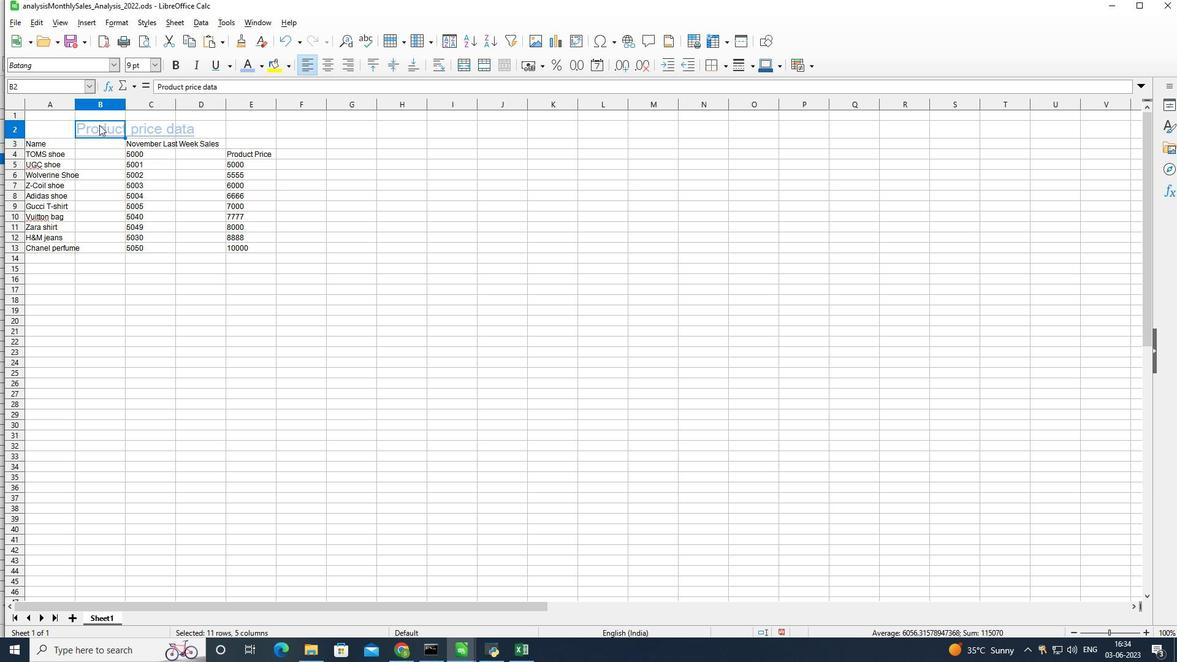 
Action: Mouse moved to (304, 65)
Screenshot: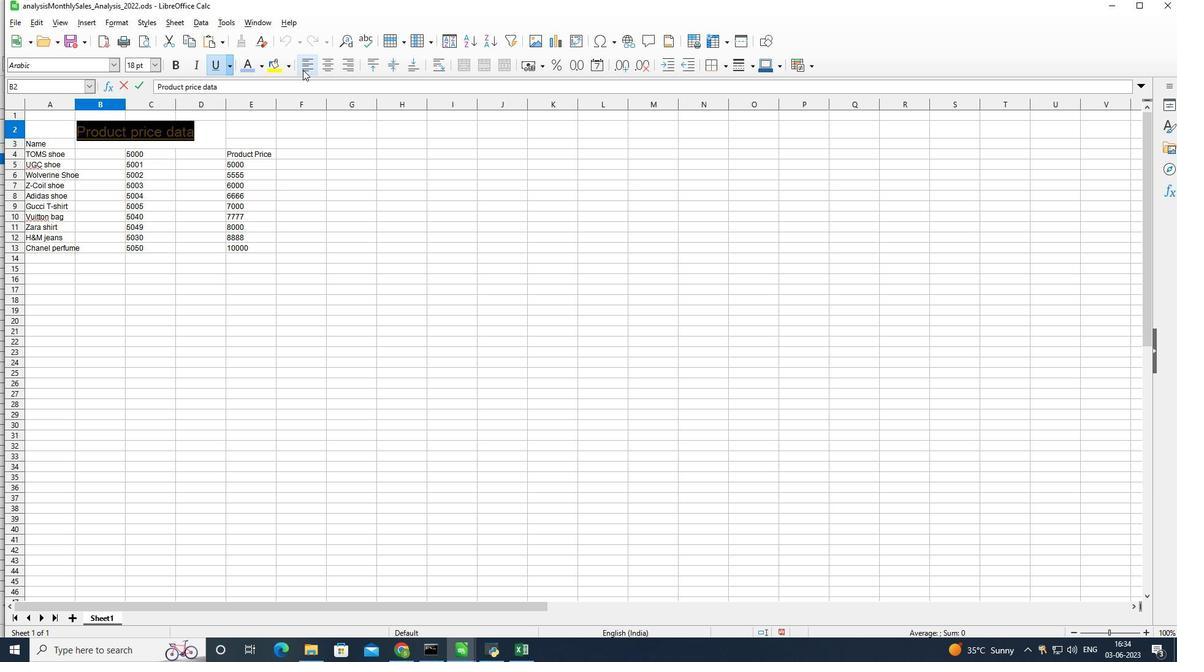 
Action: Mouse pressed left at (304, 65)
Screenshot: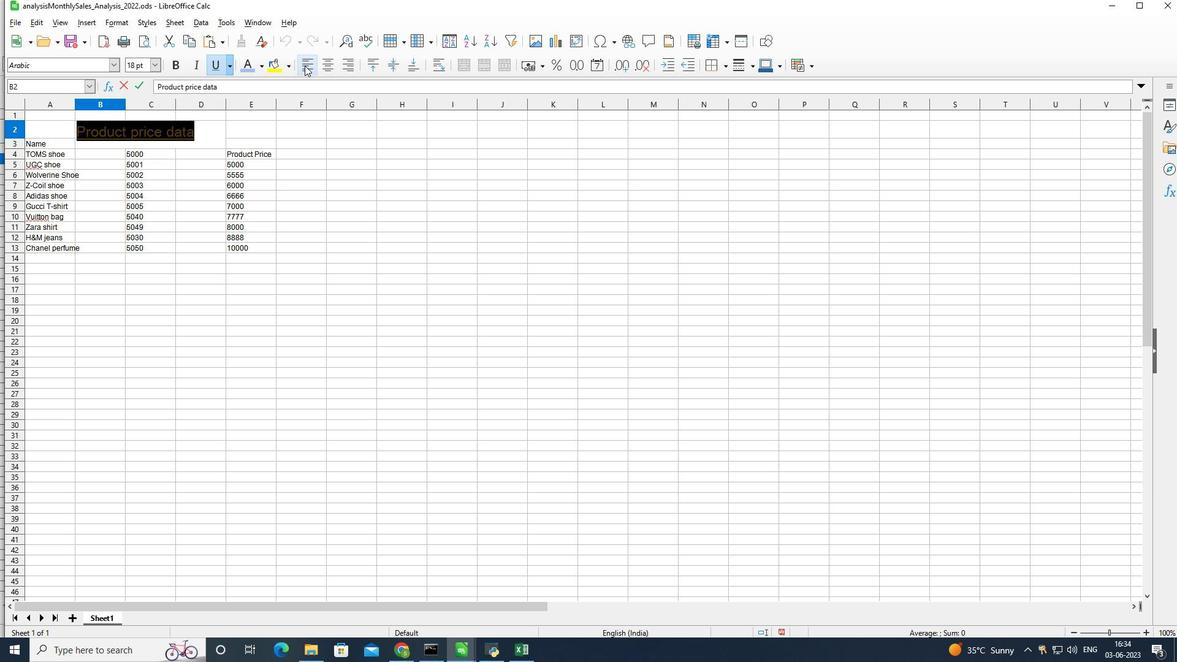 
Action: Mouse moved to (284, 250)
Screenshot: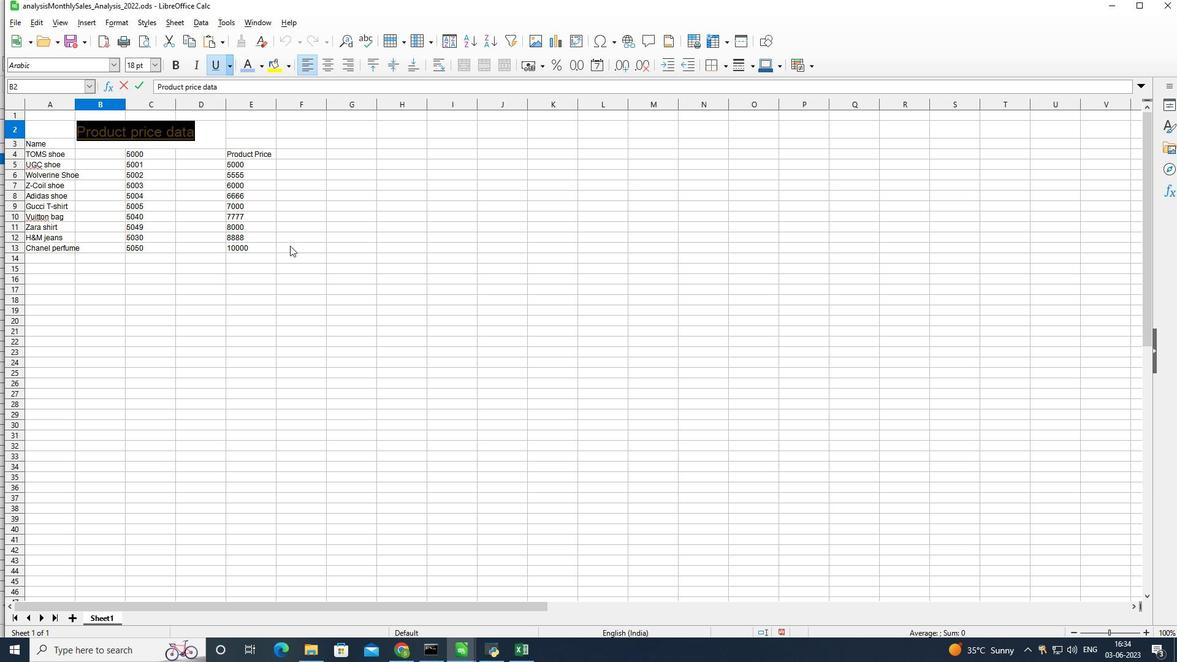 
Action: Mouse pressed left at (284, 250)
Screenshot: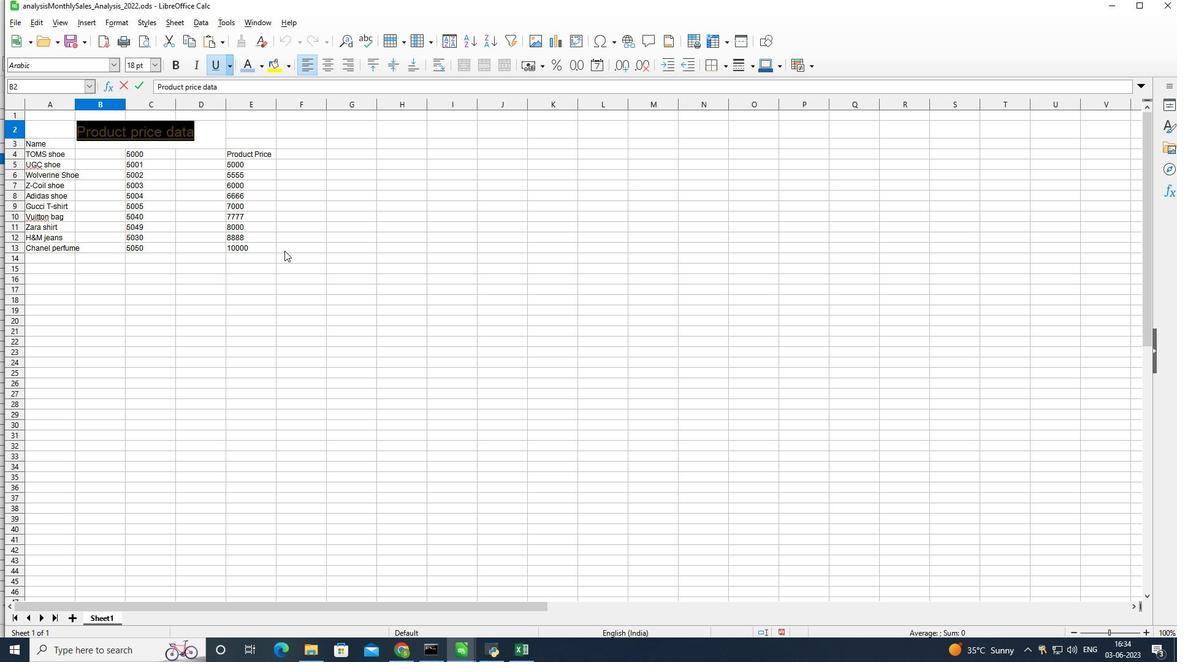 
Action: Mouse moved to (245, 251)
Screenshot: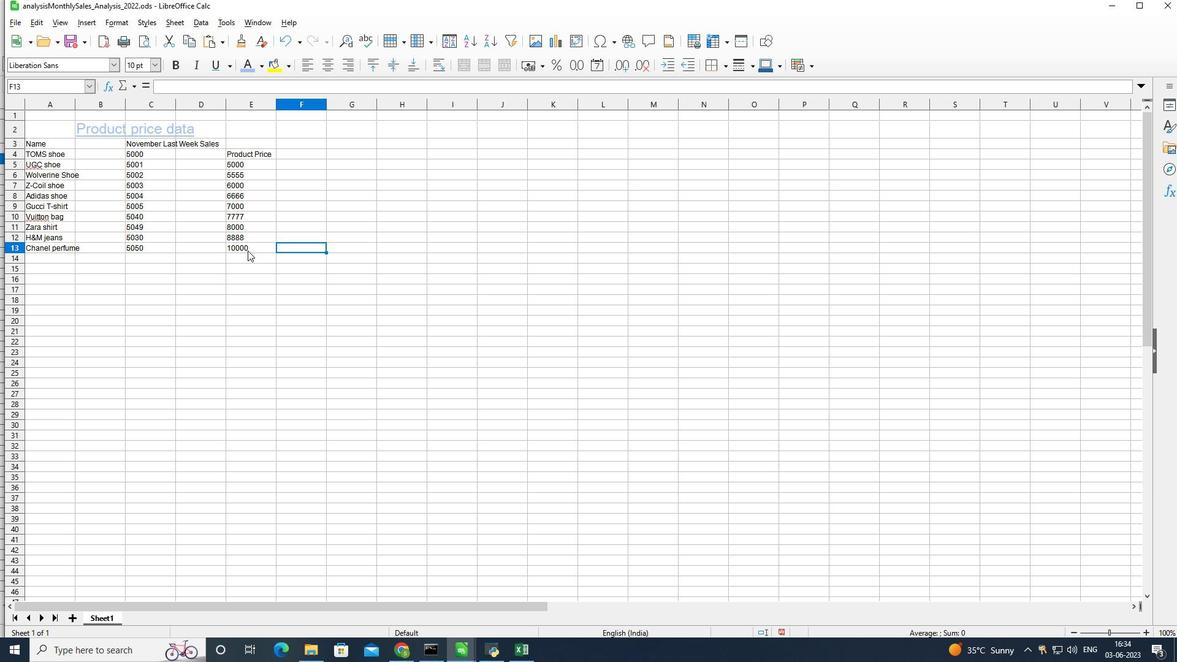 
Action: Key pressed ctrl+S
Screenshot: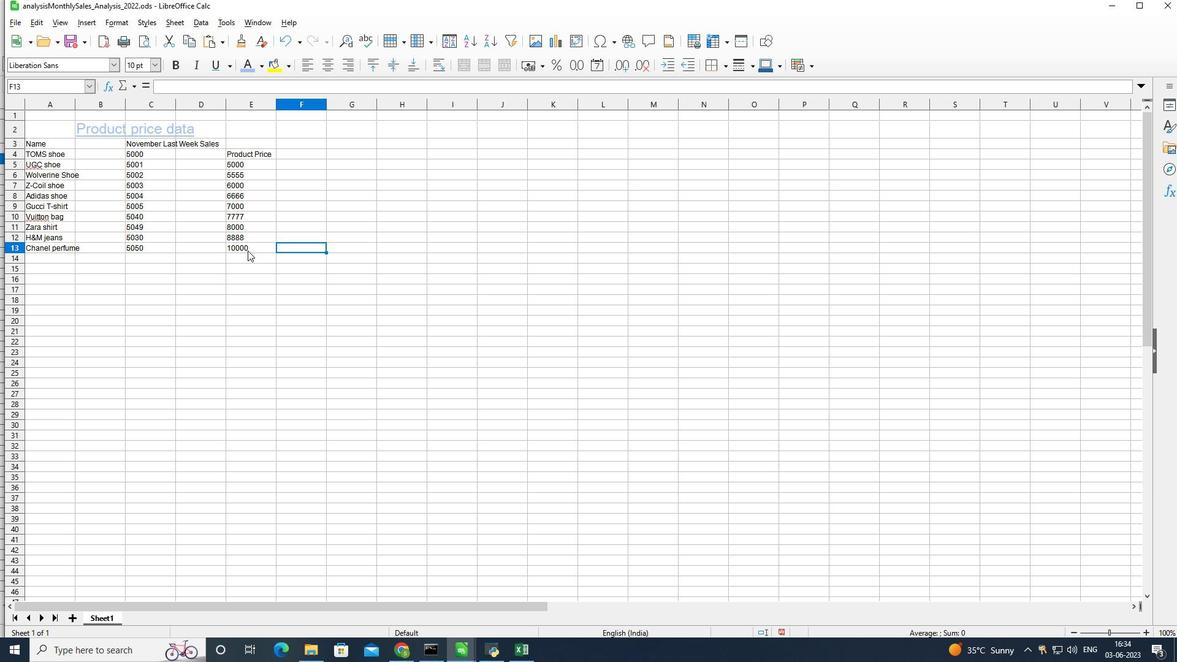 
Action: Mouse moved to (234, 242)
Screenshot: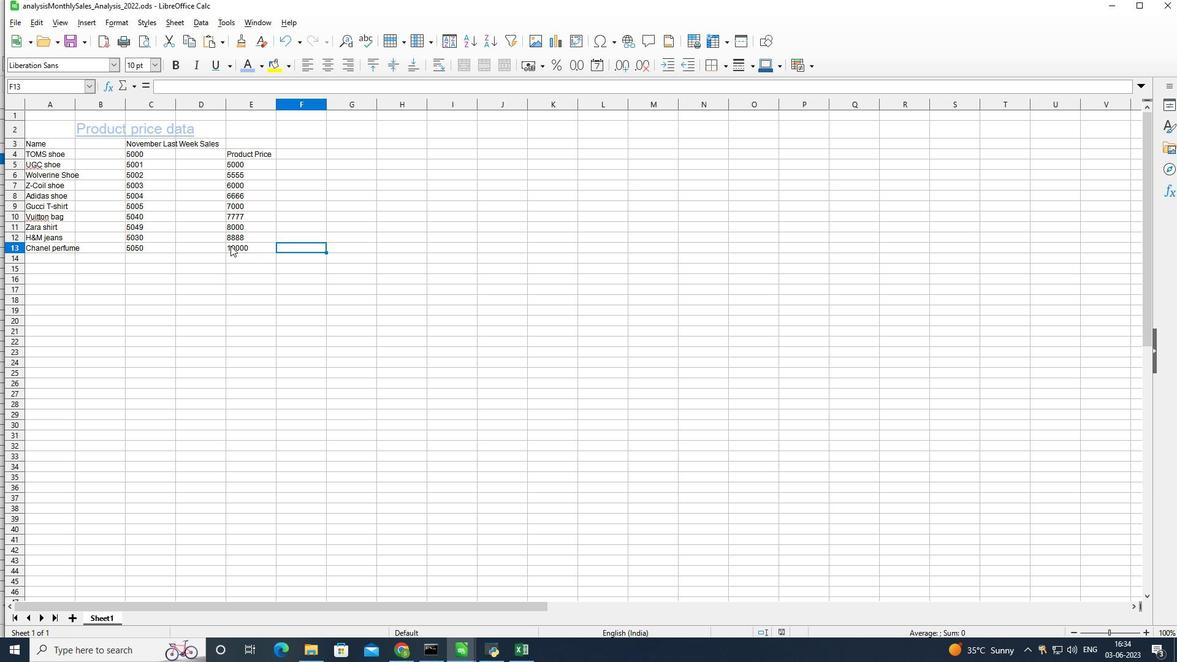 
